 Task: Create a rule when custom fields attachments is set to a date Less than 1  hours from now by anyone.
Action: Mouse pressed left at (507, 326)
Screenshot: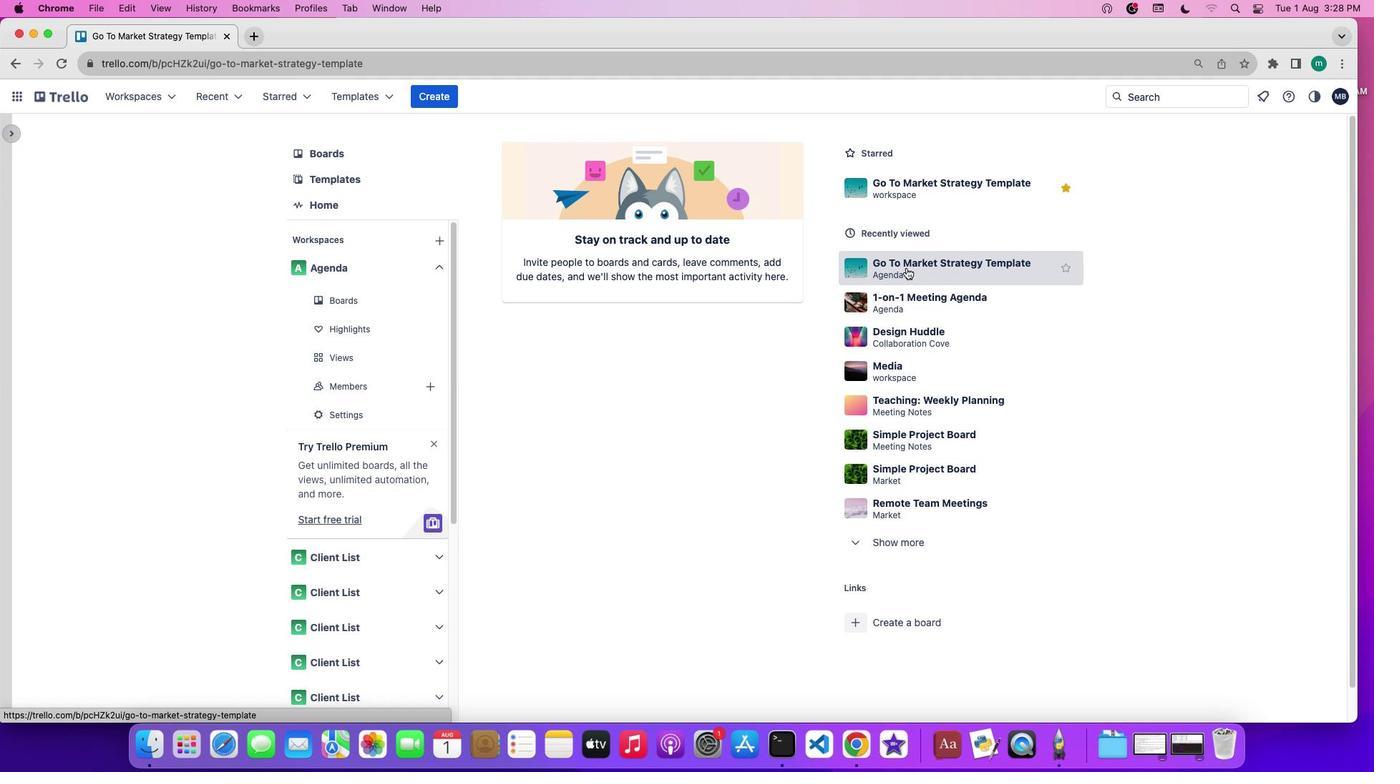 
Action: Mouse moved to (1183, 329)
Screenshot: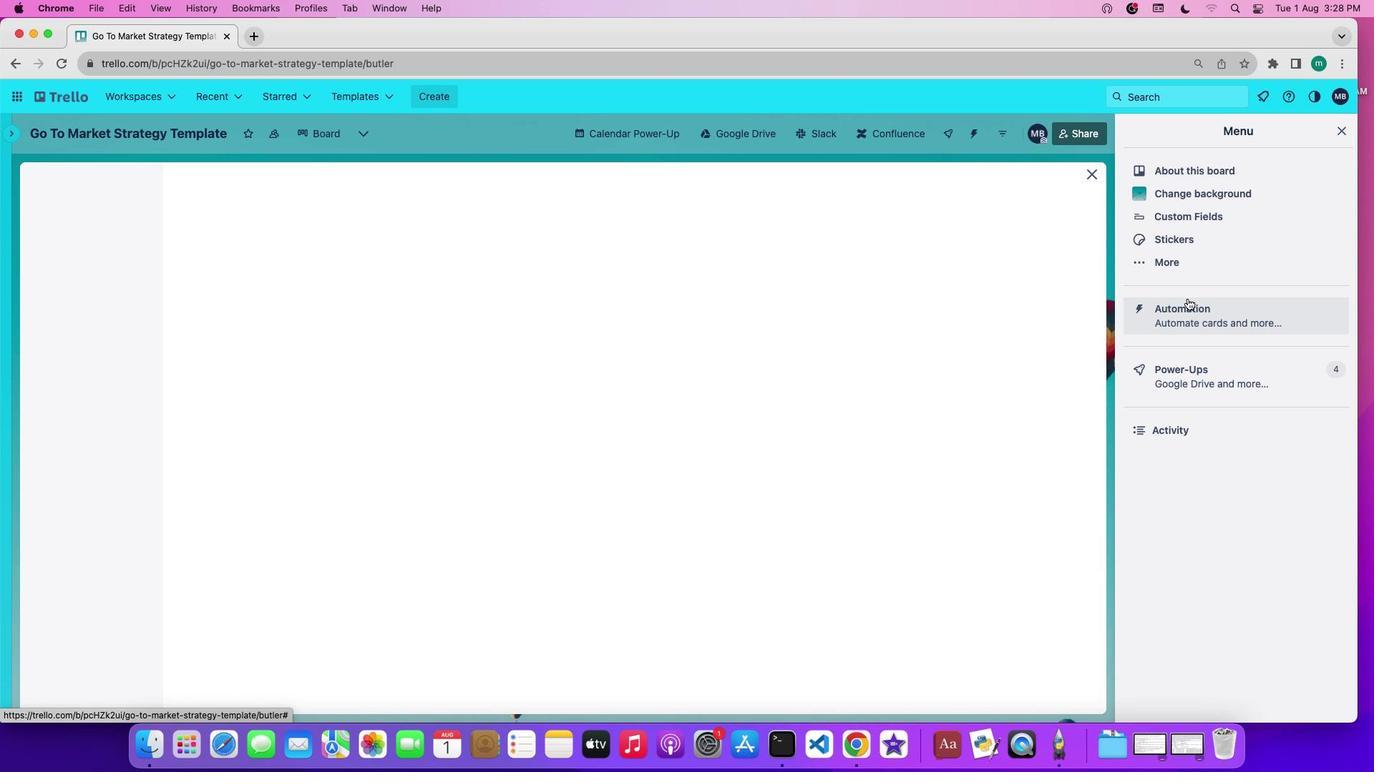 
Action: Mouse pressed left at (1183, 329)
Screenshot: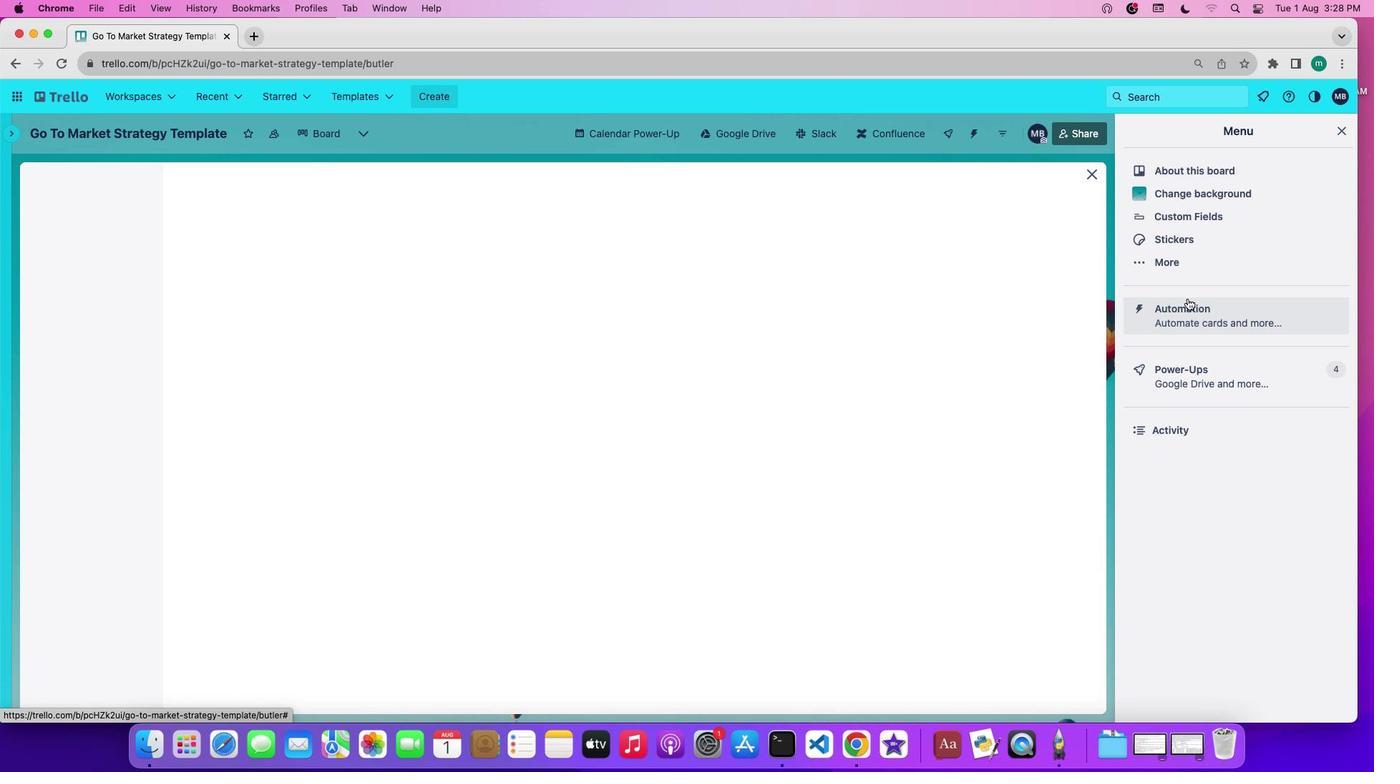 
Action: Mouse moved to (76, 258)
Screenshot: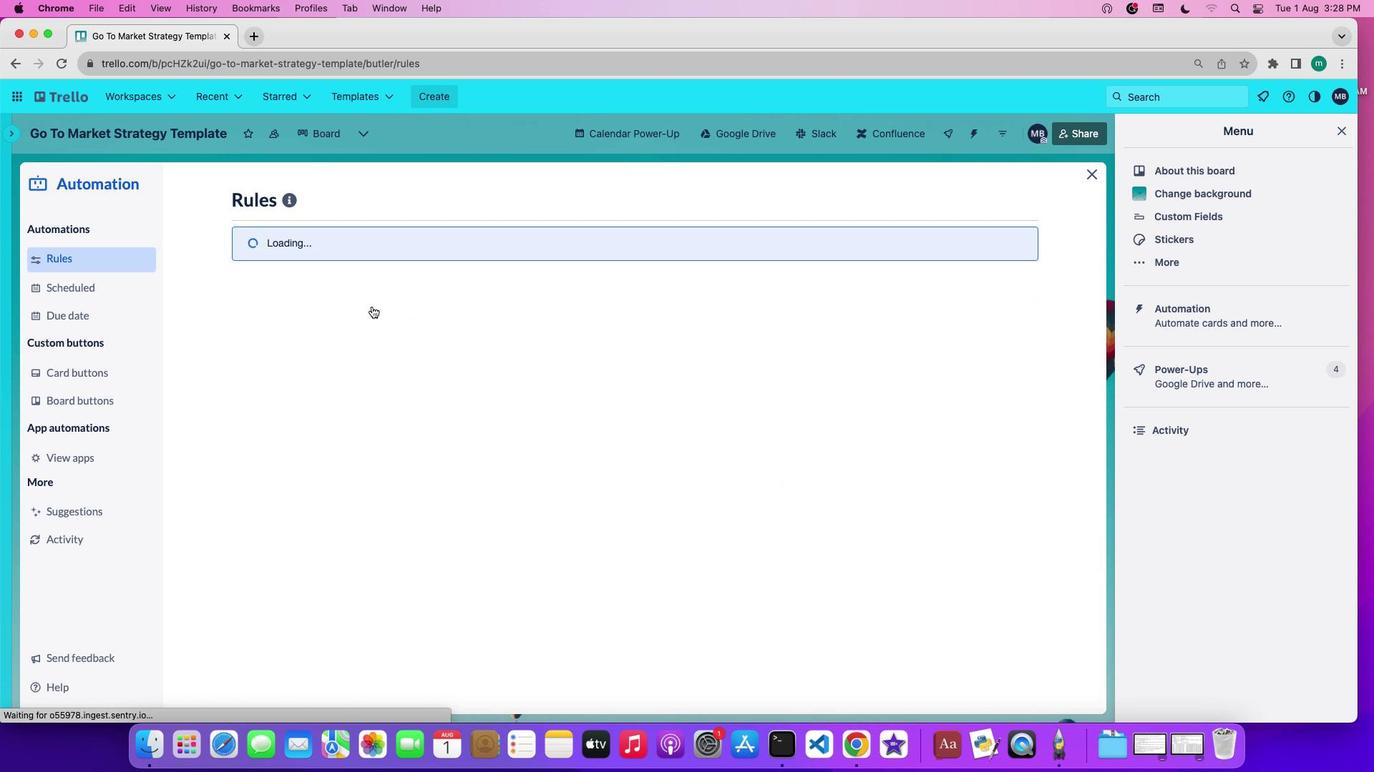 
Action: Mouse pressed left at (76, 258)
Screenshot: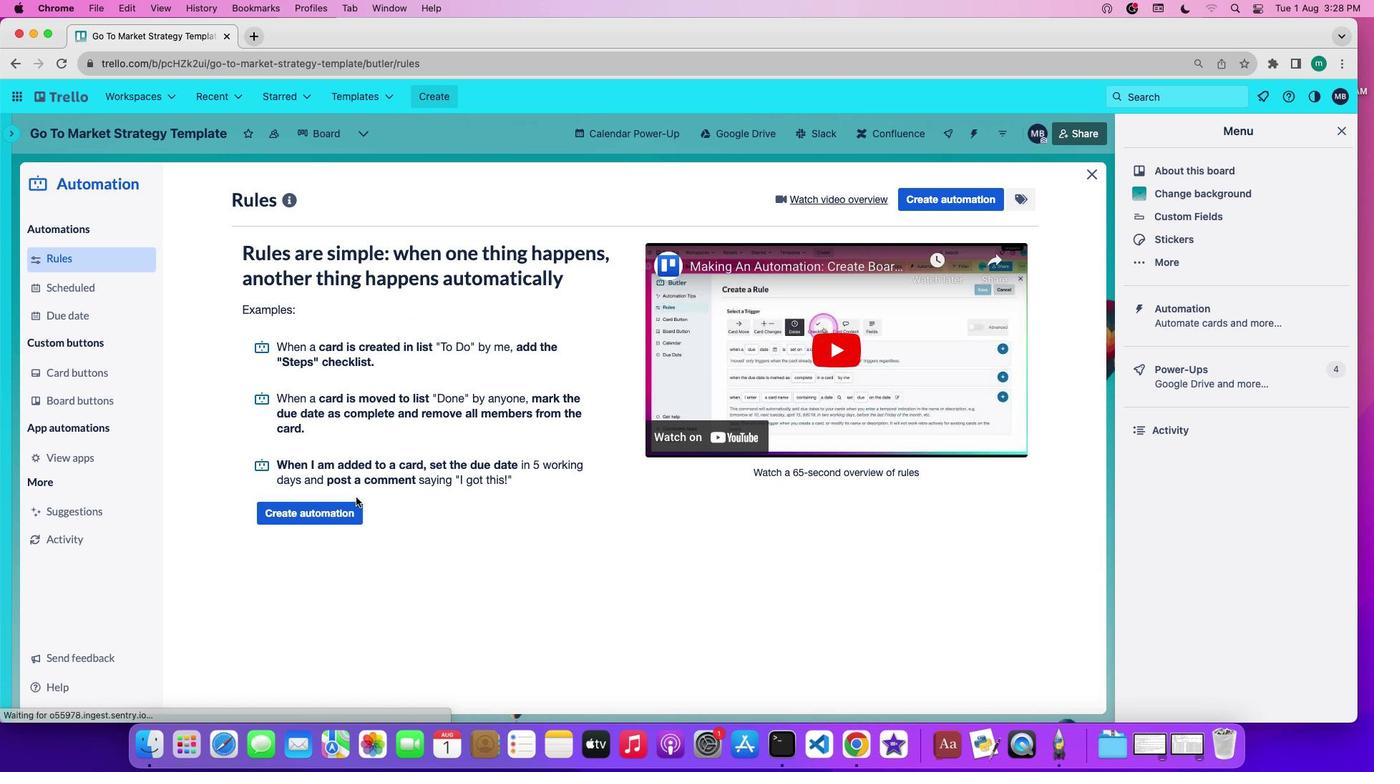 
Action: Mouse moved to (936, 195)
Screenshot: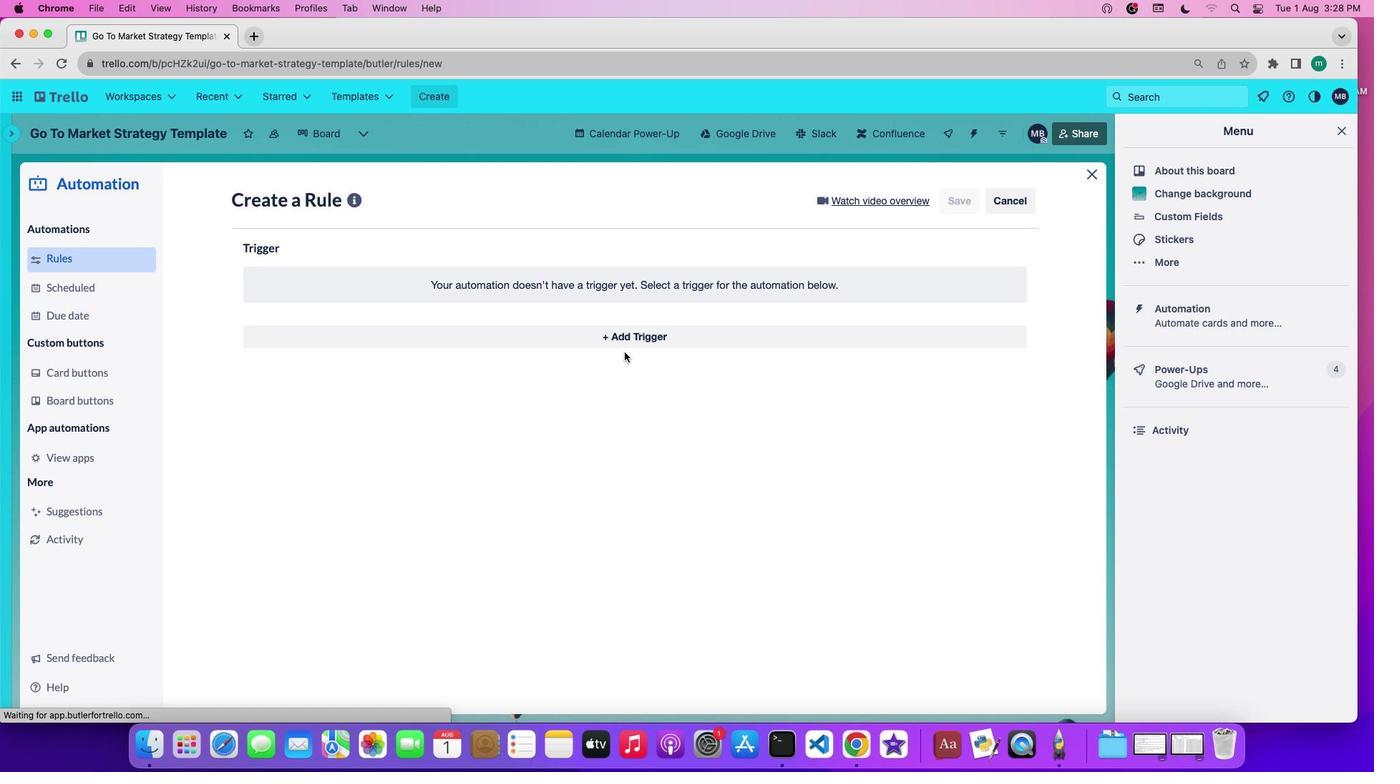 
Action: Mouse pressed left at (936, 195)
Screenshot: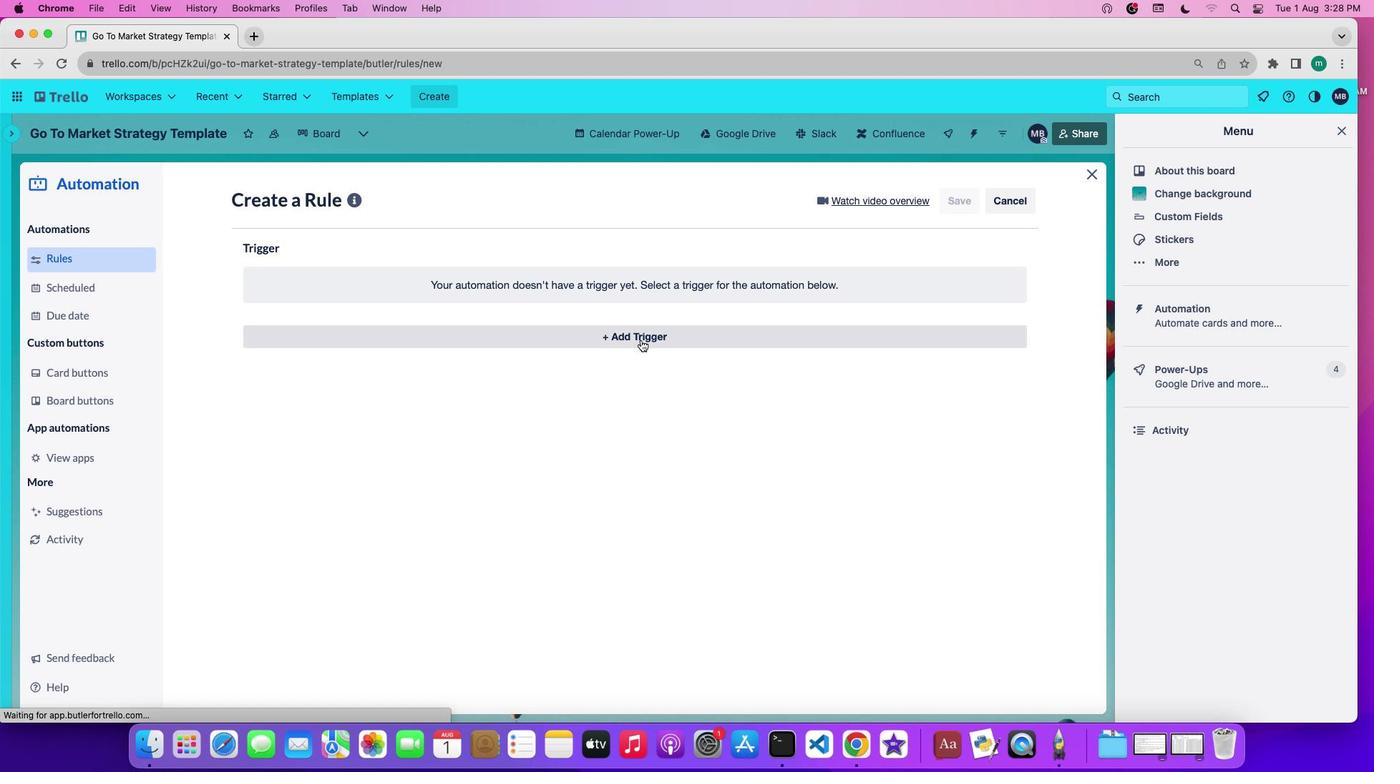 
Action: Mouse moved to (702, 420)
Screenshot: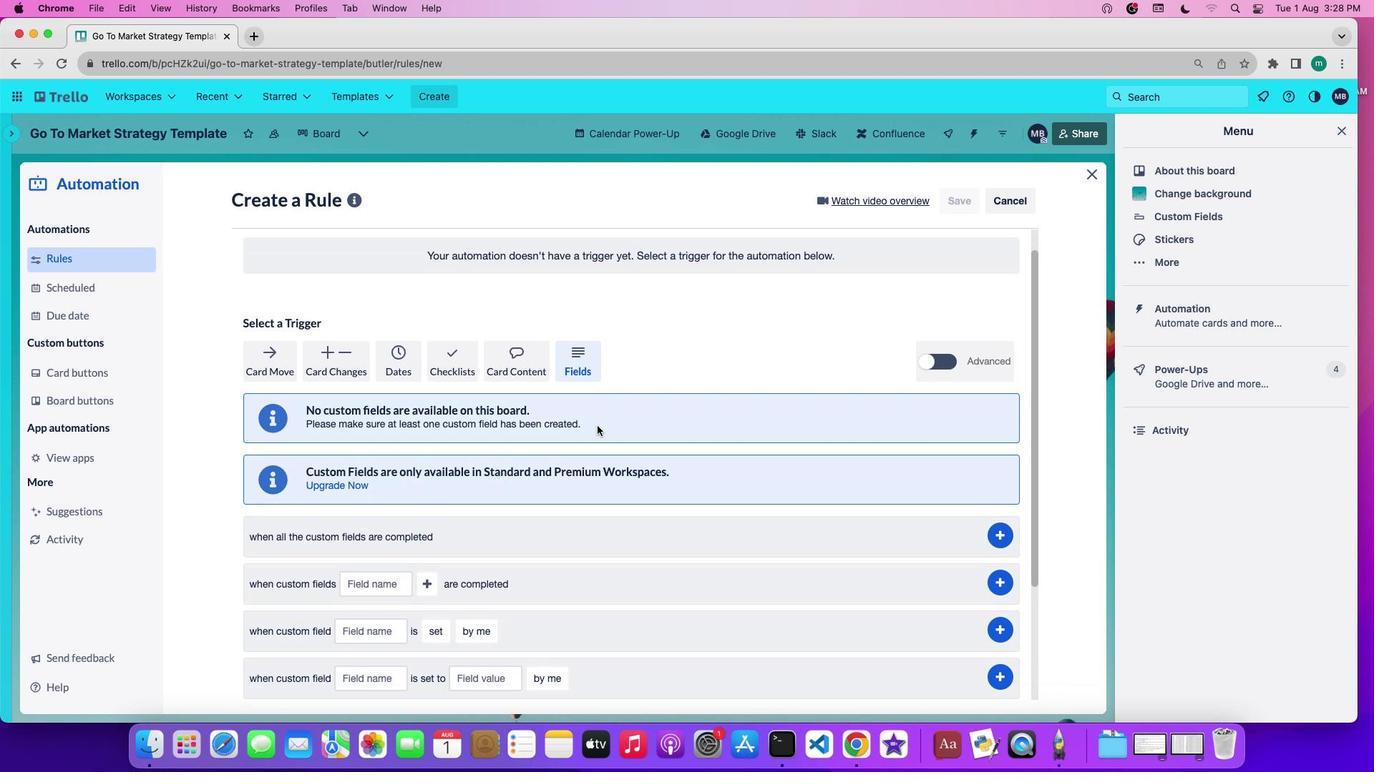
Action: Mouse pressed left at (702, 420)
Screenshot: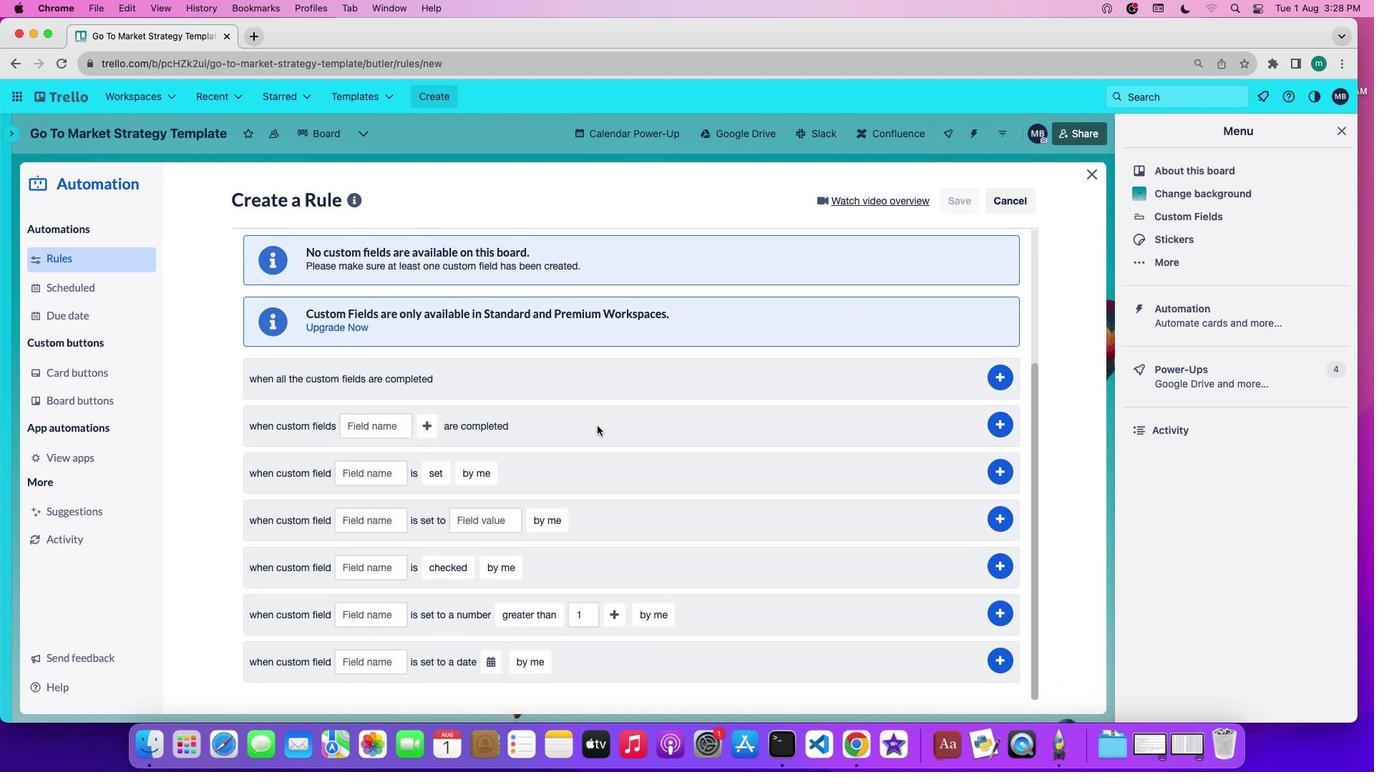 
Action: Mouse moved to (730, 425)
Screenshot: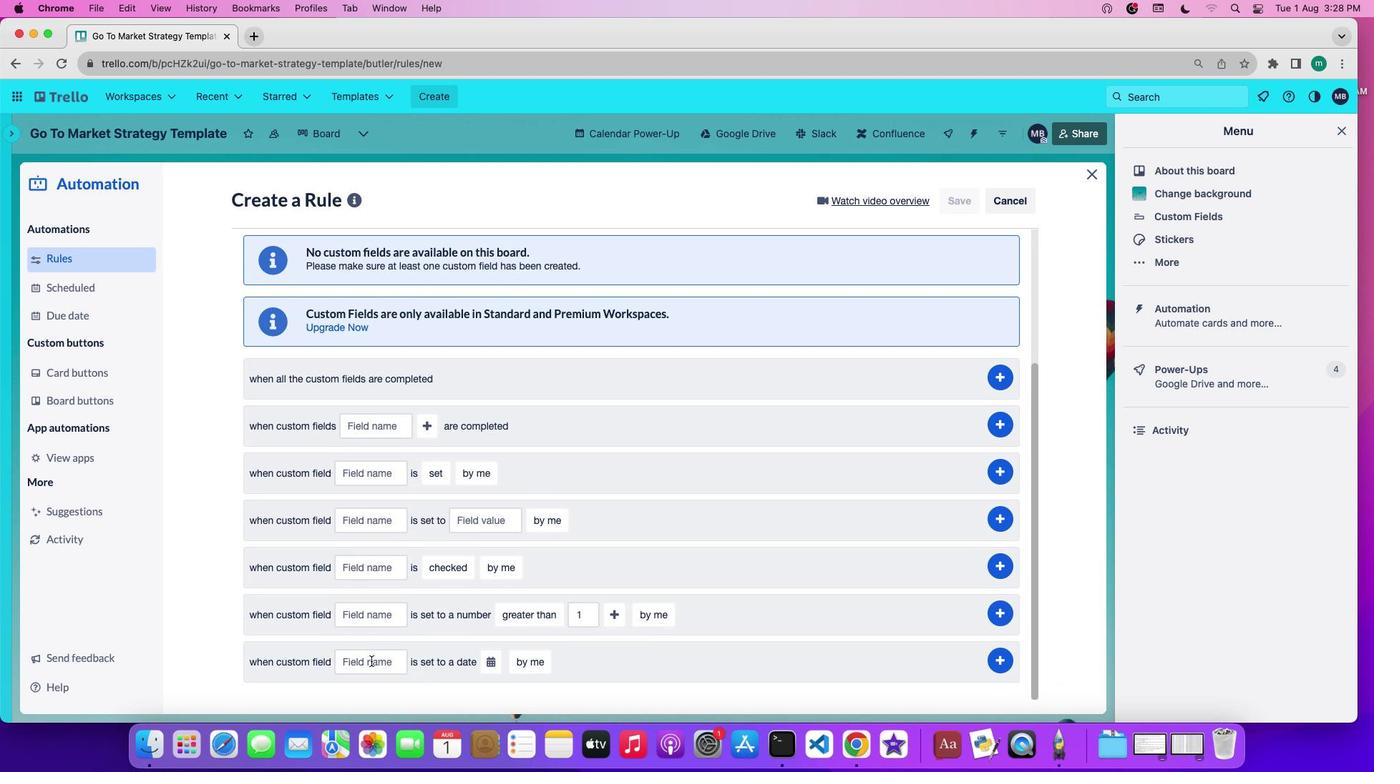 
Action: Mouse scrolled (730, 425) with delta (0, 0)
Screenshot: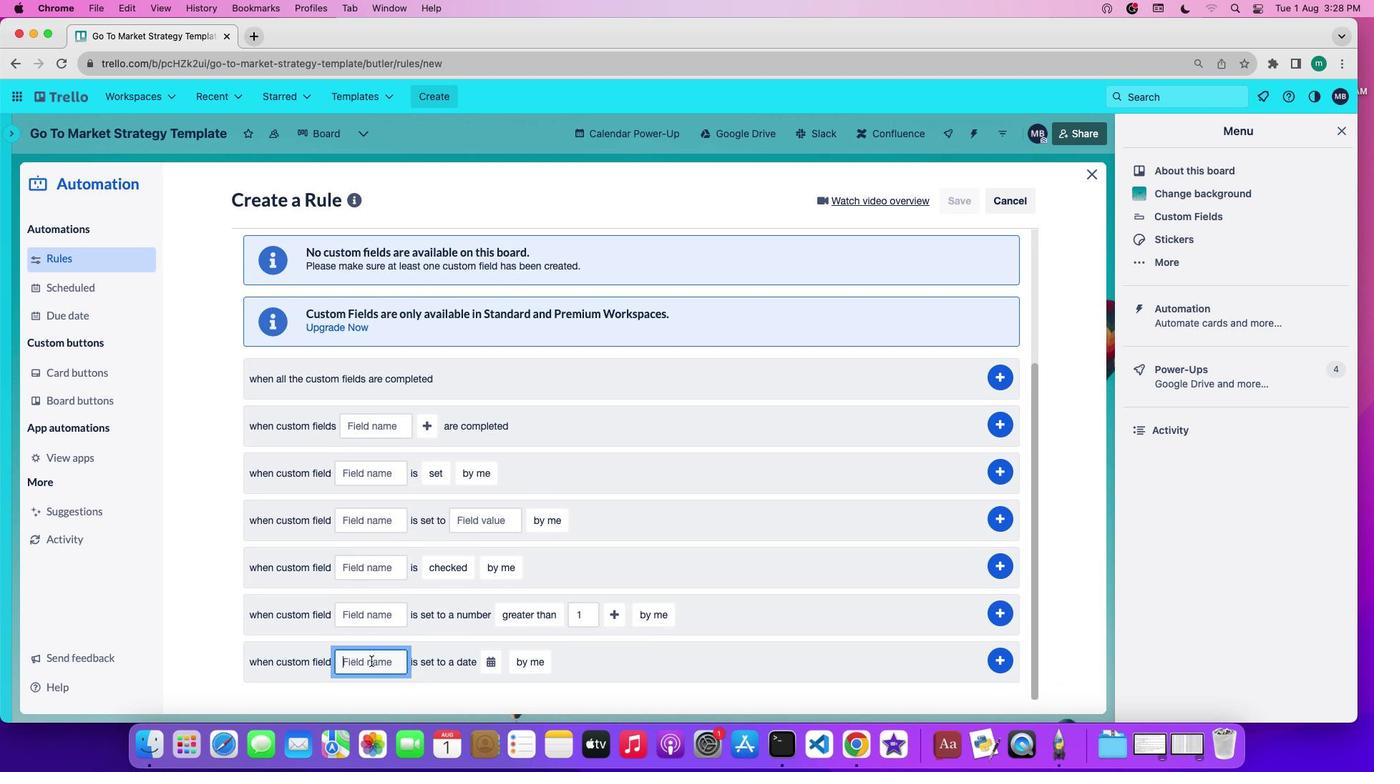
Action: Mouse scrolled (730, 425) with delta (0, 0)
Screenshot: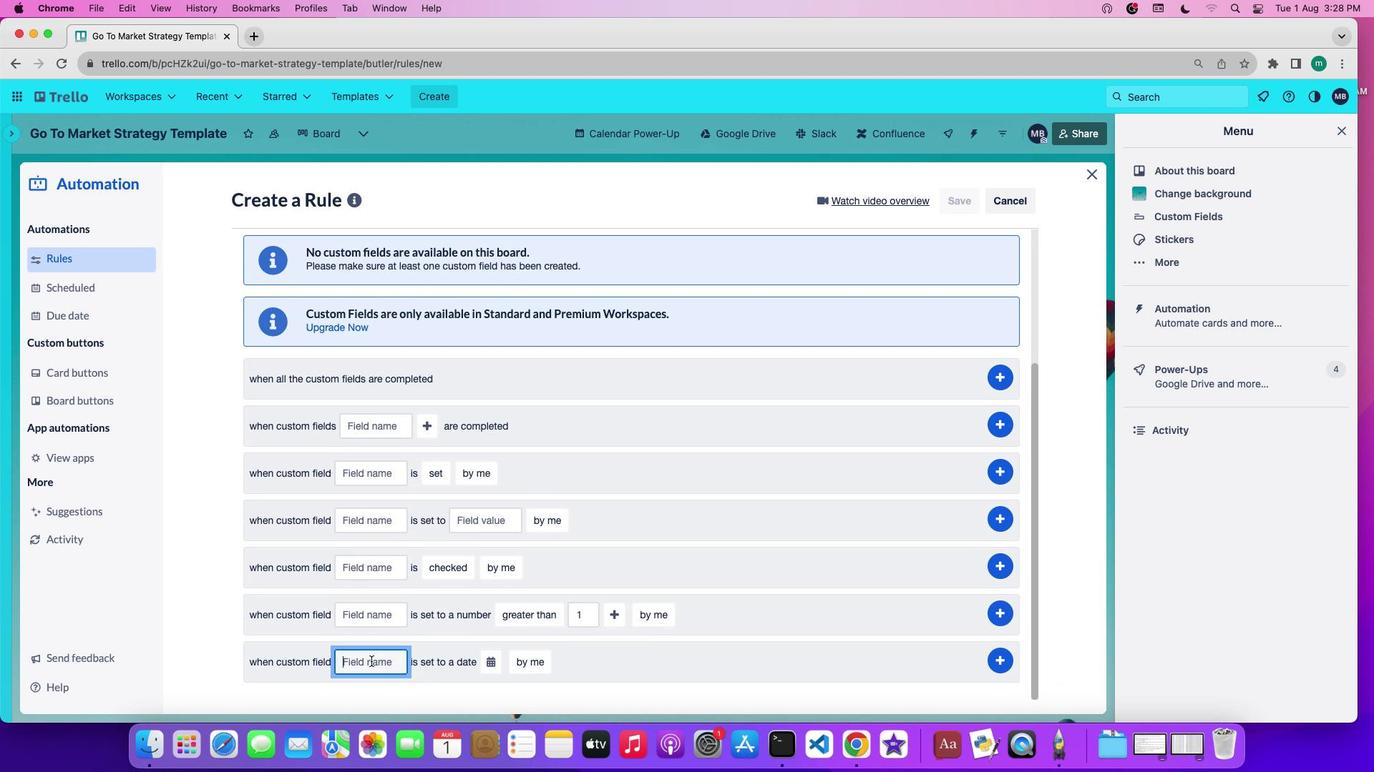 
Action: Mouse scrolled (730, 425) with delta (0, -2)
Screenshot: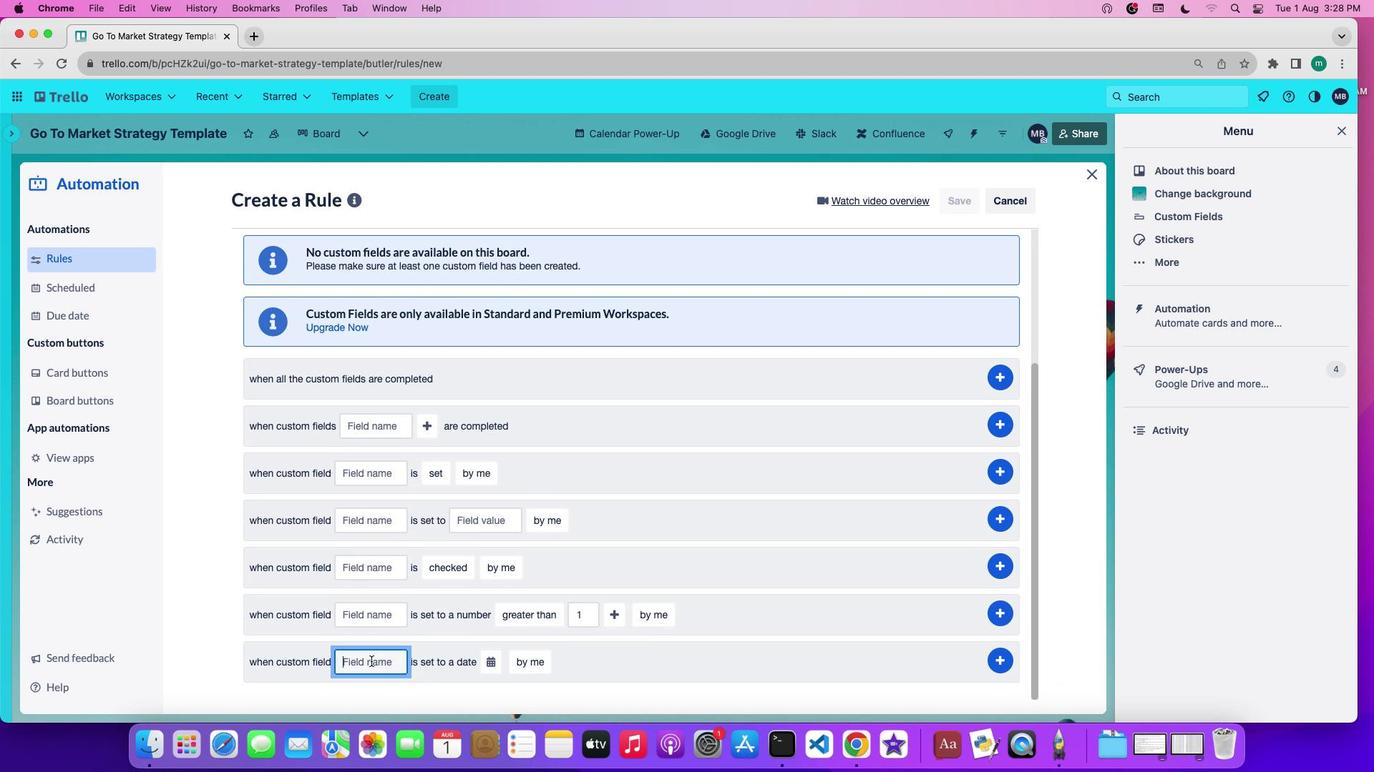 
Action: Mouse scrolled (730, 425) with delta (0, -3)
Screenshot: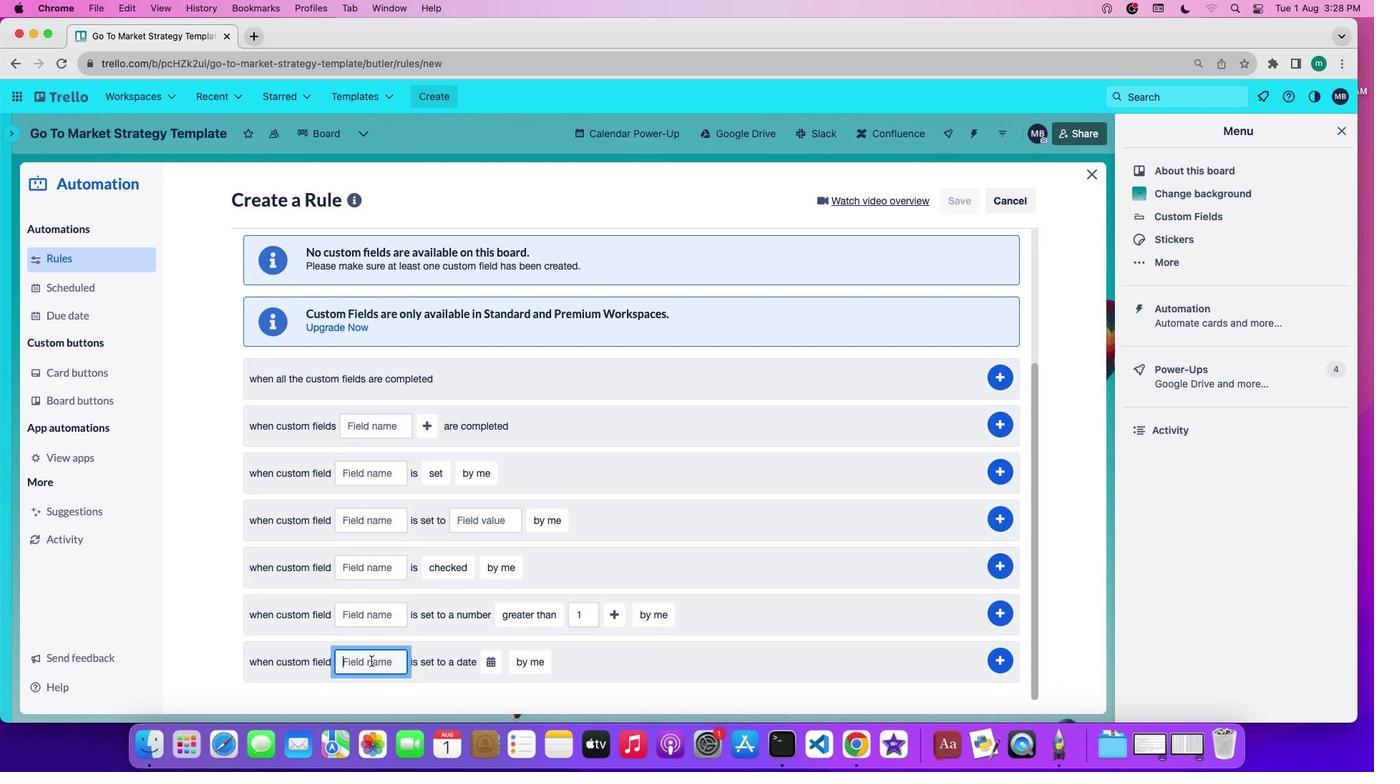 
Action: Mouse moved to (586, 387)
Screenshot: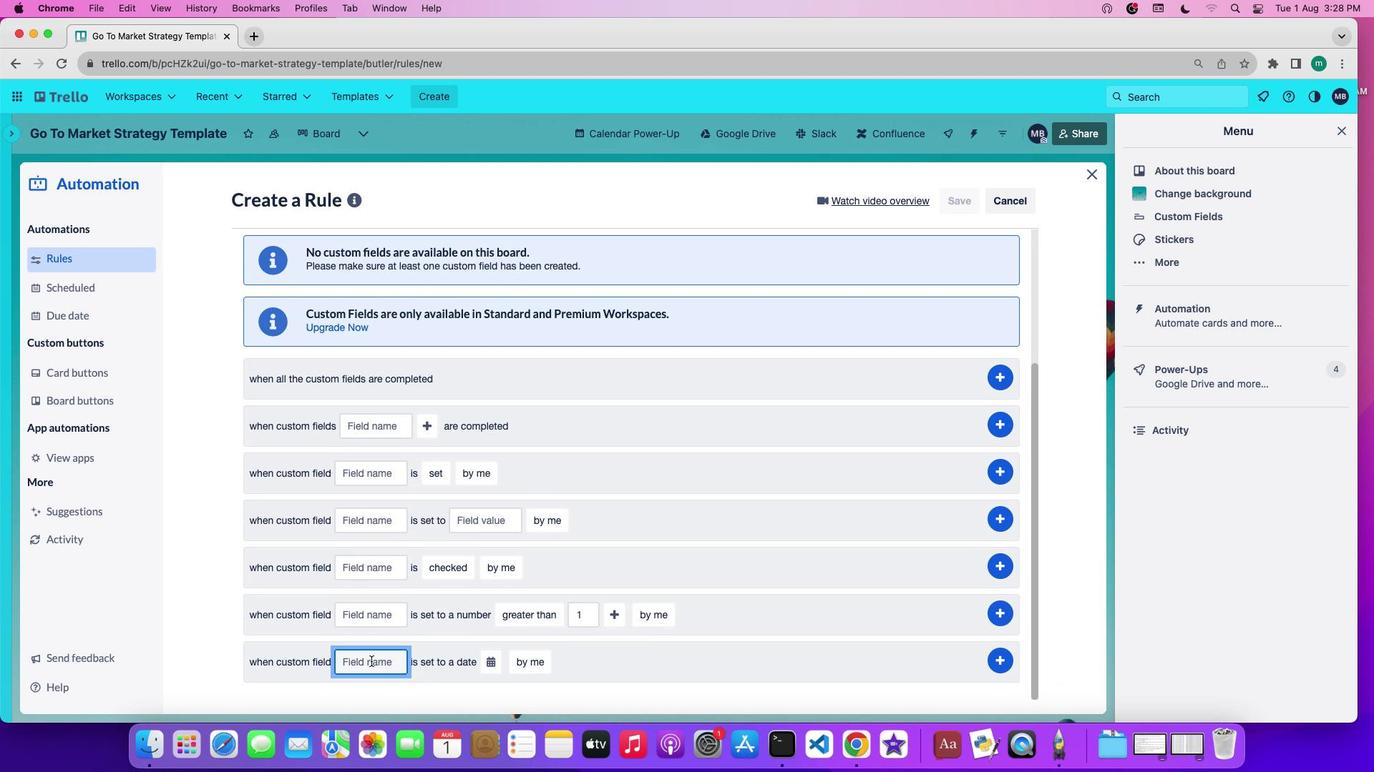 
Action: Mouse pressed left at (586, 387)
Screenshot: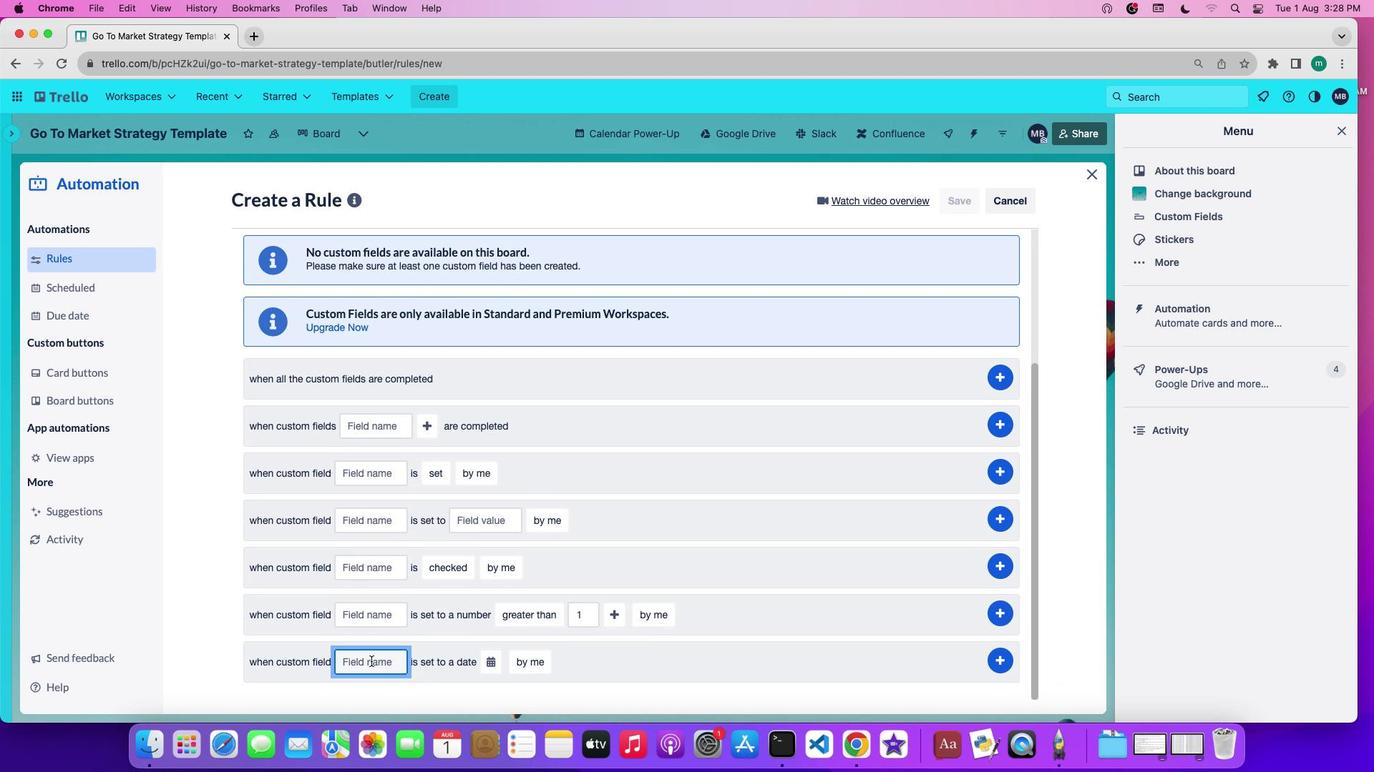 
Action: Mouse moved to (650, 424)
Screenshot: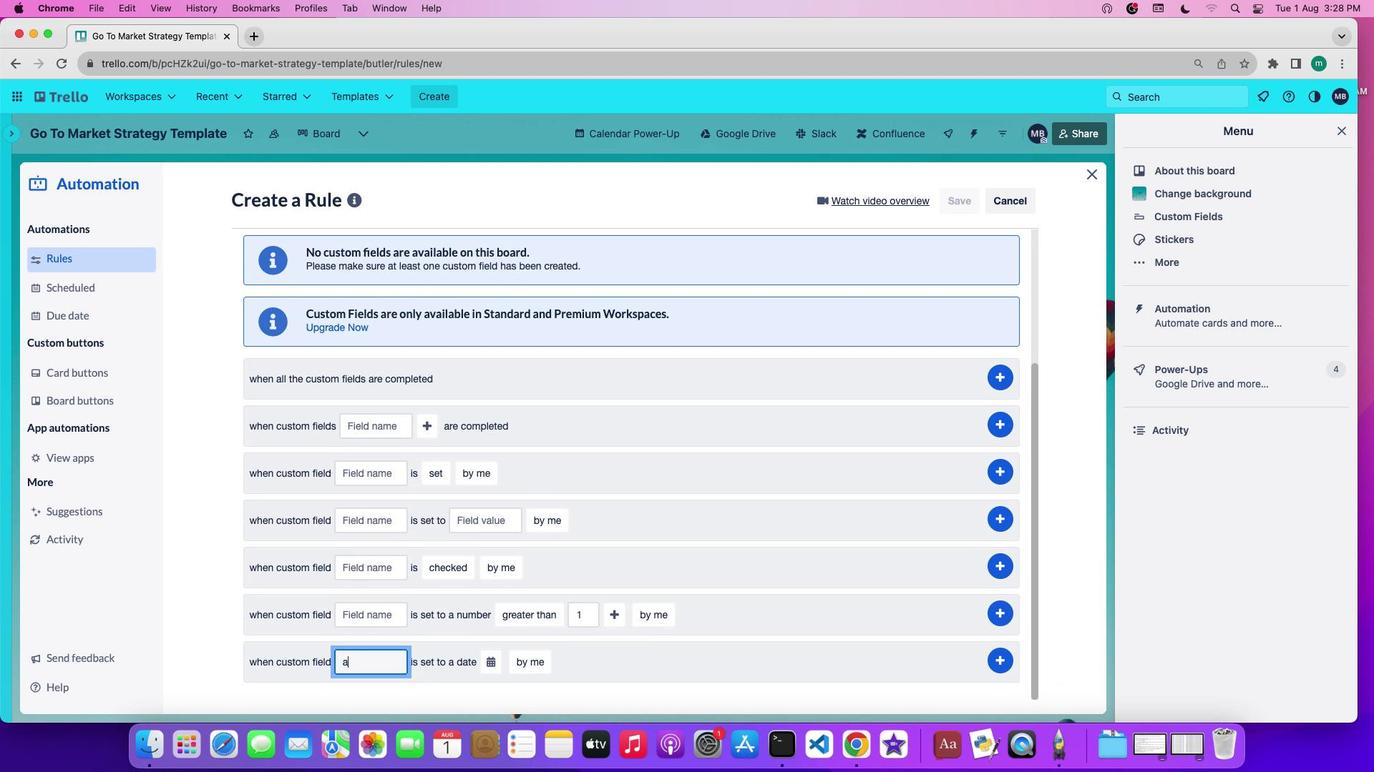 
Action: Mouse scrolled (650, 424) with delta (0, 0)
Screenshot: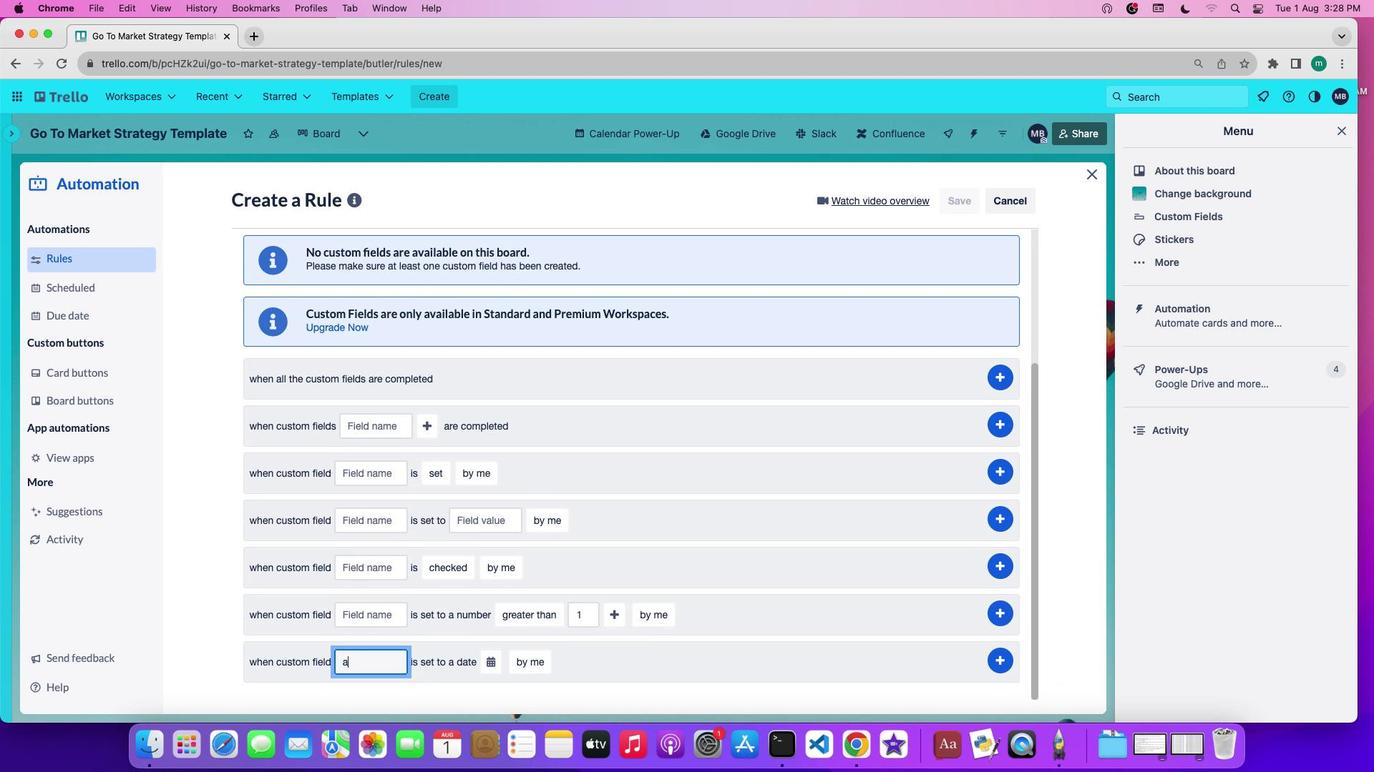 
Action: Mouse moved to (650, 424)
Screenshot: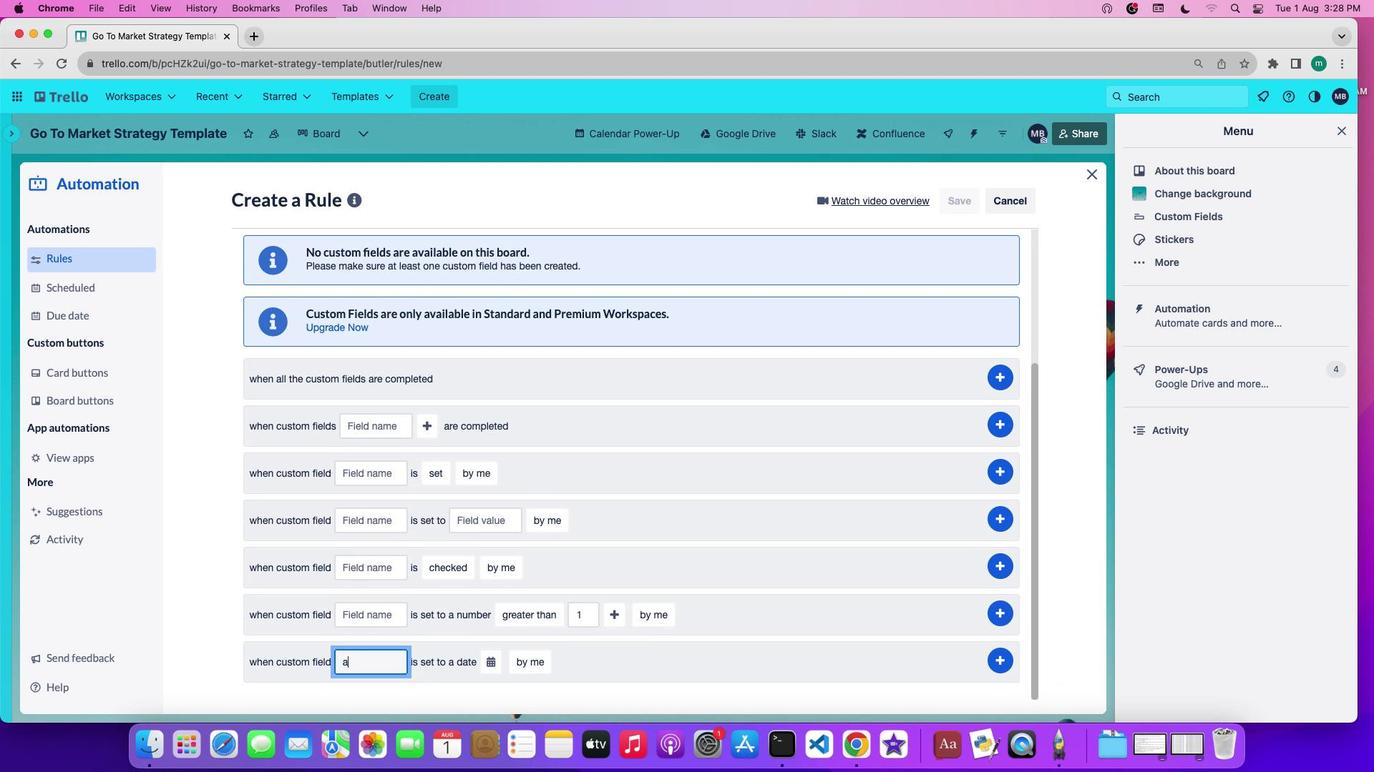 
Action: Mouse scrolled (650, 424) with delta (0, 0)
Screenshot: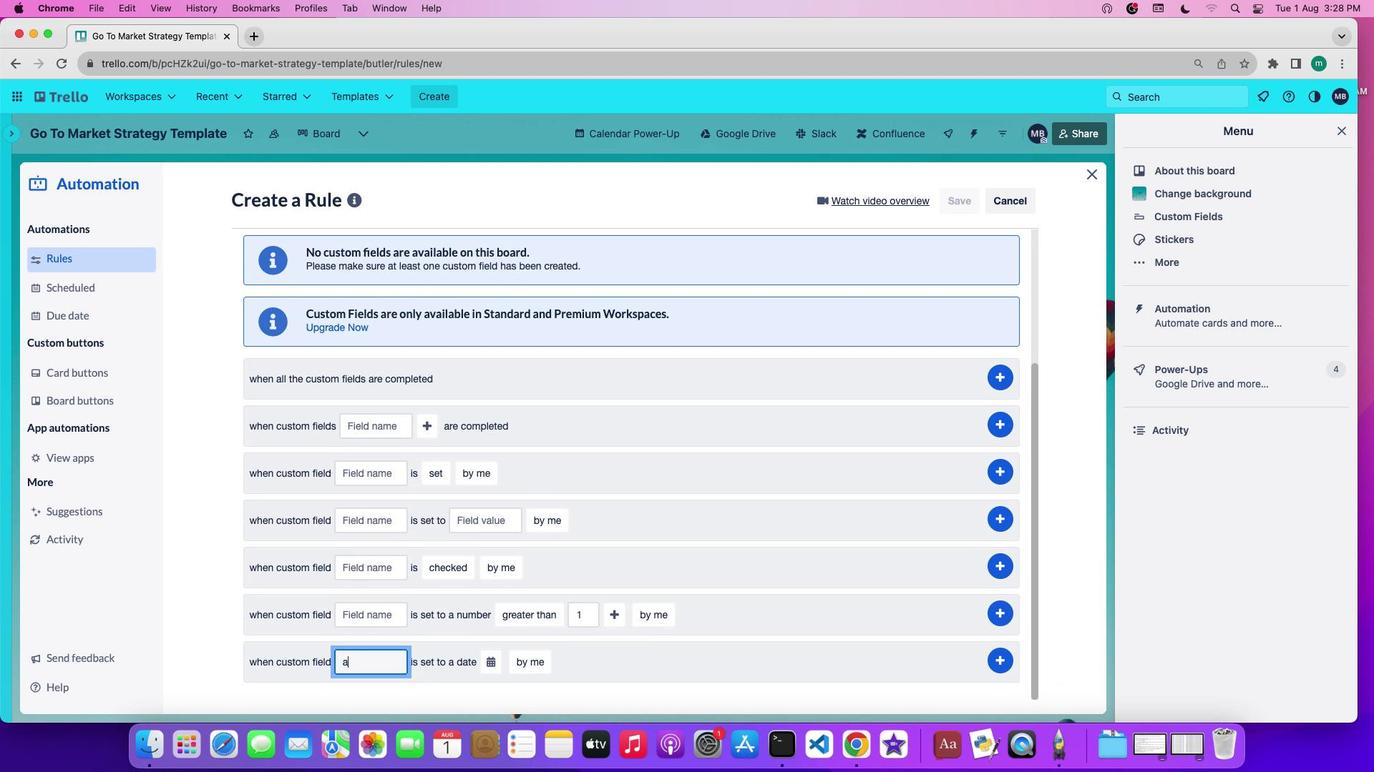 
Action: Mouse moved to (651, 424)
Screenshot: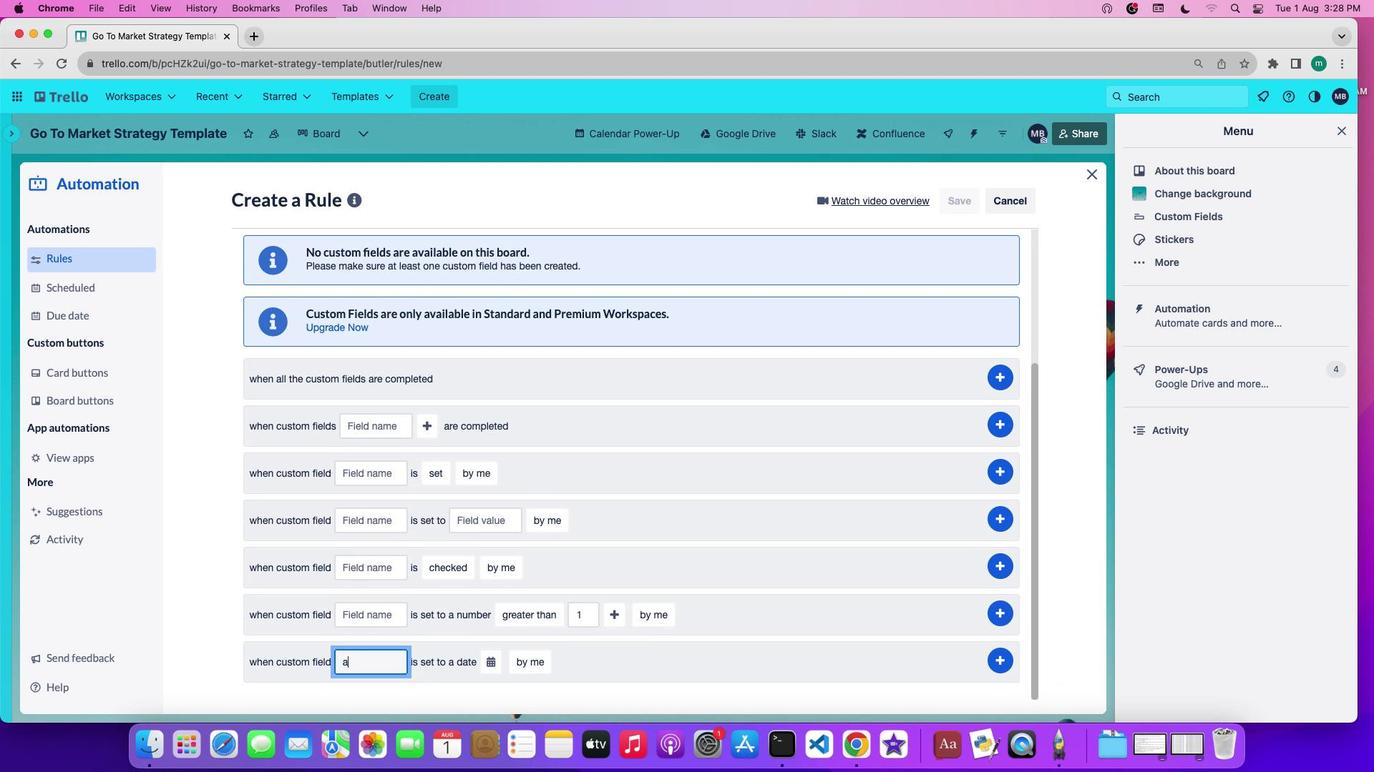 
Action: Mouse scrolled (651, 424) with delta (0, -2)
Screenshot: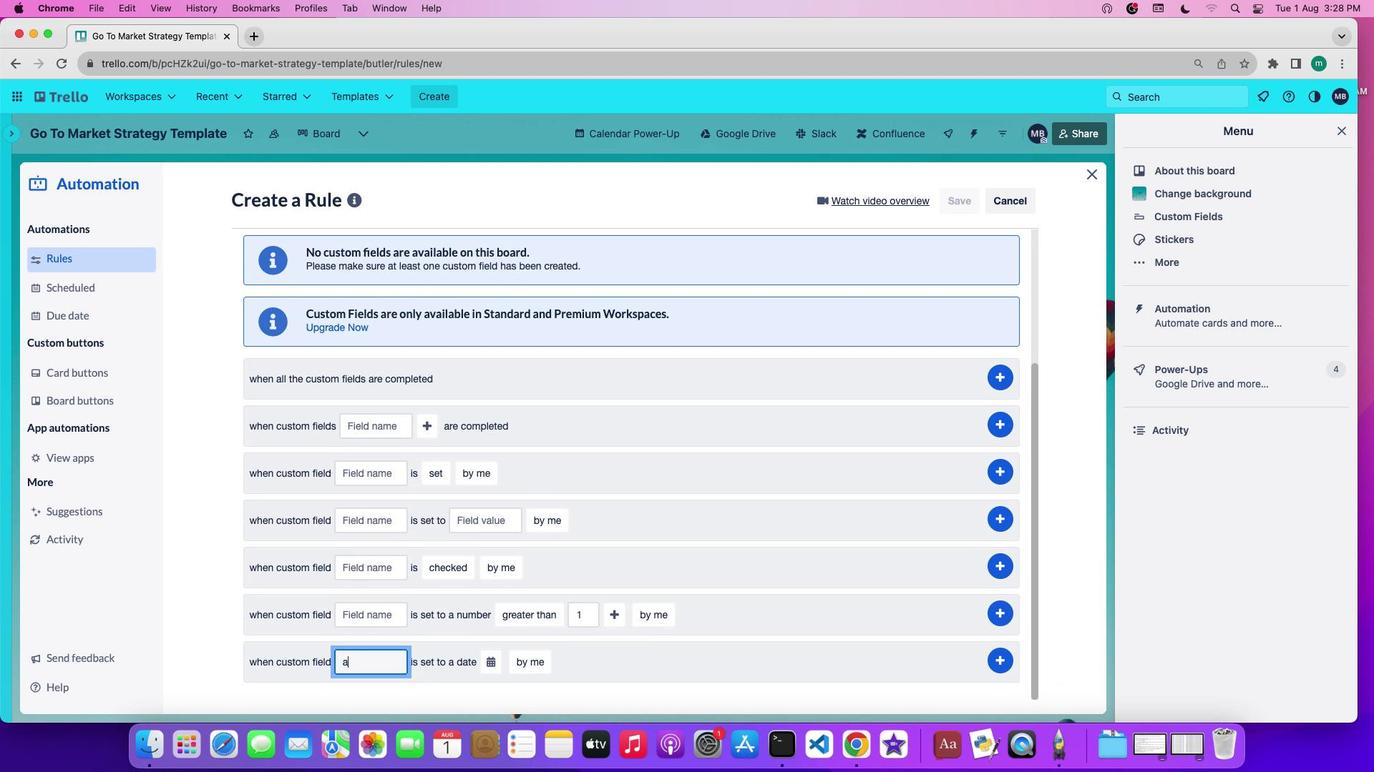 
Action: Mouse moved to (652, 424)
Screenshot: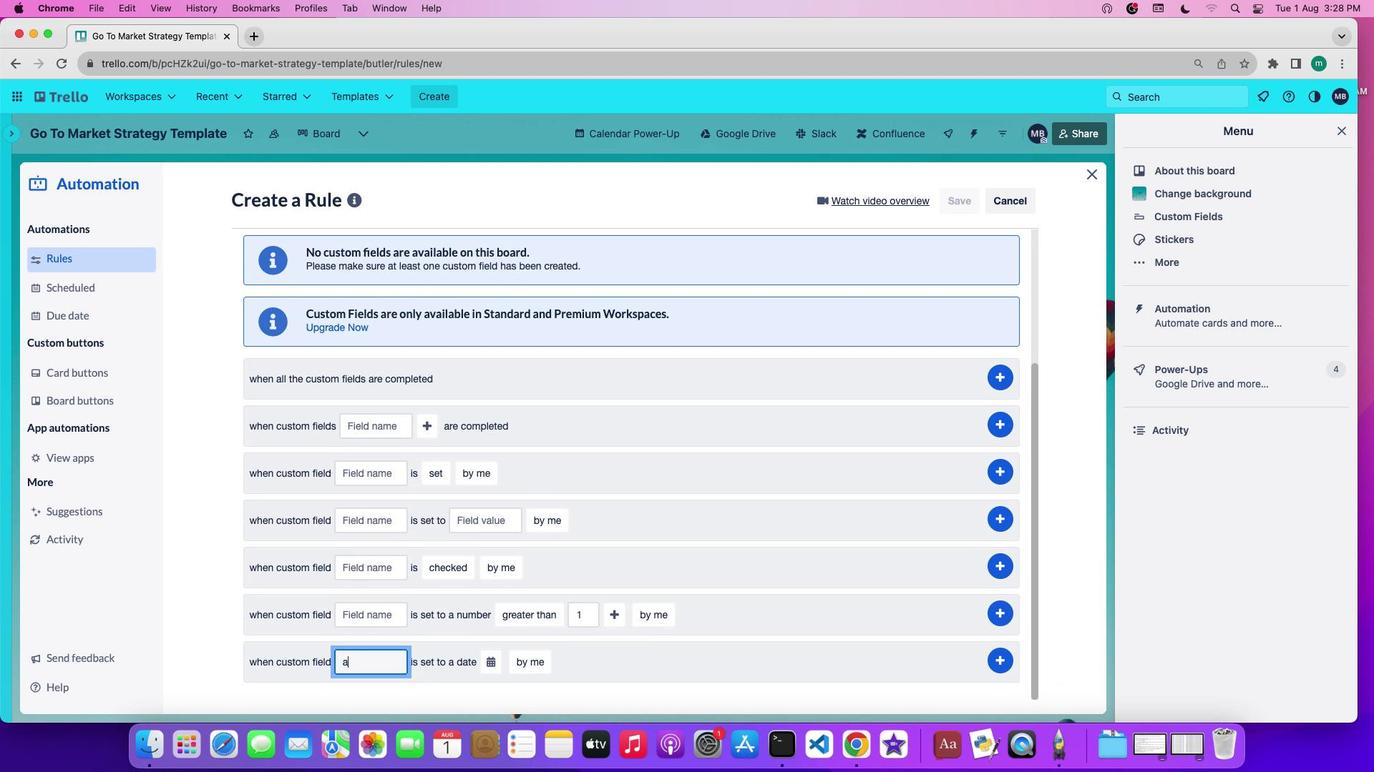 
Action: Mouse scrolled (652, 424) with delta (0, -3)
Screenshot: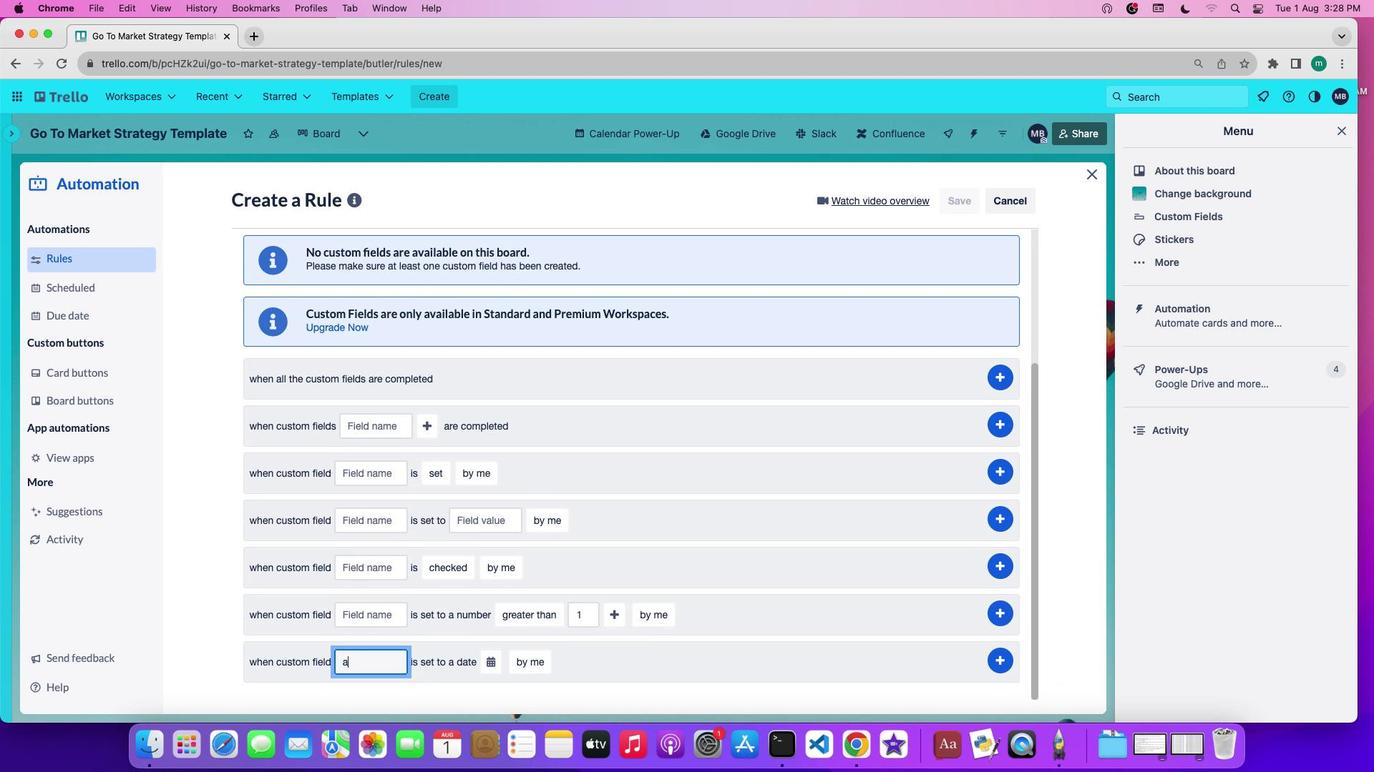 
Action: Mouse moved to (655, 422)
Screenshot: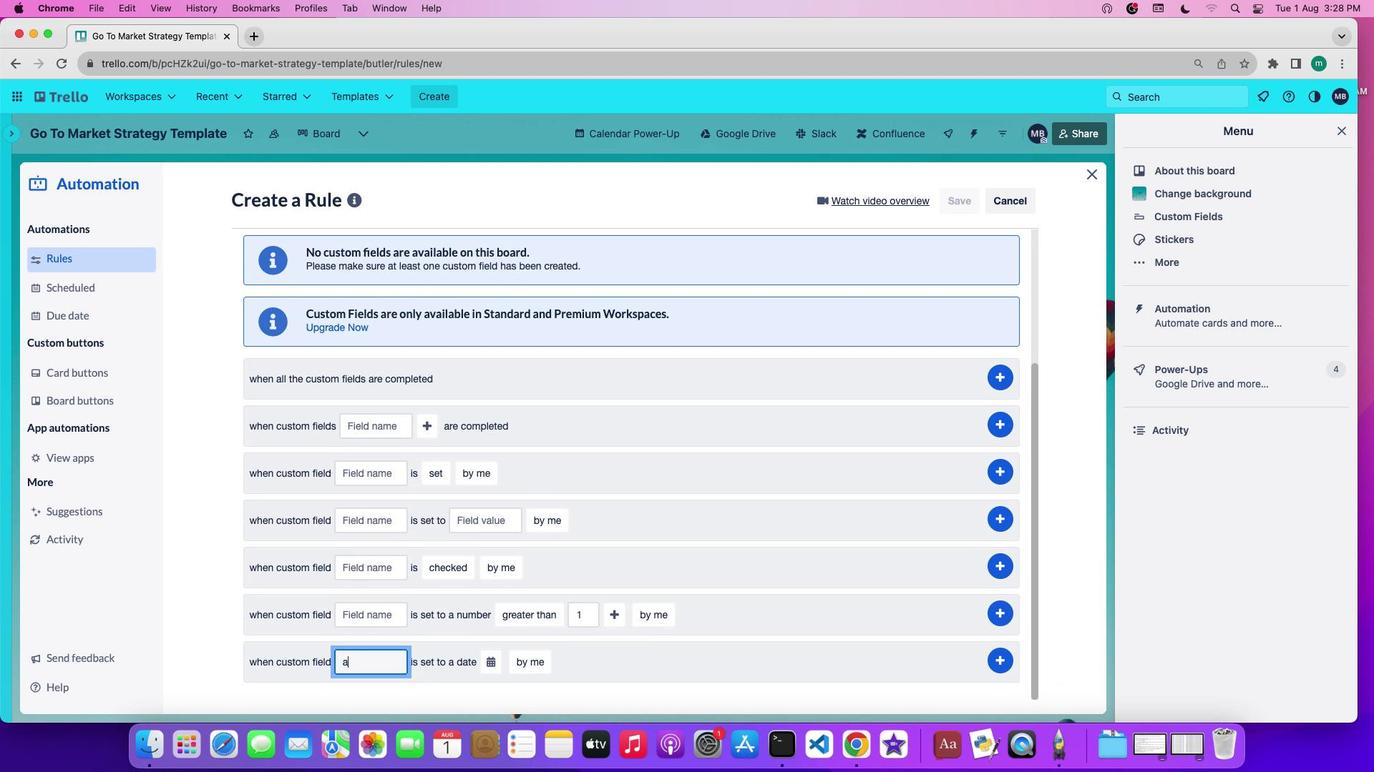 
Action: Mouse scrolled (655, 422) with delta (0, -3)
Screenshot: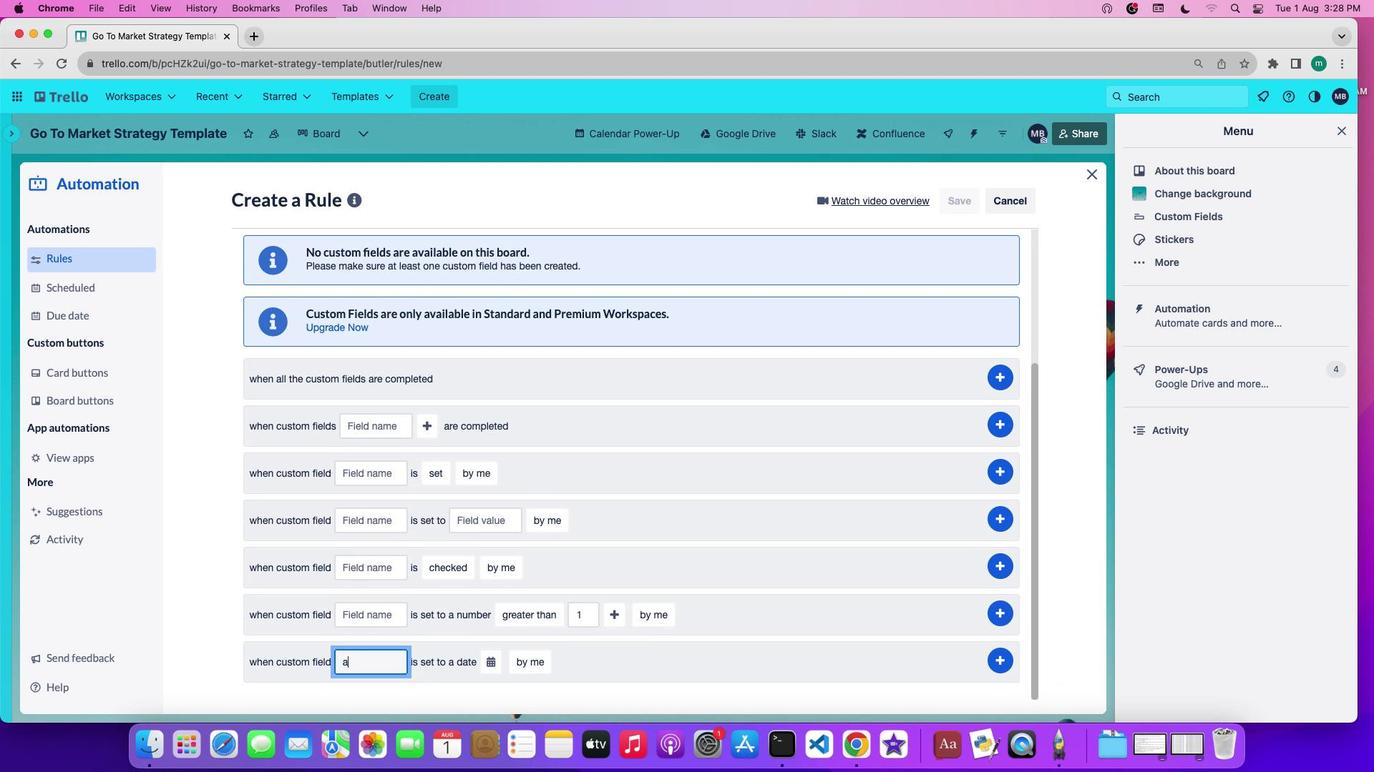 
Action: Mouse moved to (669, 418)
Screenshot: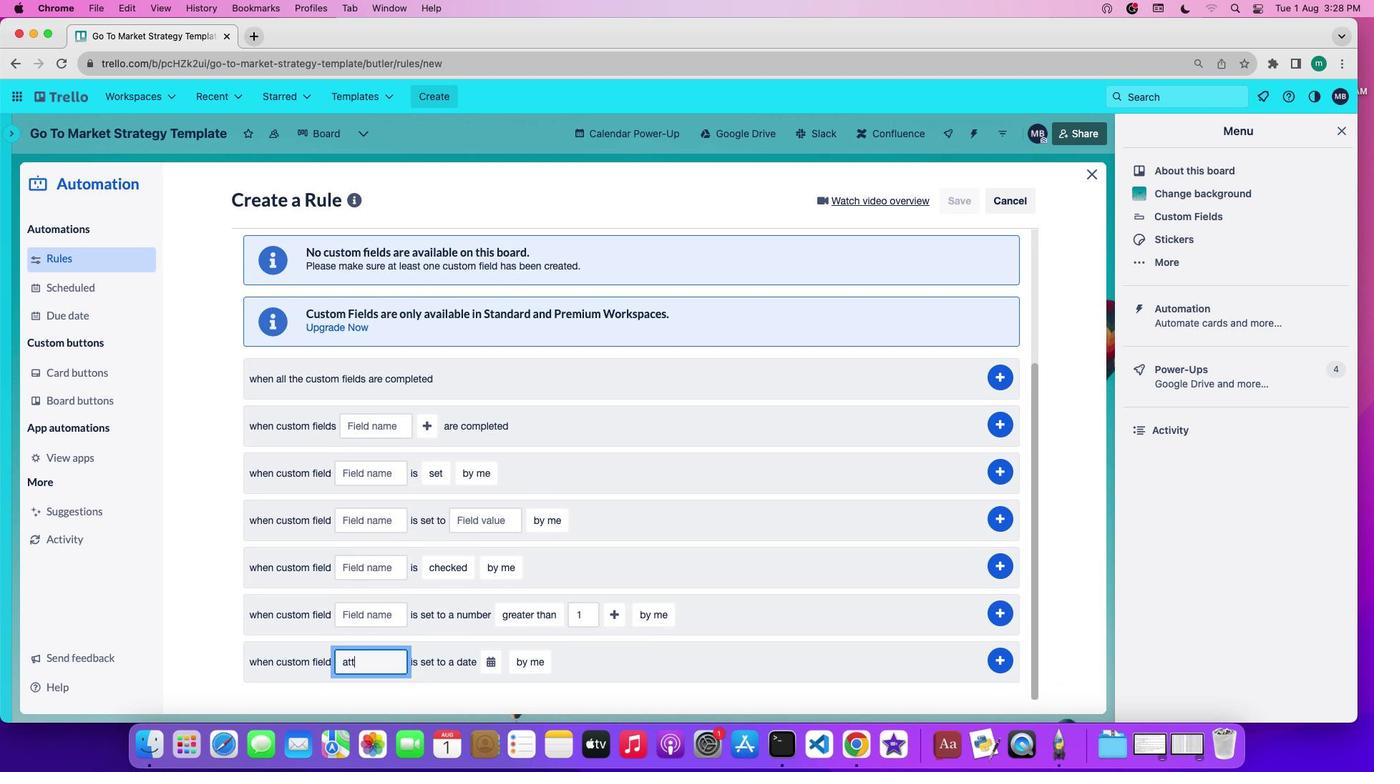 
Action: Mouse scrolled (669, 418) with delta (0, 0)
Screenshot: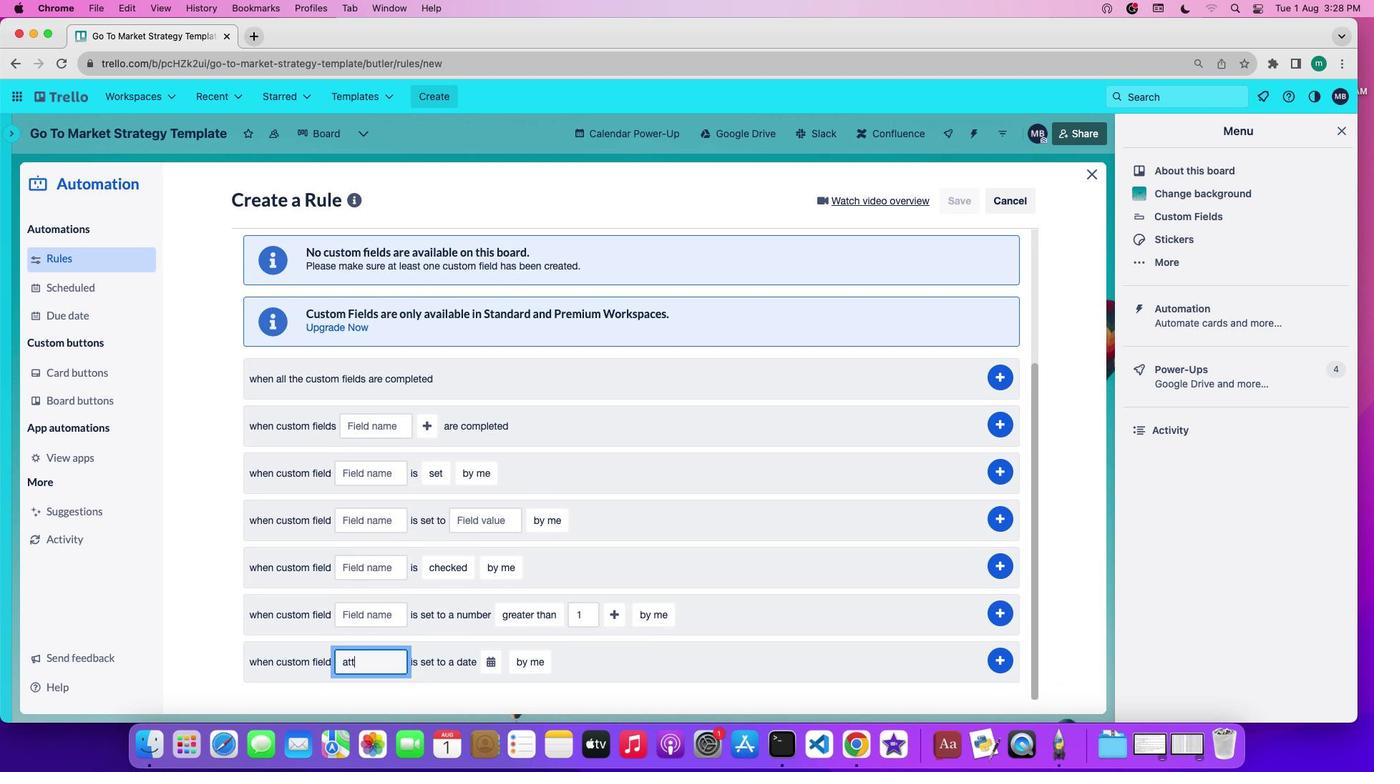 
Action: Mouse scrolled (669, 418) with delta (0, 0)
Screenshot: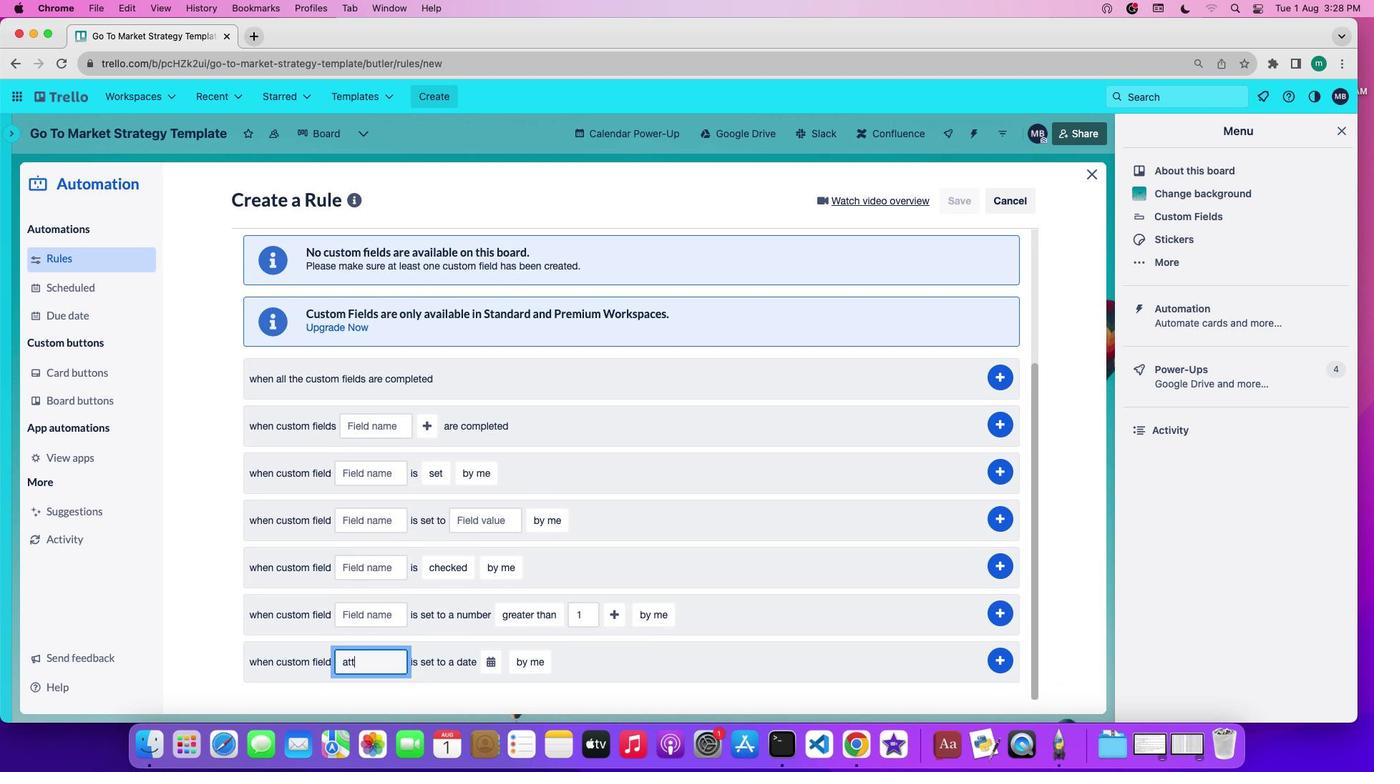 
Action: Mouse scrolled (669, 418) with delta (0, -2)
Screenshot: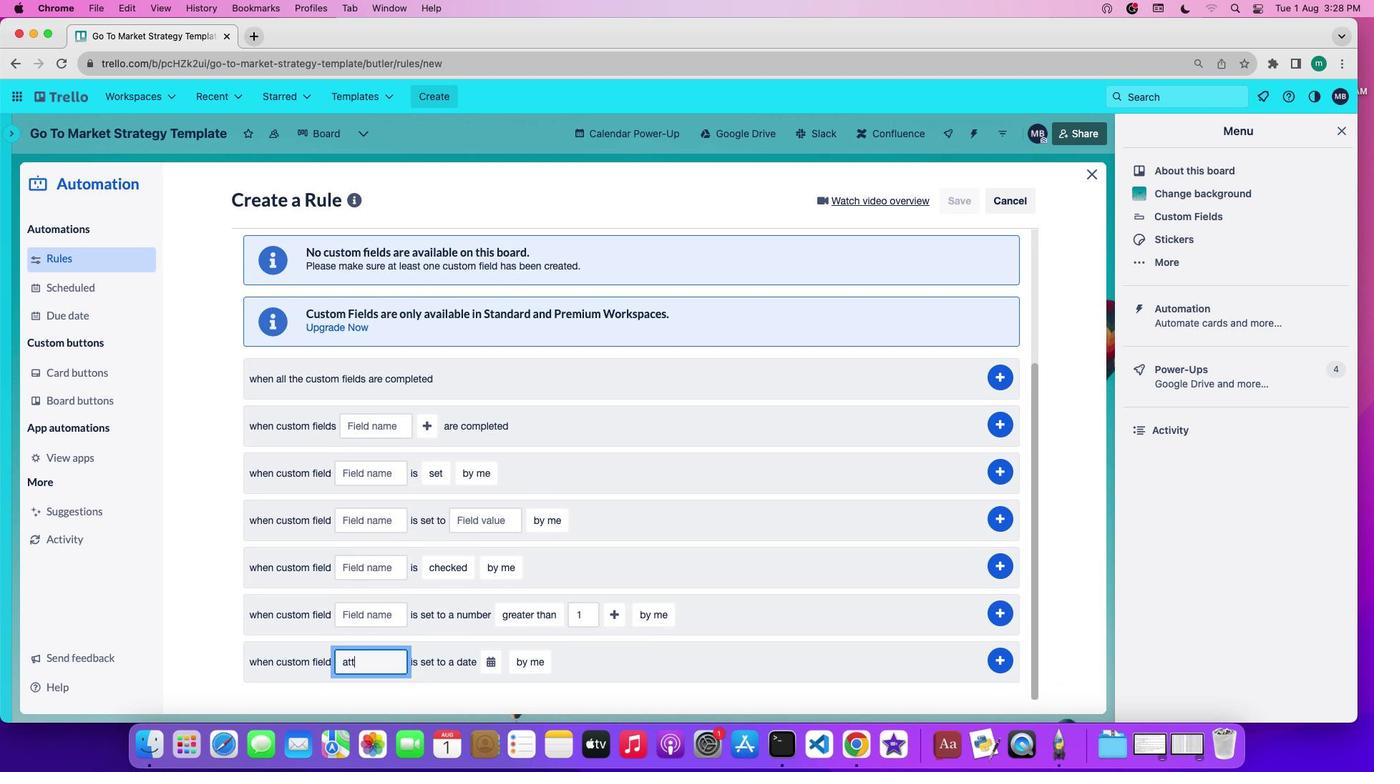 
Action: Mouse scrolled (669, 418) with delta (0, -2)
Screenshot: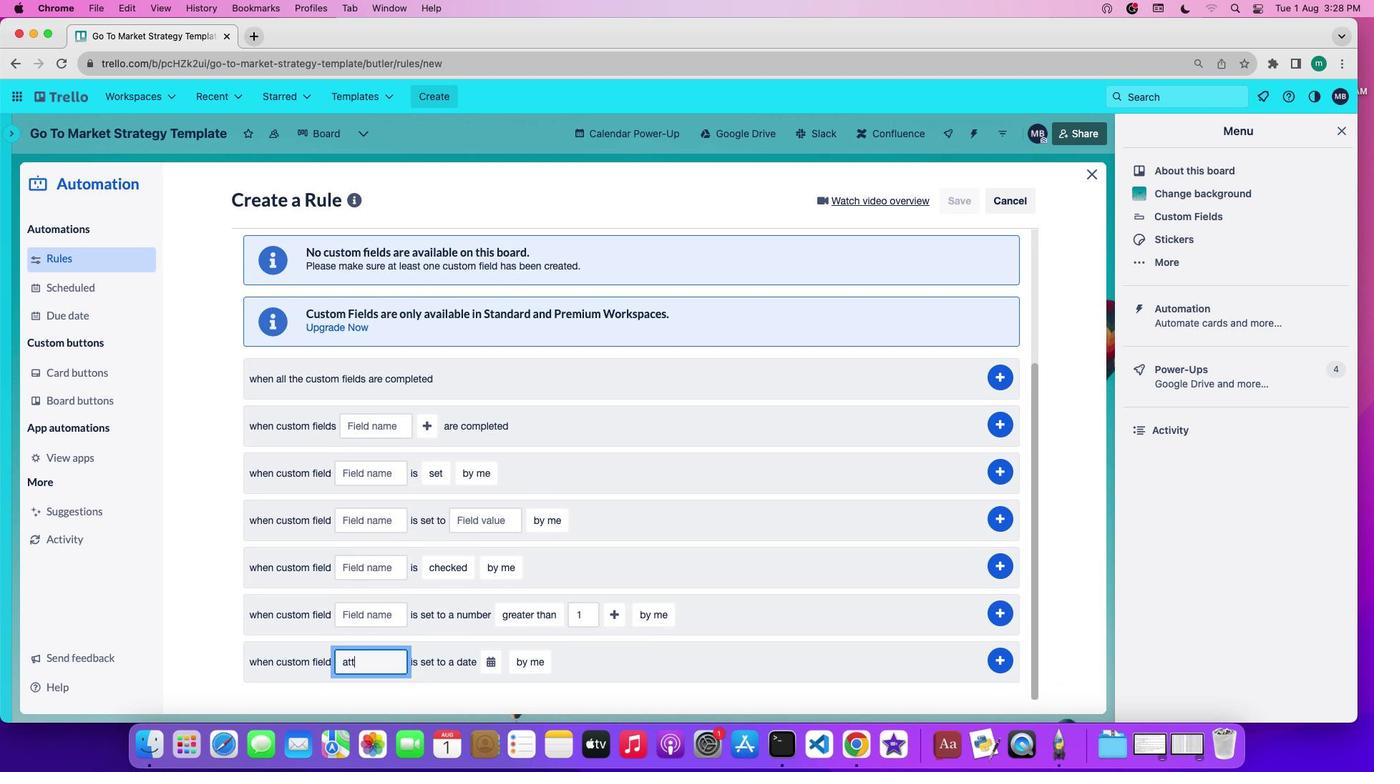 
Action: Mouse moved to (367, 659)
Screenshot: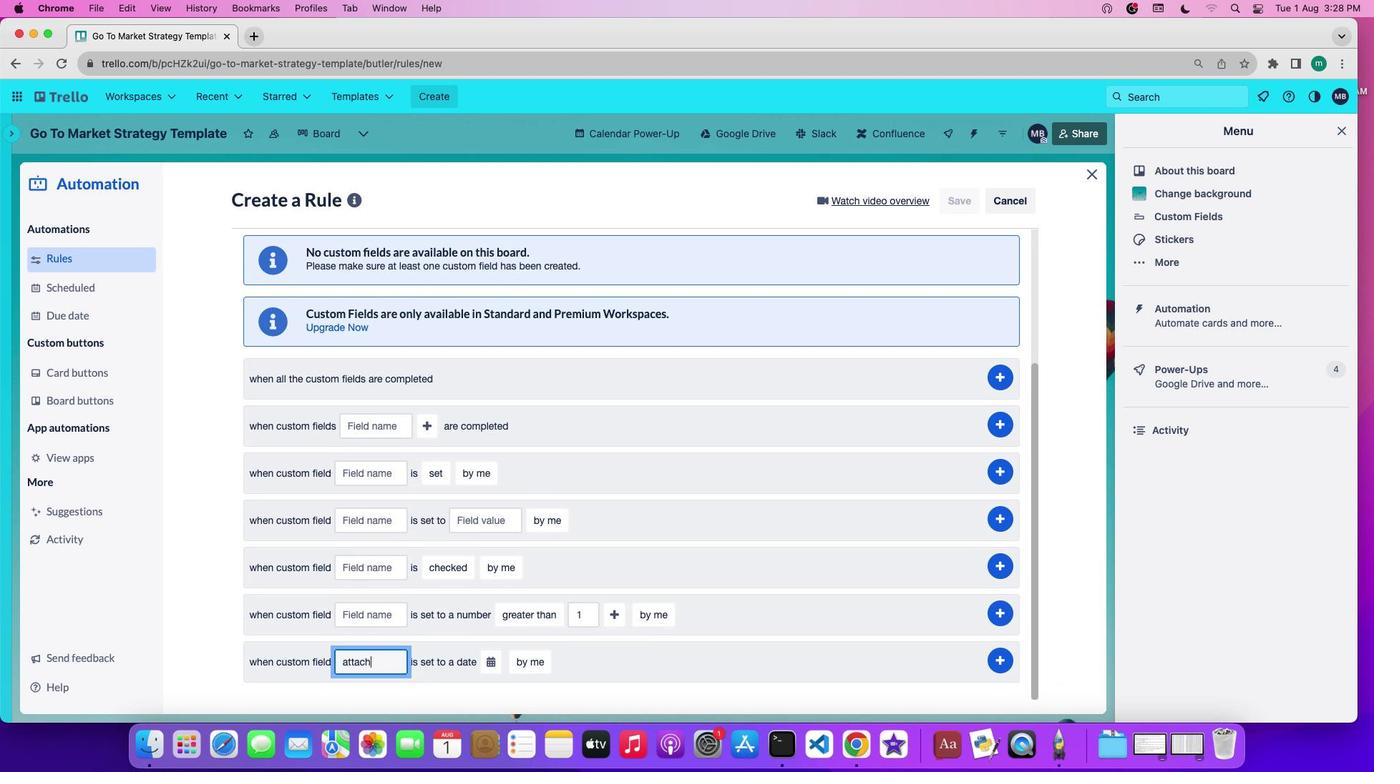 
Action: Mouse pressed left at (367, 659)
Screenshot: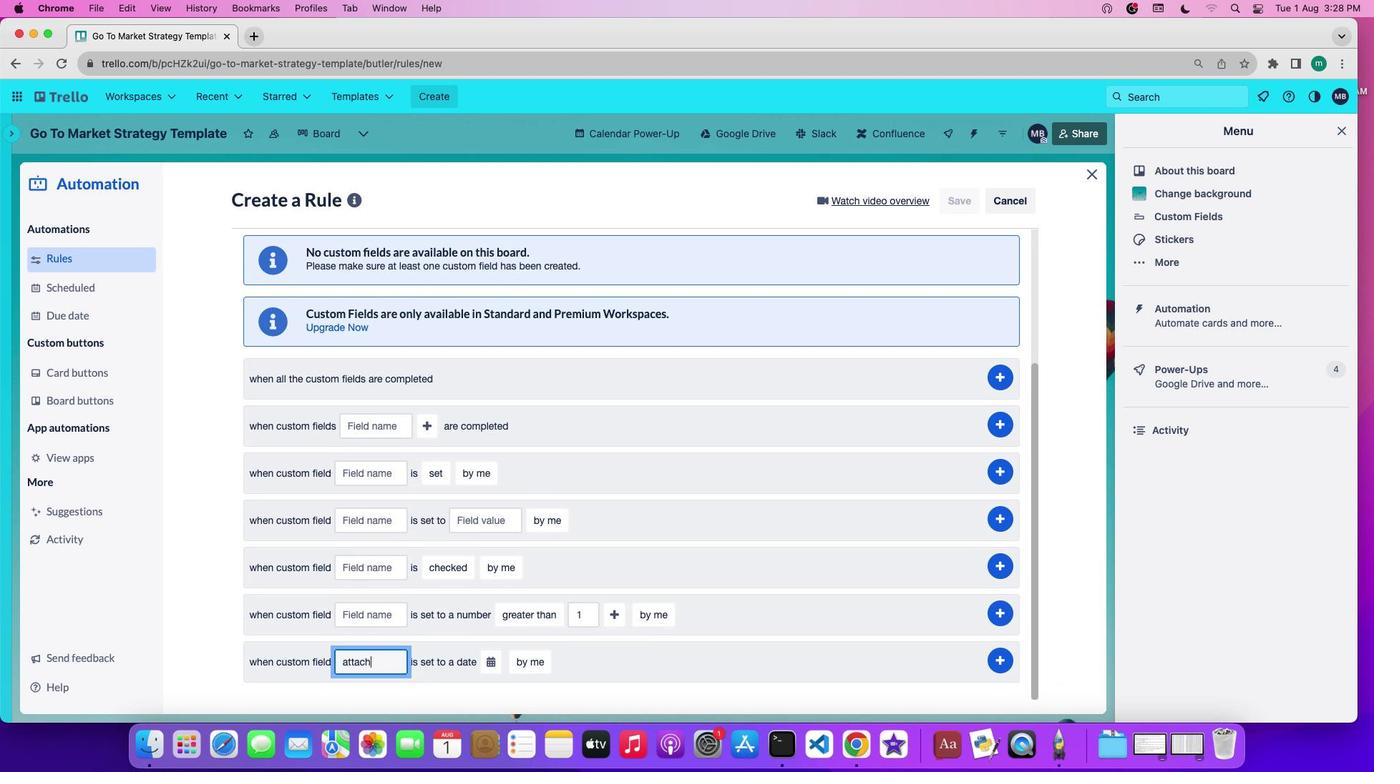 
Action: Mouse moved to (367, 659)
Screenshot: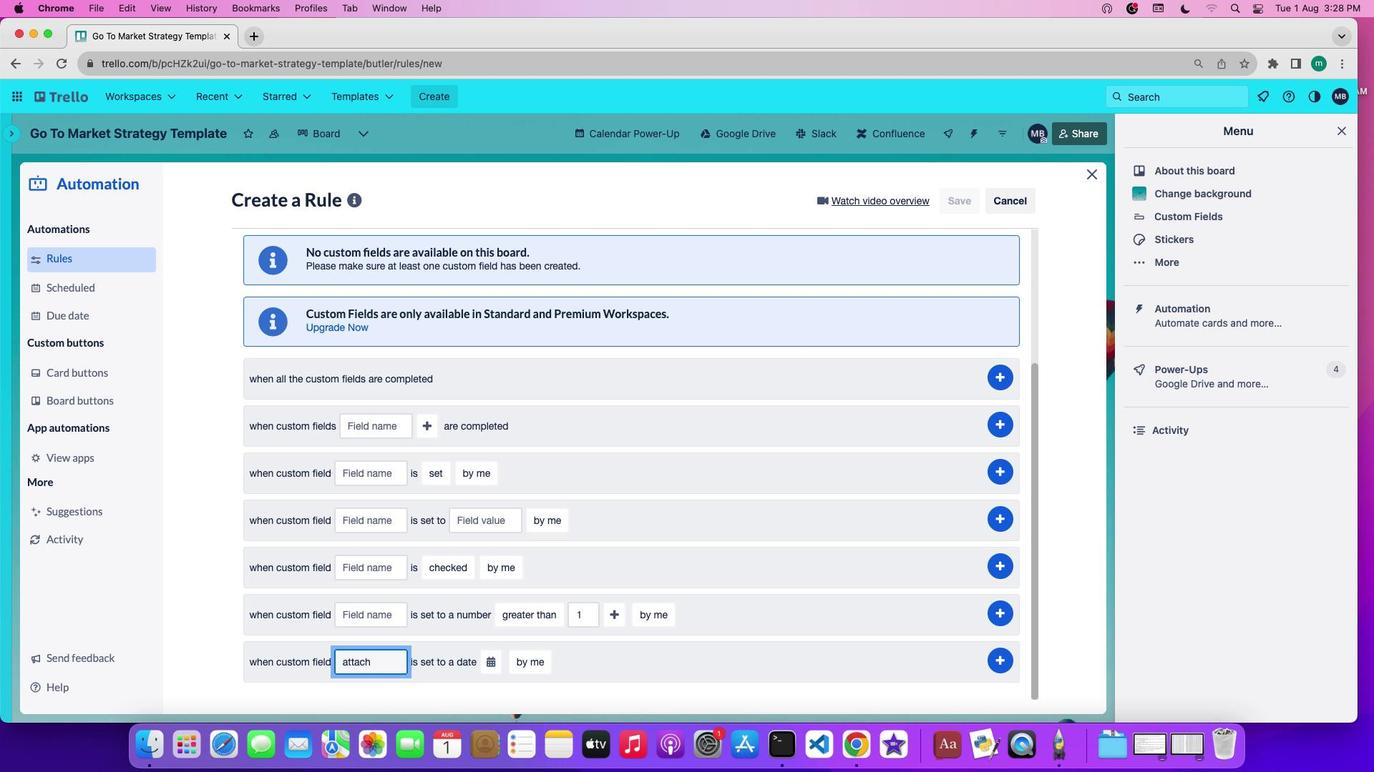 
Action: Key pressed 'a''t''t''a''c''h''m''e''n''t''s'
Screenshot: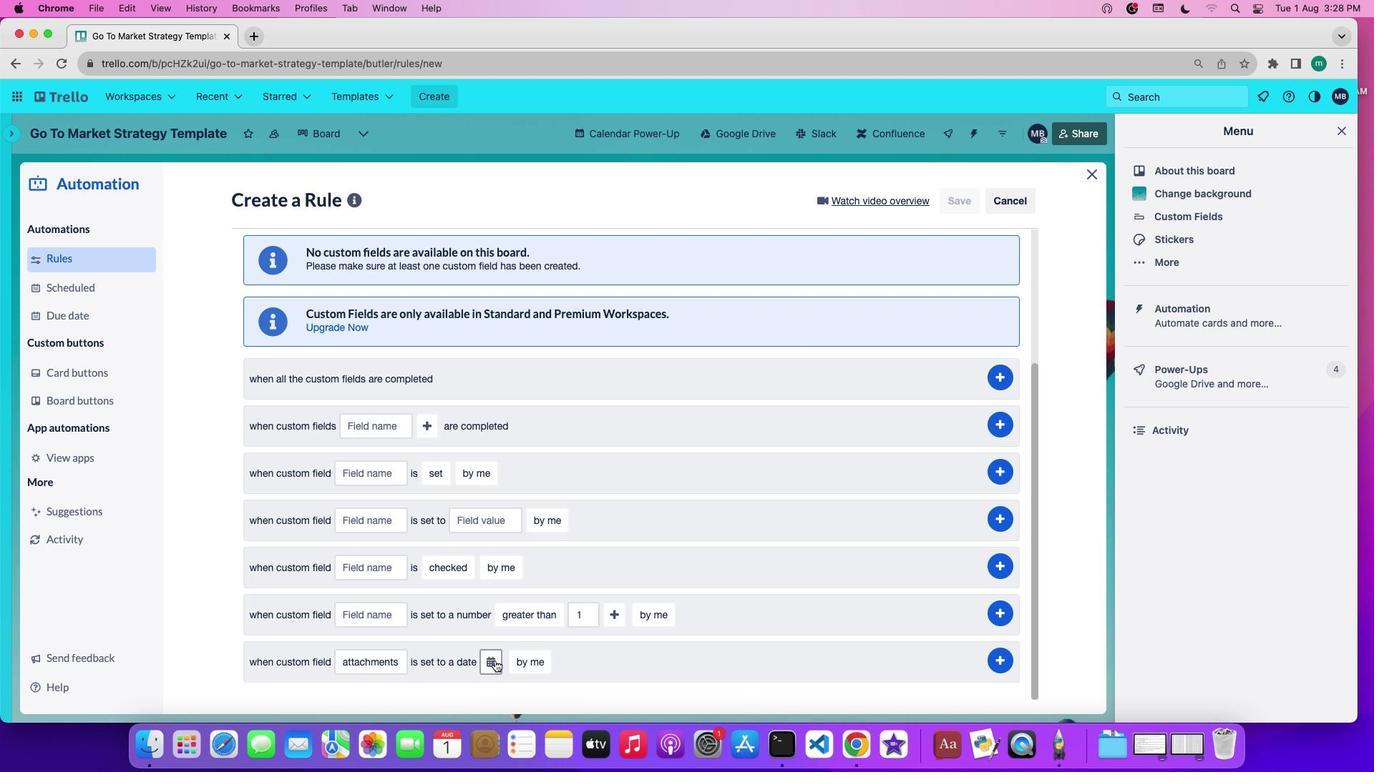 
Action: Mouse moved to (495, 669)
Screenshot: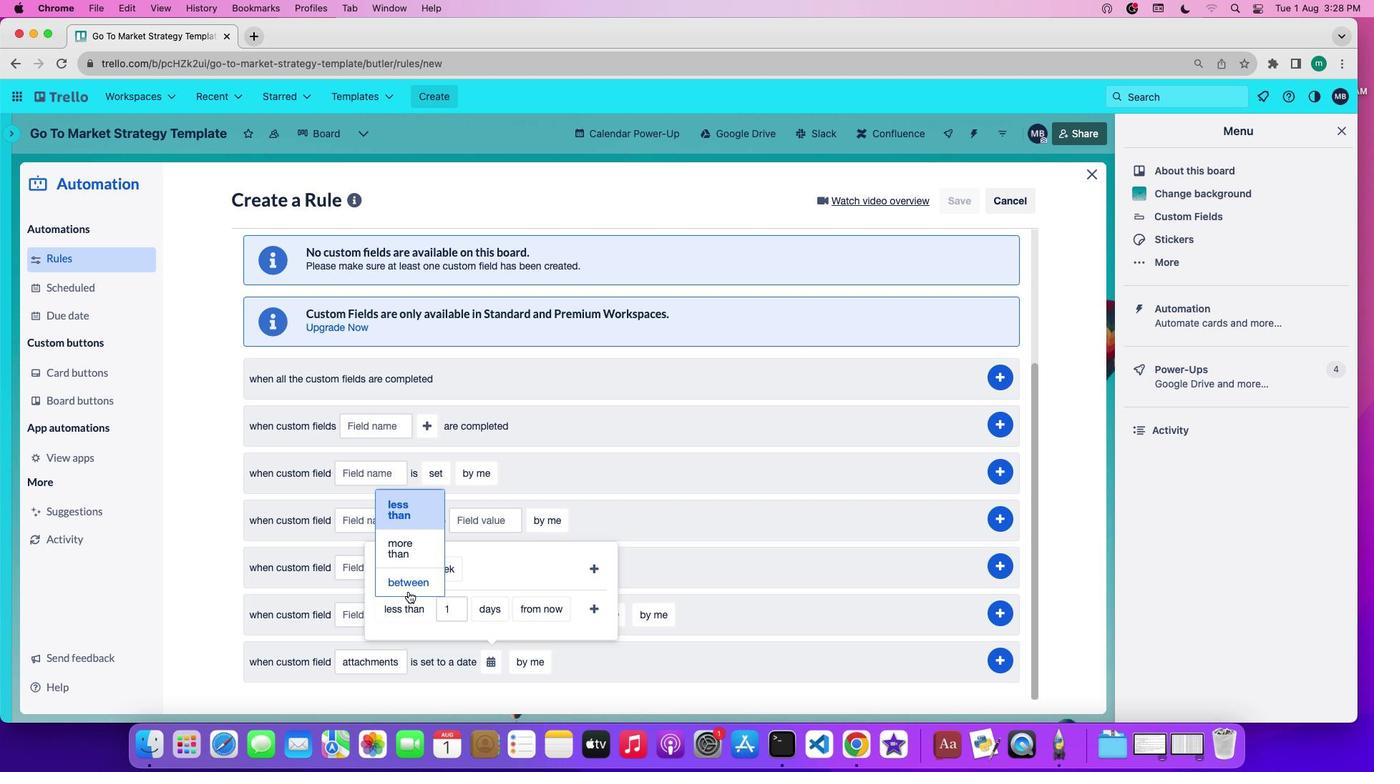 
Action: Mouse pressed left at (495, 669)
Screenshot: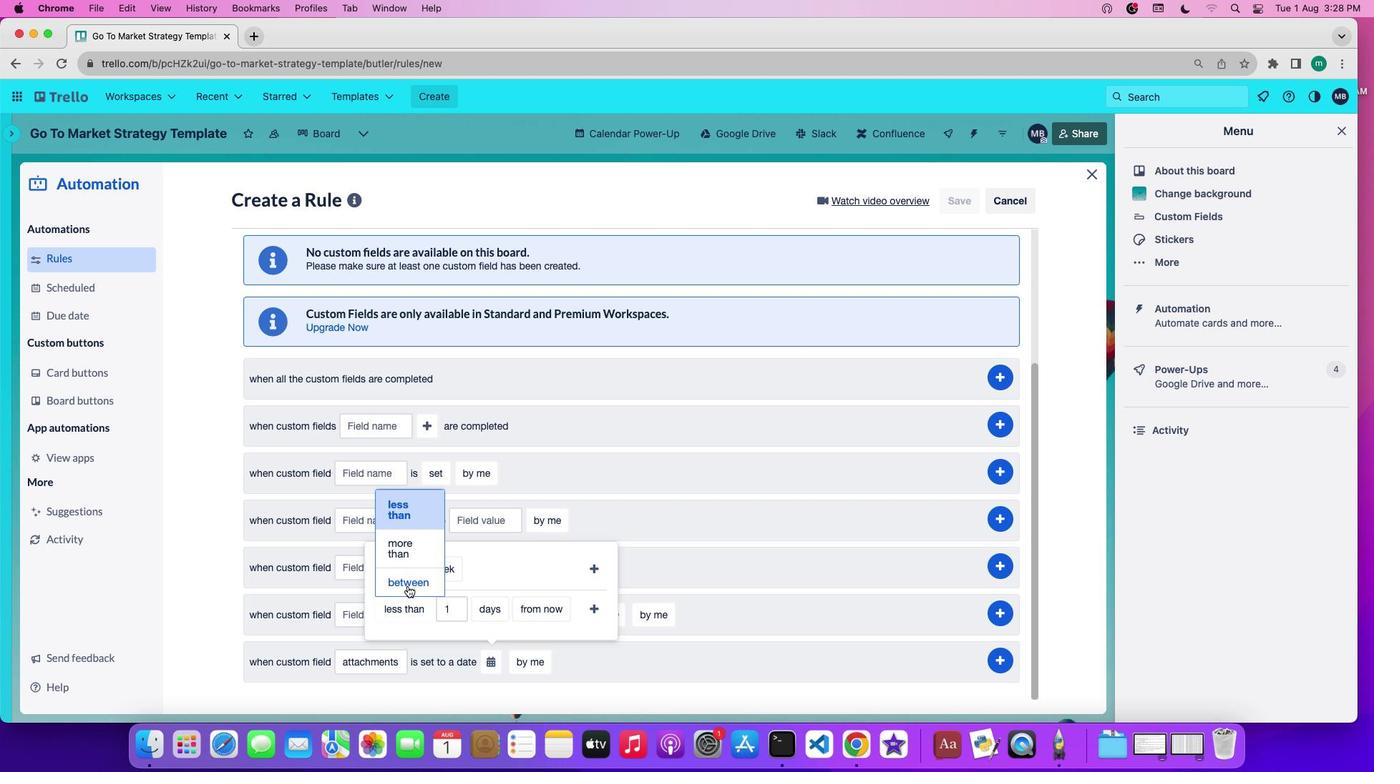 
Action: Mouse moved to (556, 665)
Screenshot: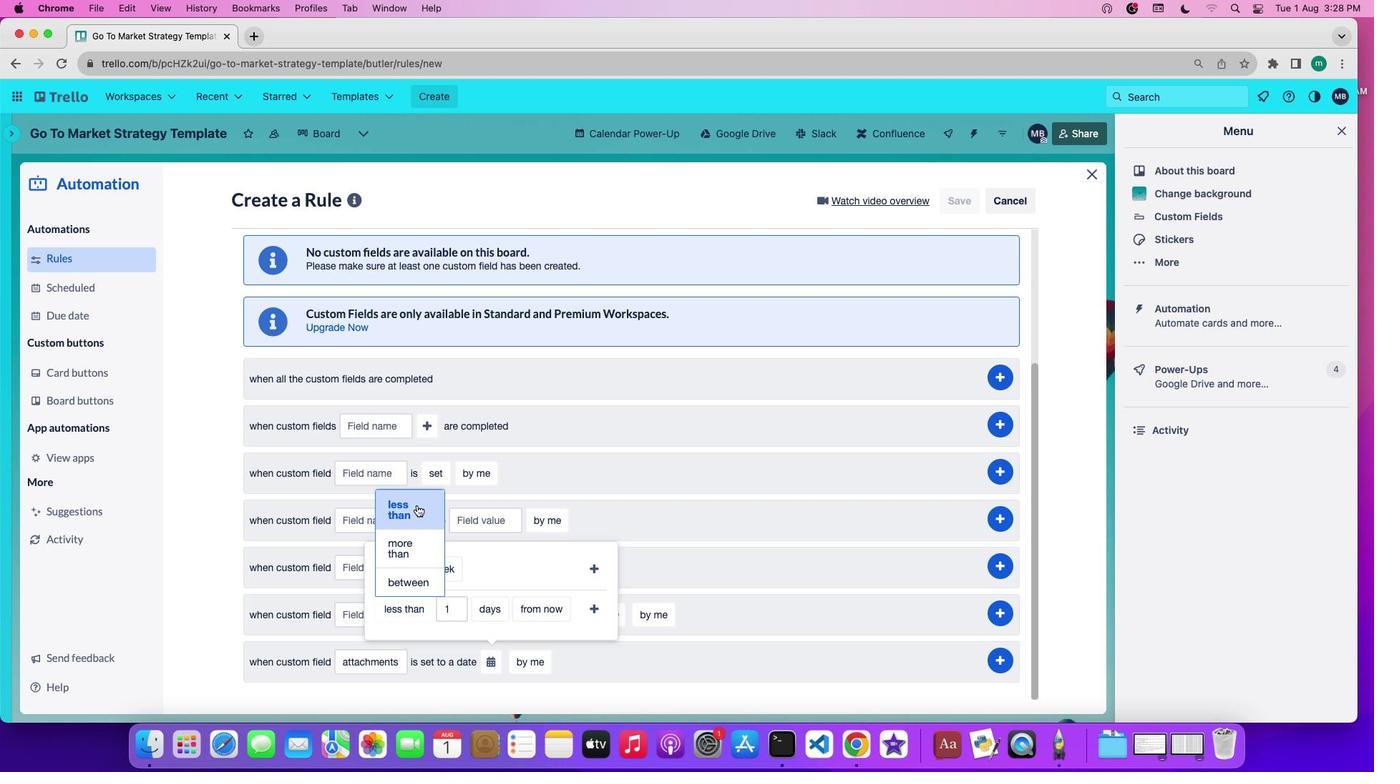 
Action: Mouse scrolled (556, 665) with delta (0, 0)
Screenshot: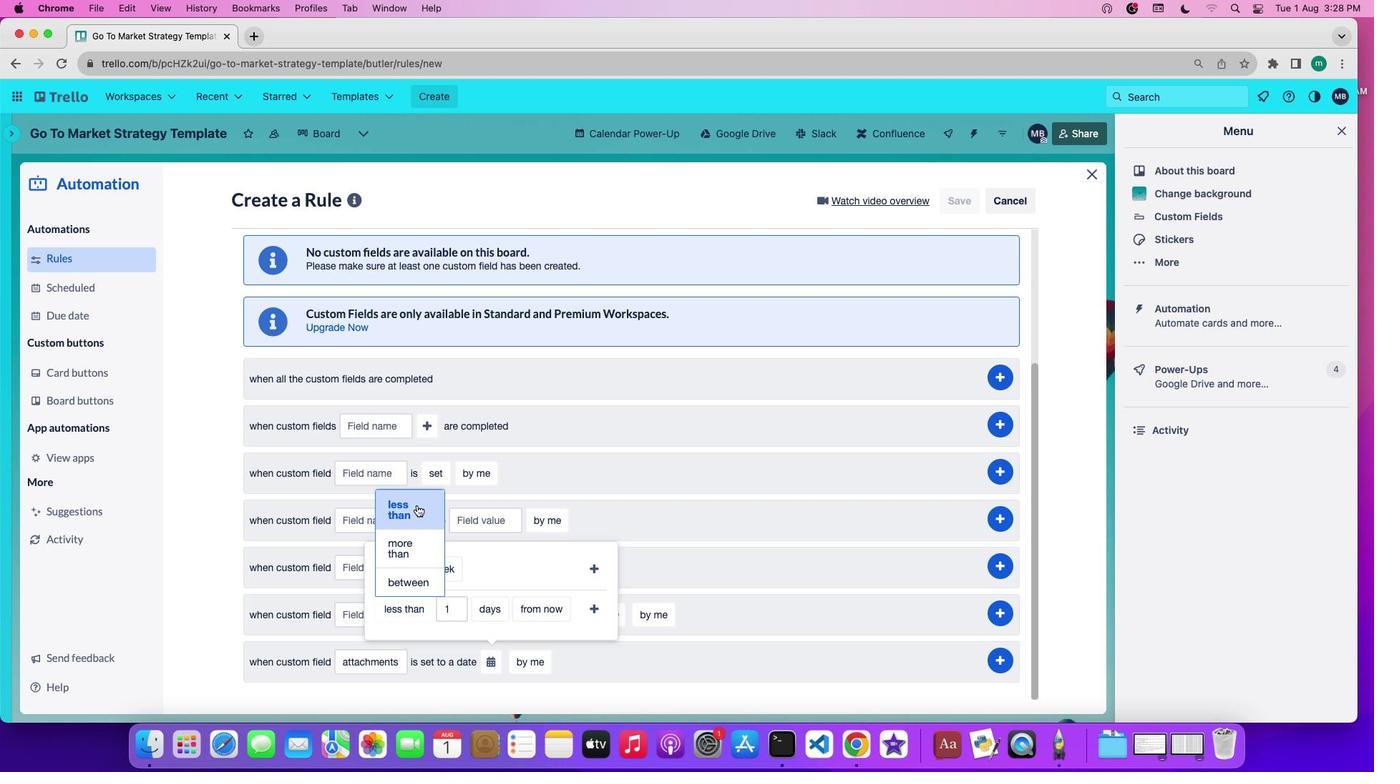 
Action: Mouse scrolled (556, 665) with delta (0, 0)
Screenshot: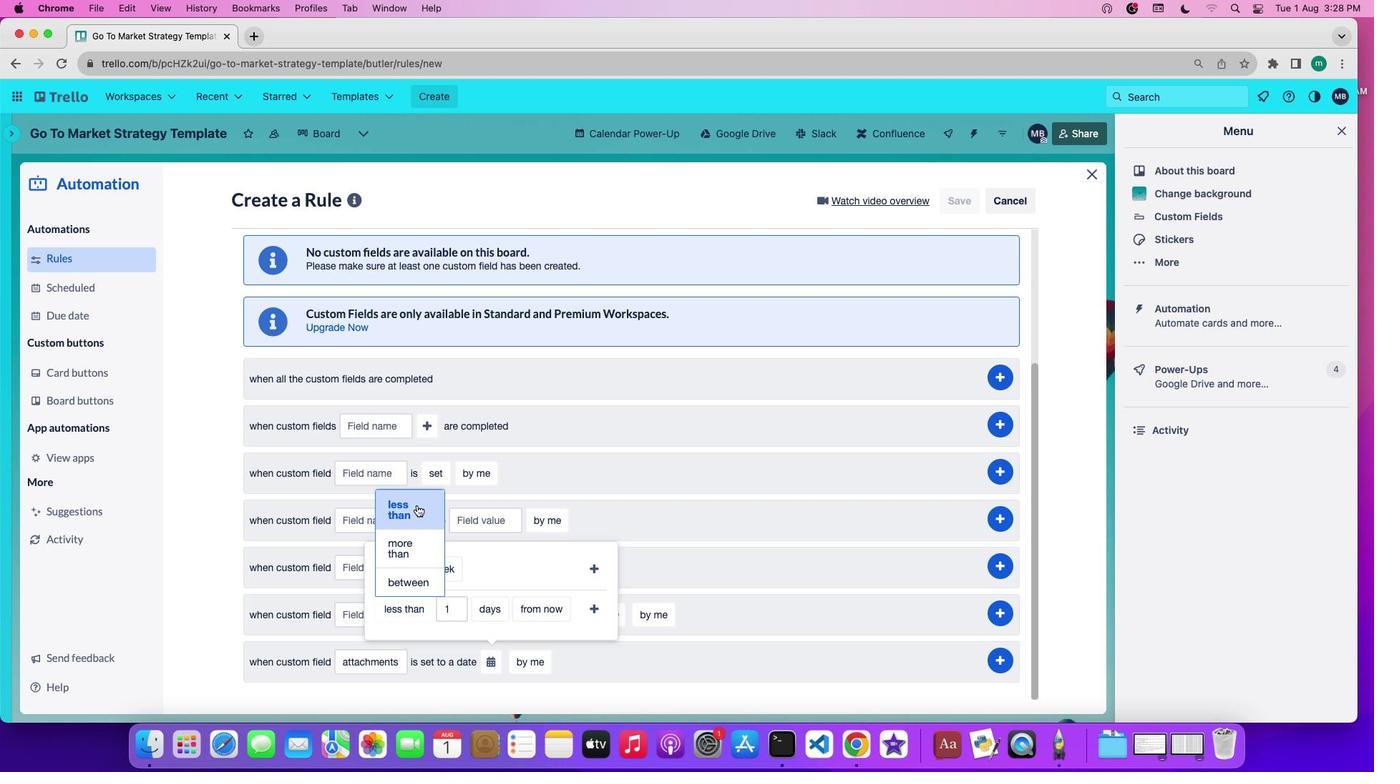 
Action: Mouse scrolled (556, 665) with delta (0, -1)
Screenshot: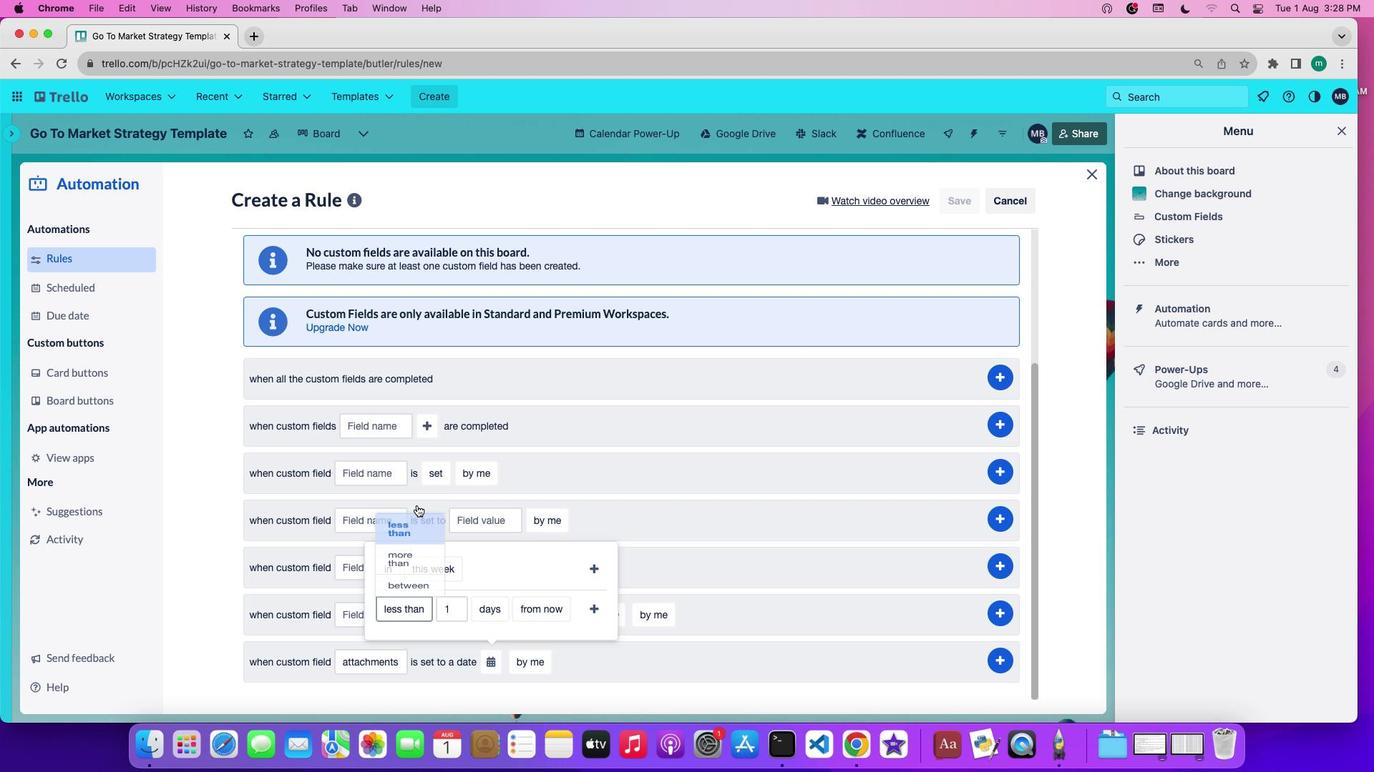 
Action: Mouse scrolled (556, 665) with delta (0, -2)
Screenshot: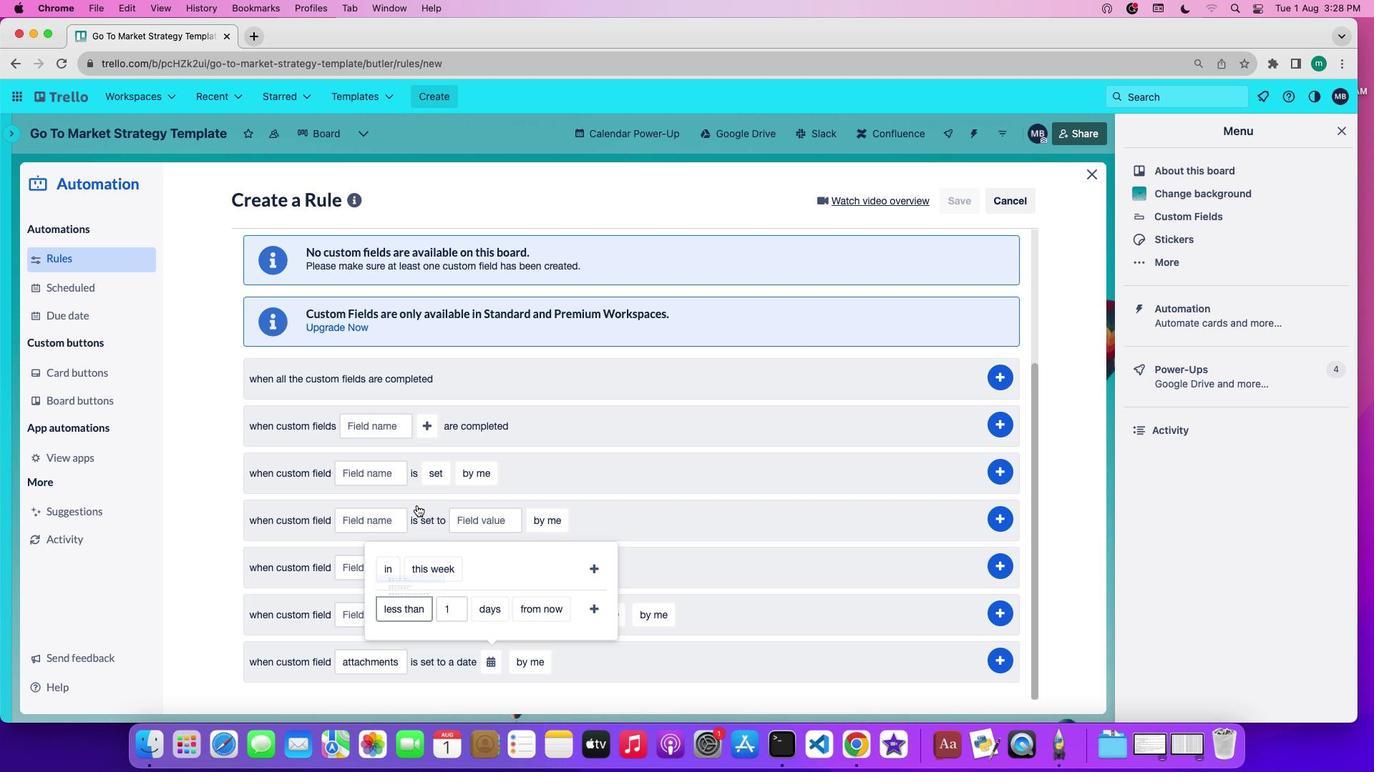 
Action: Mouse moved to (526, 668)
Screenshot: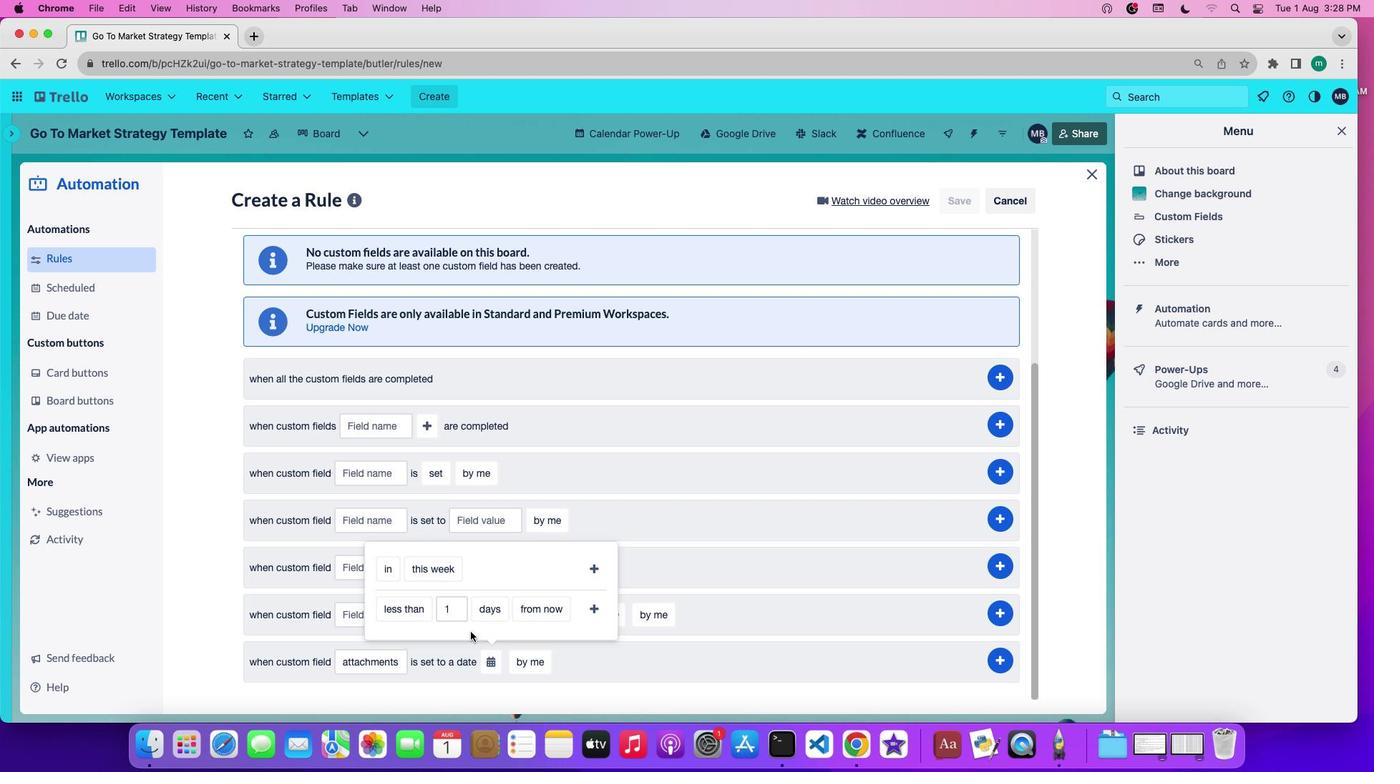 
Action: Mouse pressed left at (526, 668)
Screenshot: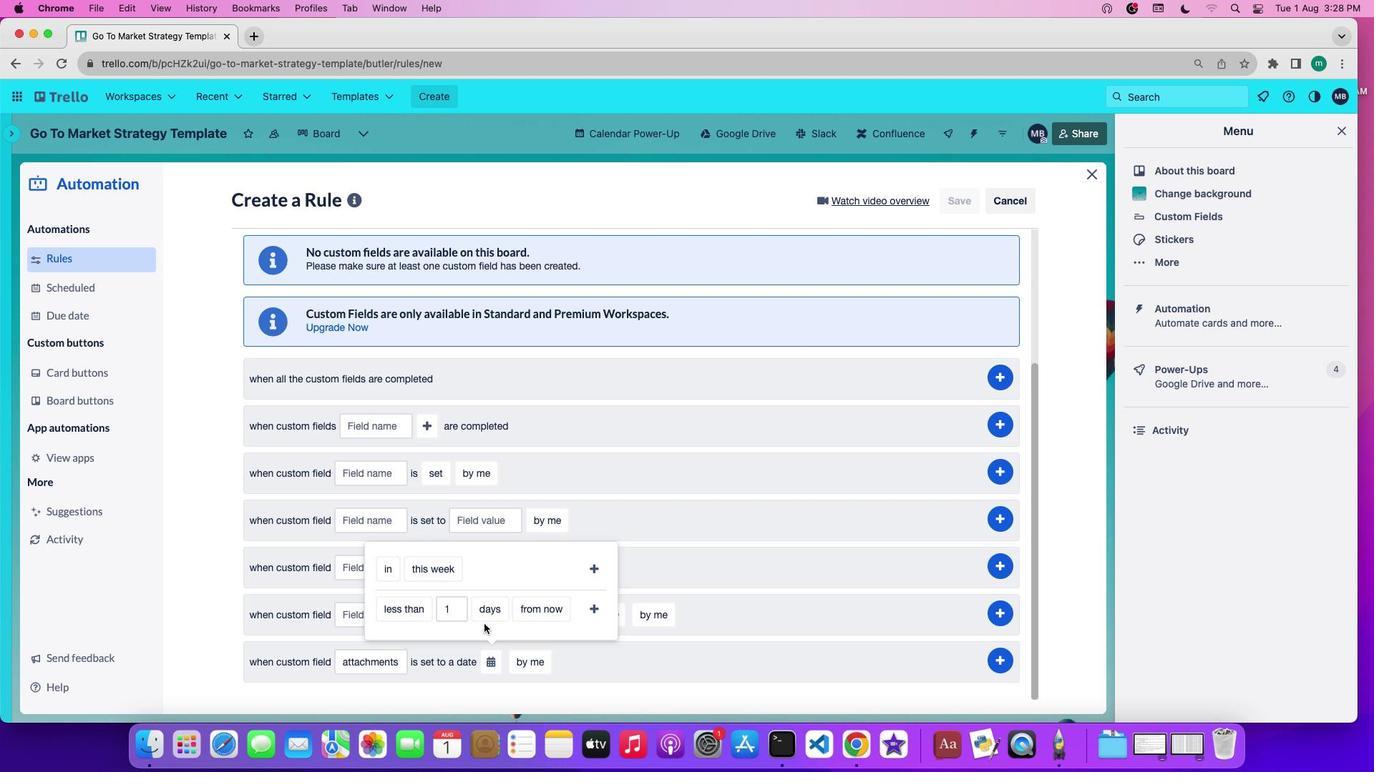 
Action: Mouse moved to (530, 570)
Screenshot: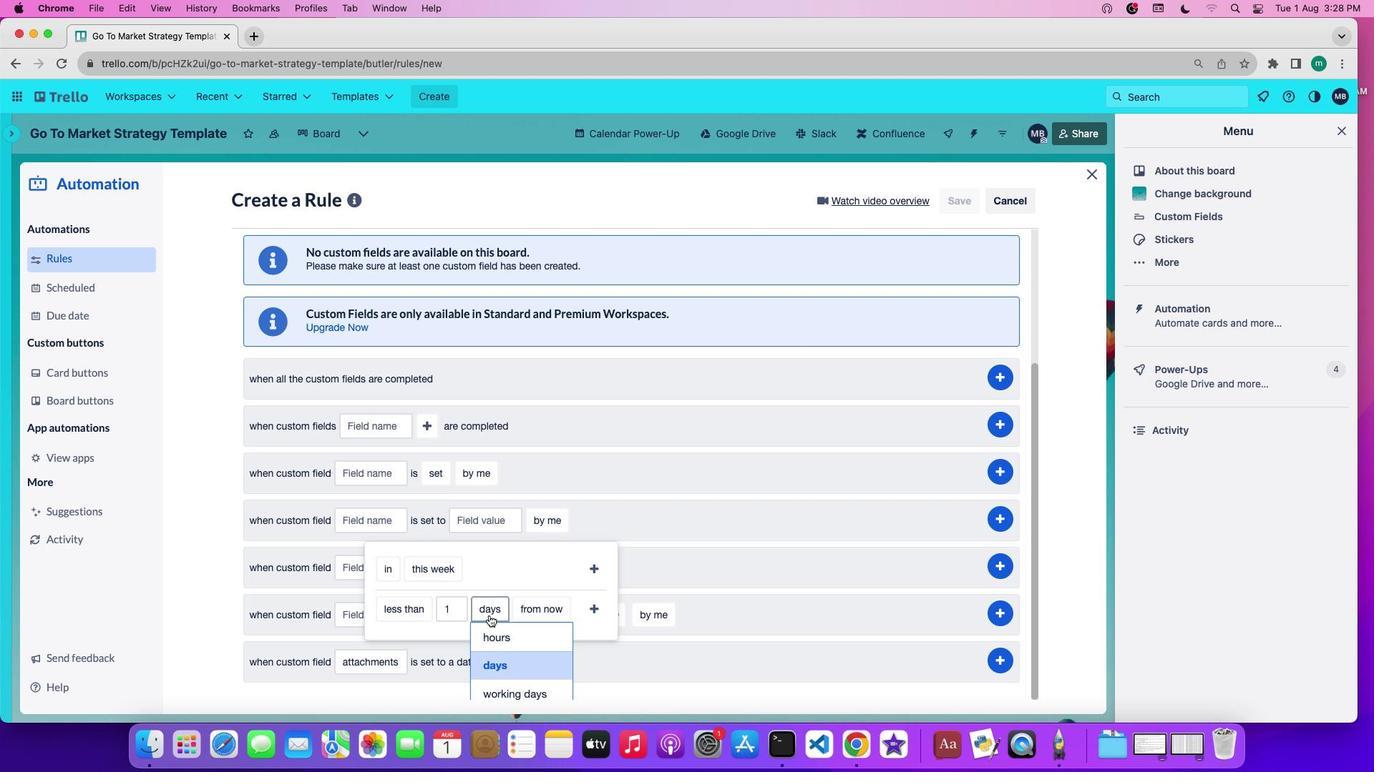 
Action: Mouse pressed left at (530, 570)
Screenshot: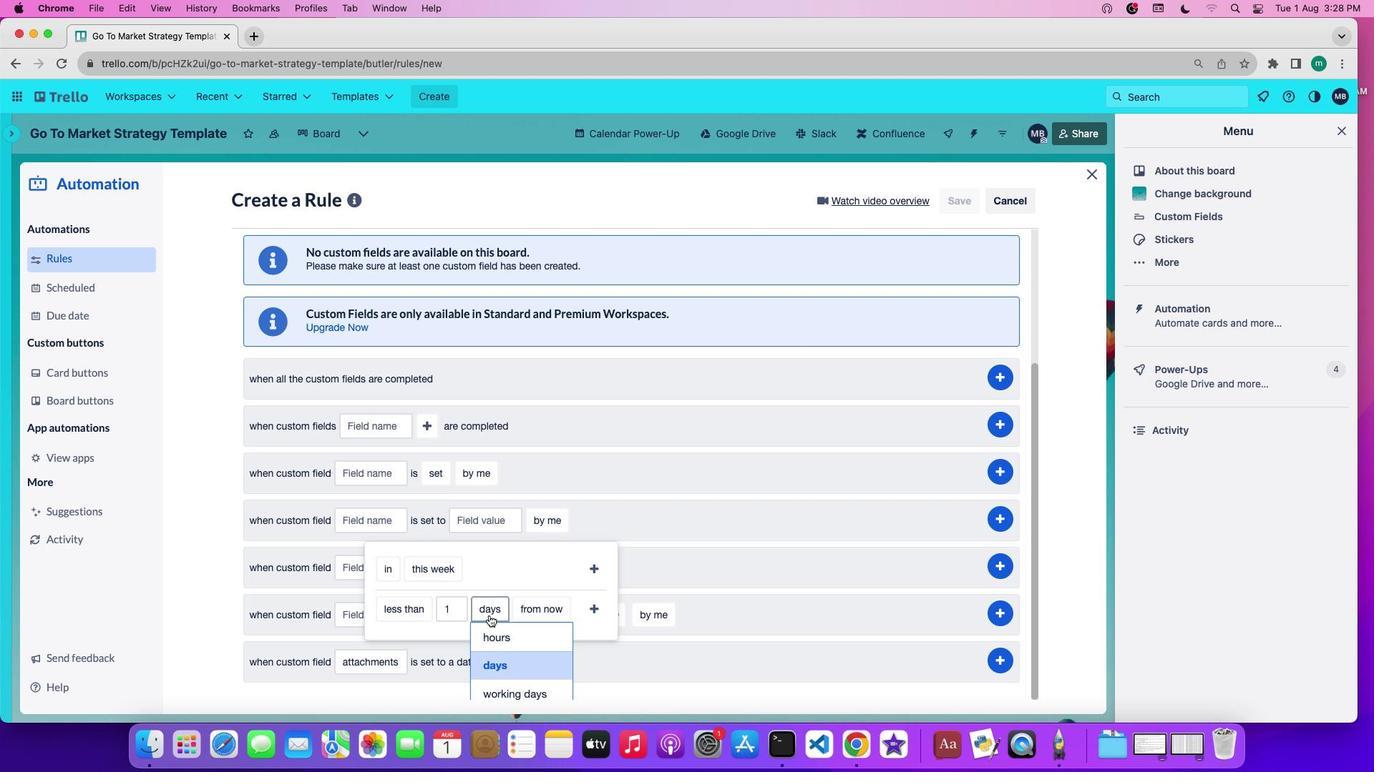 
Action: Mouse moved to (597, 643)
Screenshot: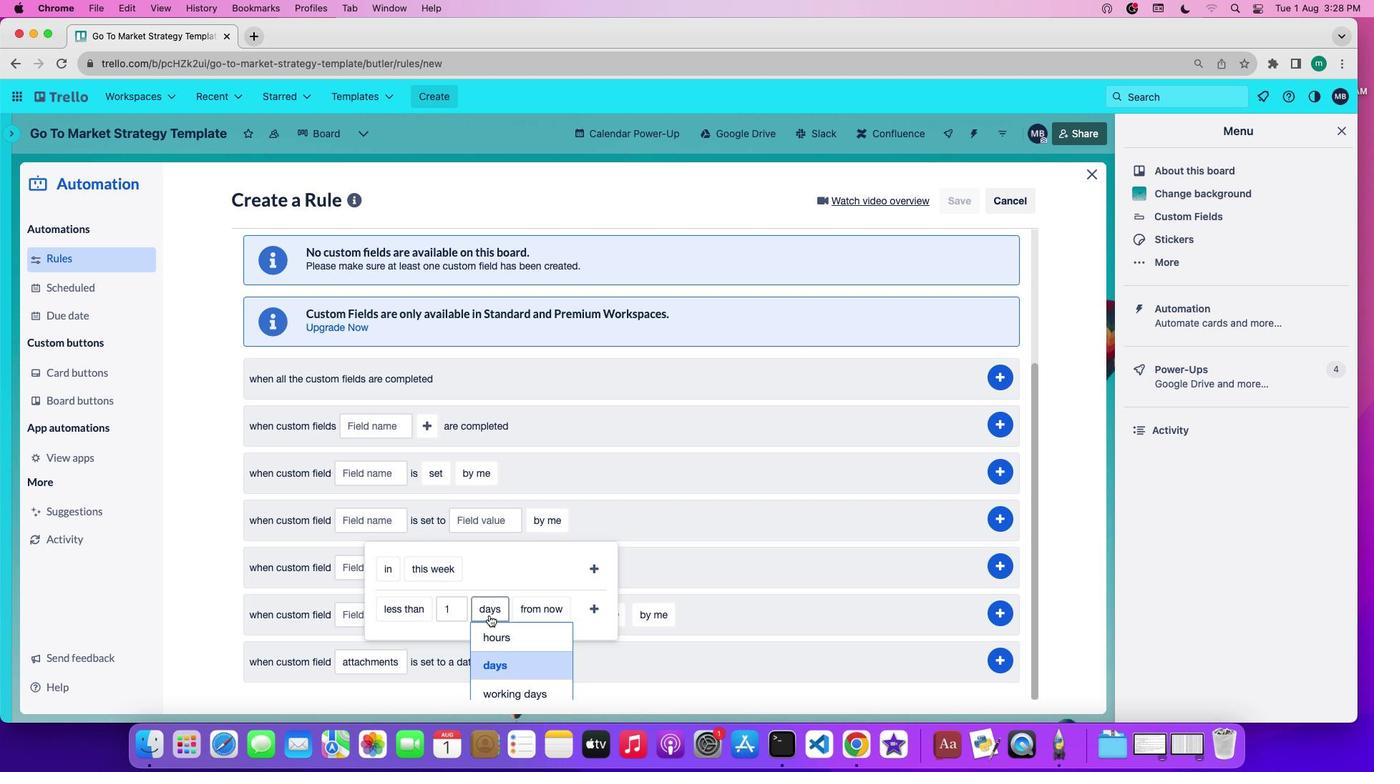 
Action: Mouse scrolled (597, 643) with delta (0, 0)
Screenshot: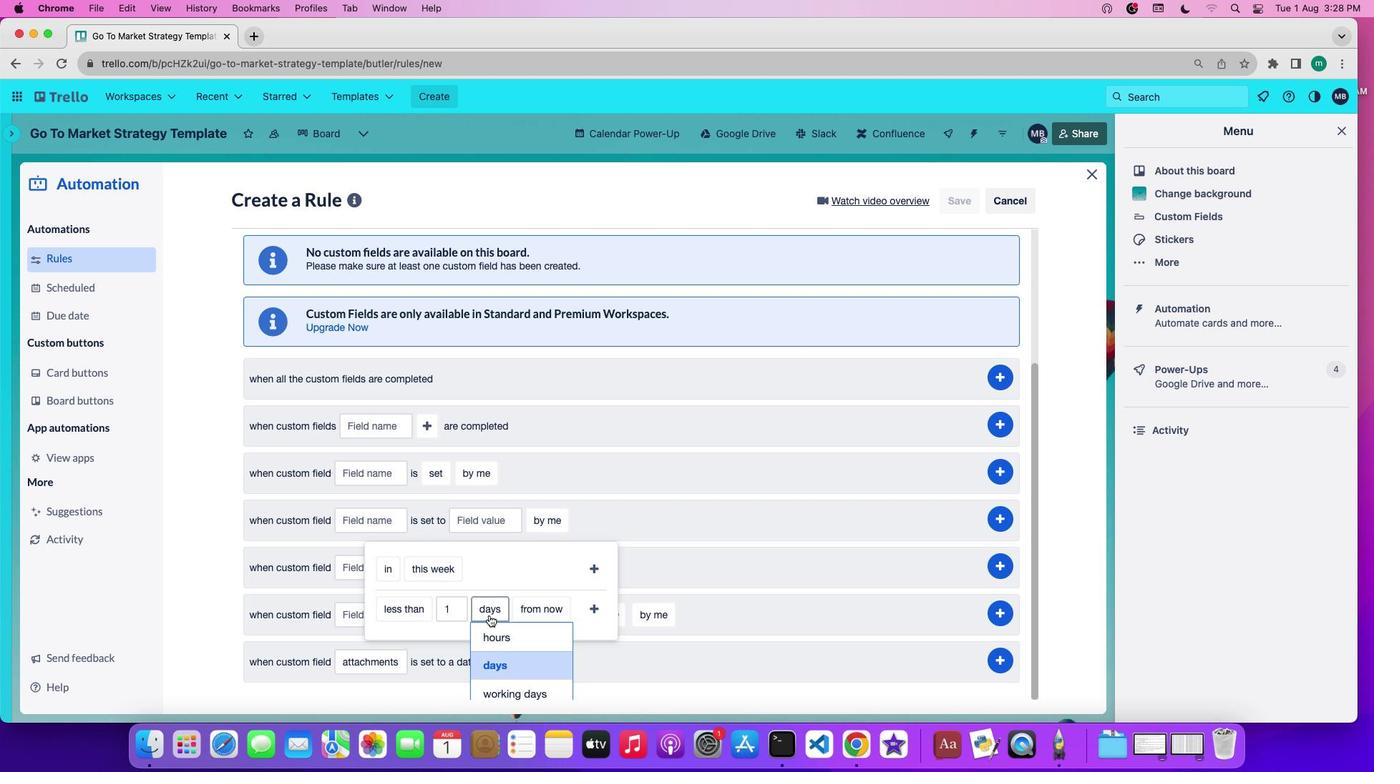 
Action: Mouse scrolled (597, 643) with delta (0, 0)
Screenshot: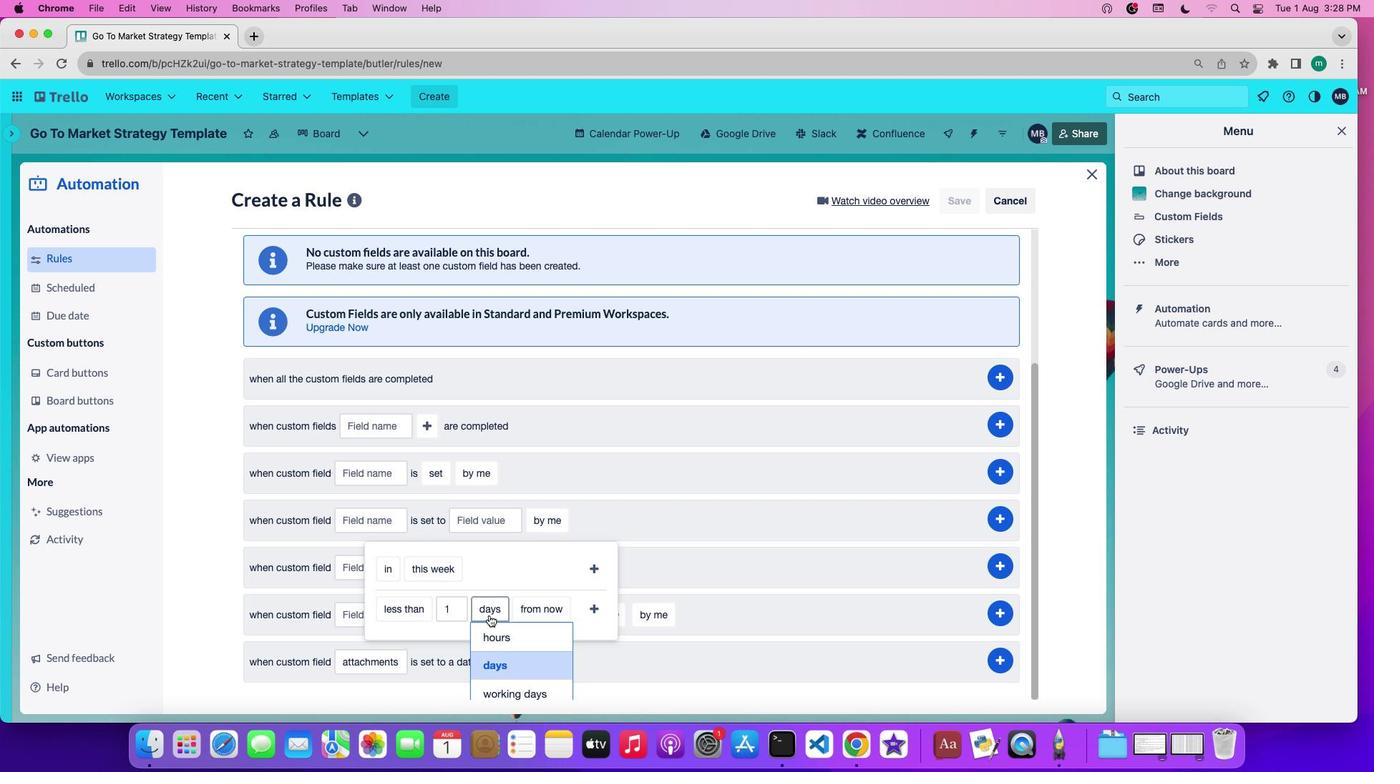 
Action: Mouse scrolled (597, 643) with delta (0, 0)
Screenshot: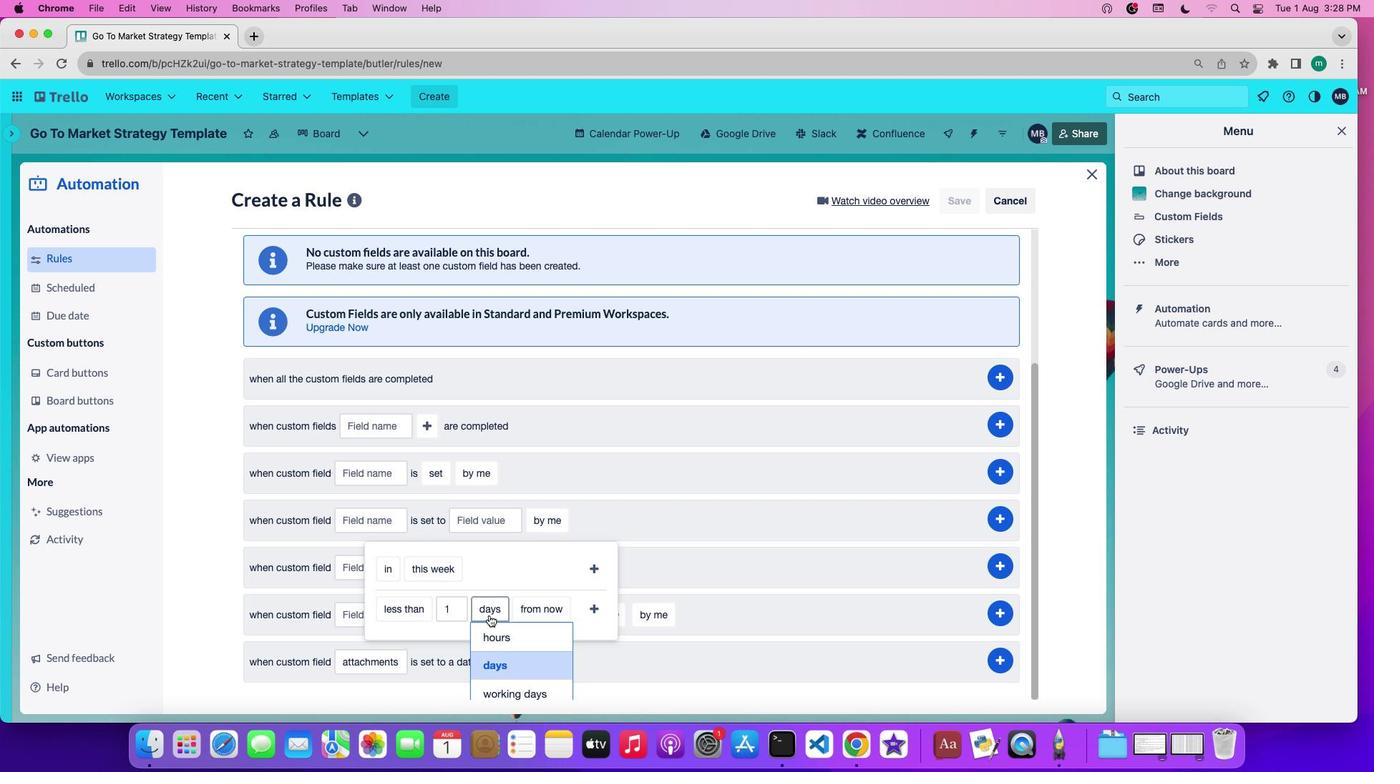 
Action: Mouse moved to (612, 669)
Screenshot: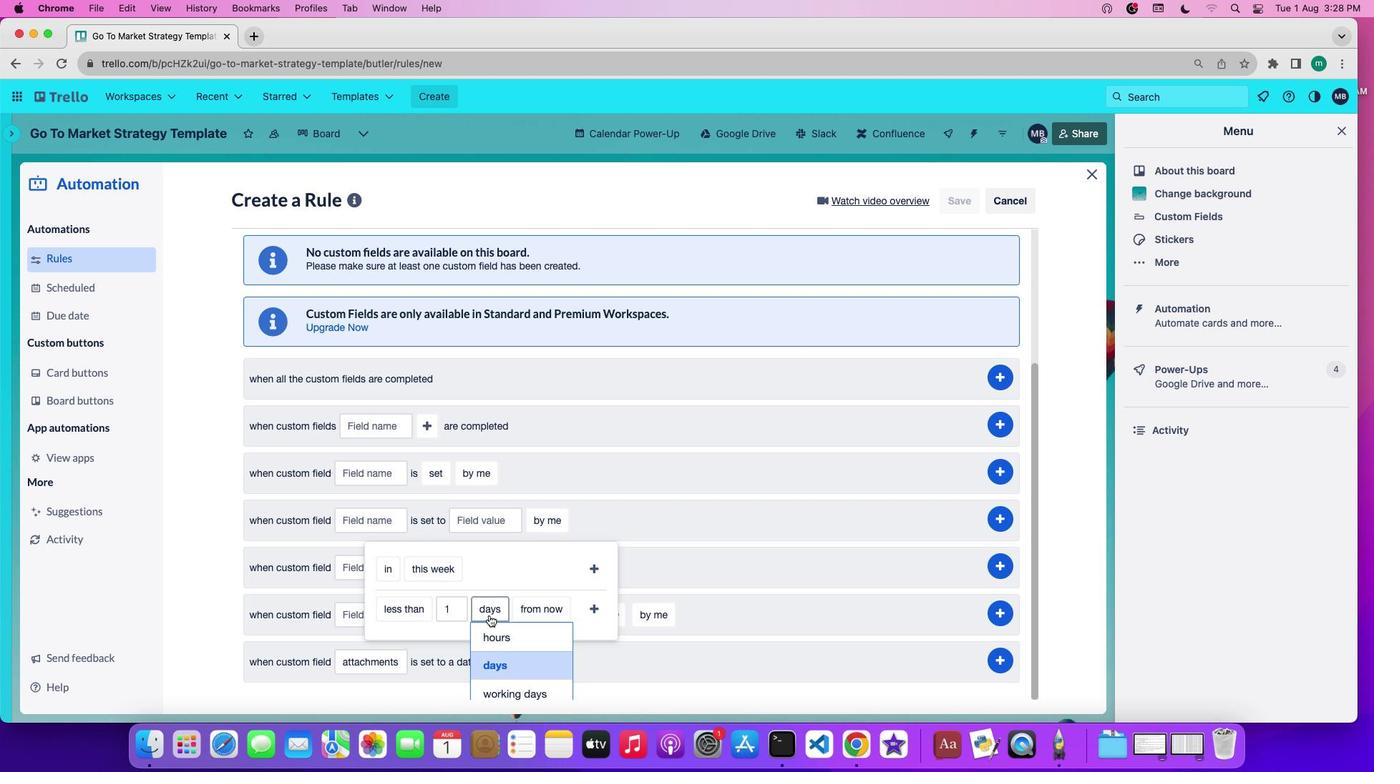 
Action: Mouse pressed left at (612, 669)
Screenshot: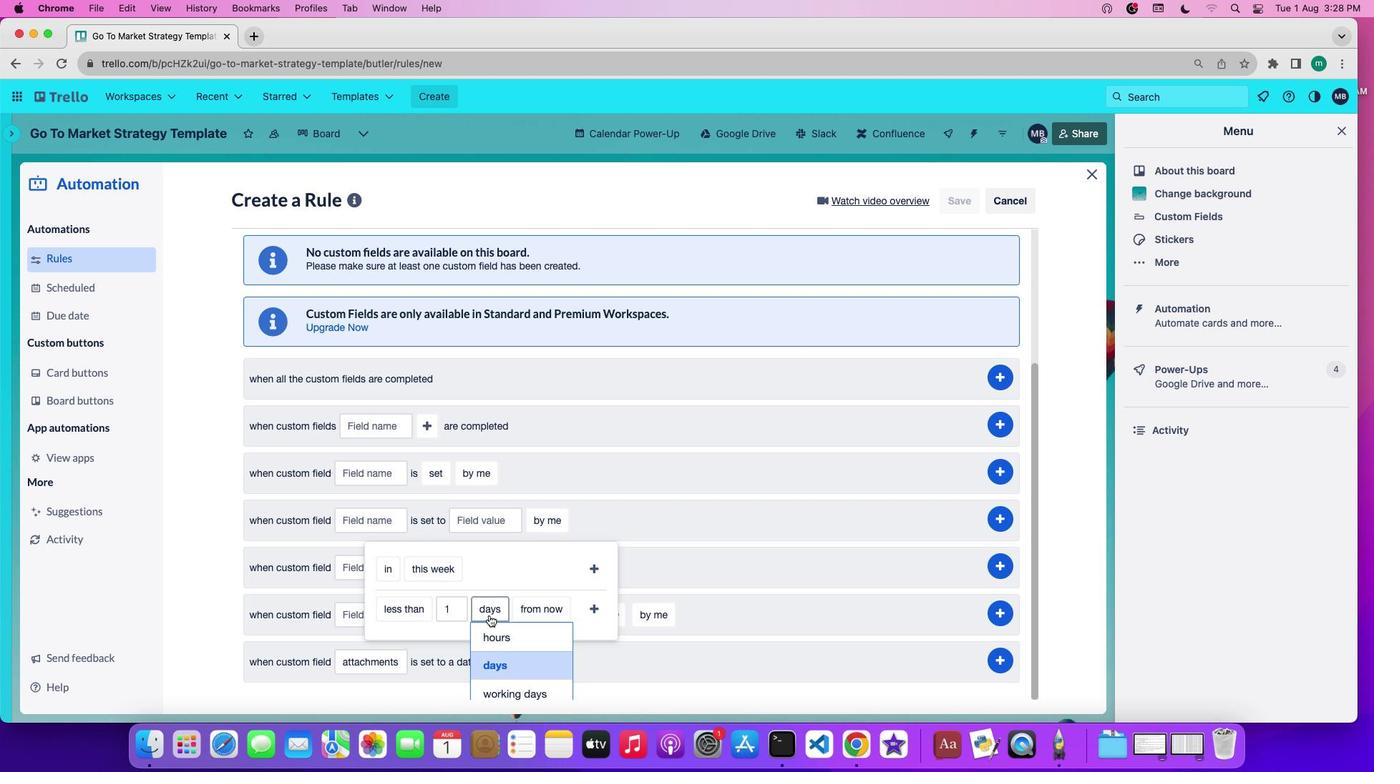 
Action: Mouse moved to (639, 578)
Screenshot: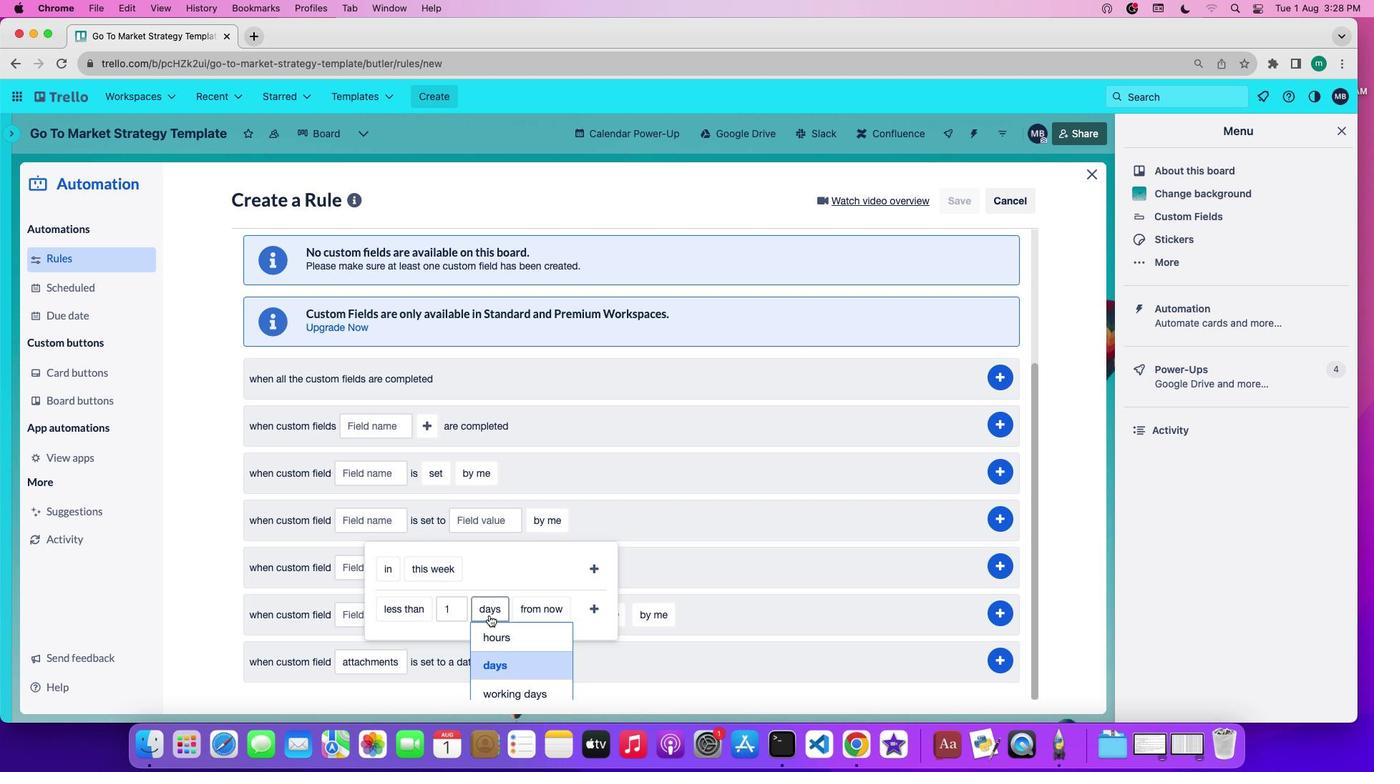 
Action: Mouse pressed left at (639, 578)
Screenshot: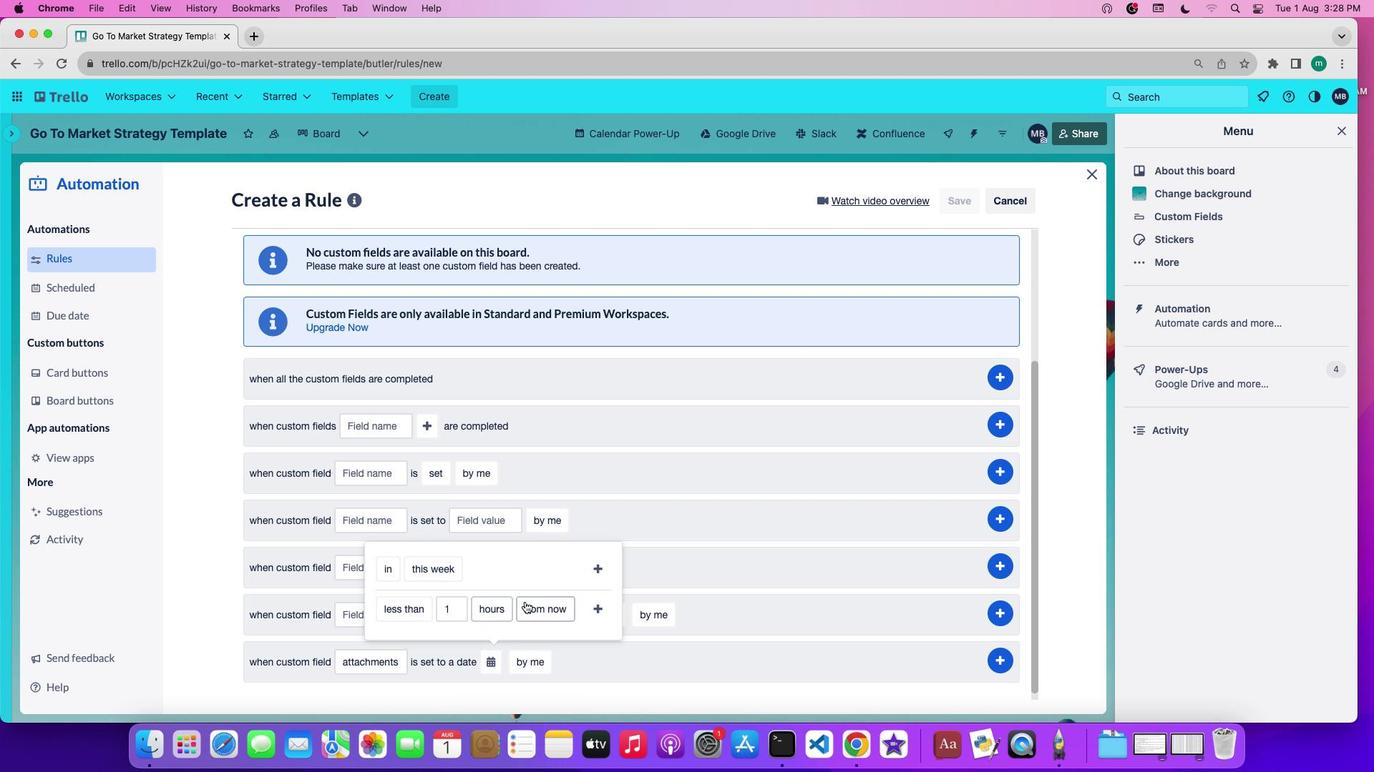 
Action: Mouse moved to (679, 677)
Screenshot: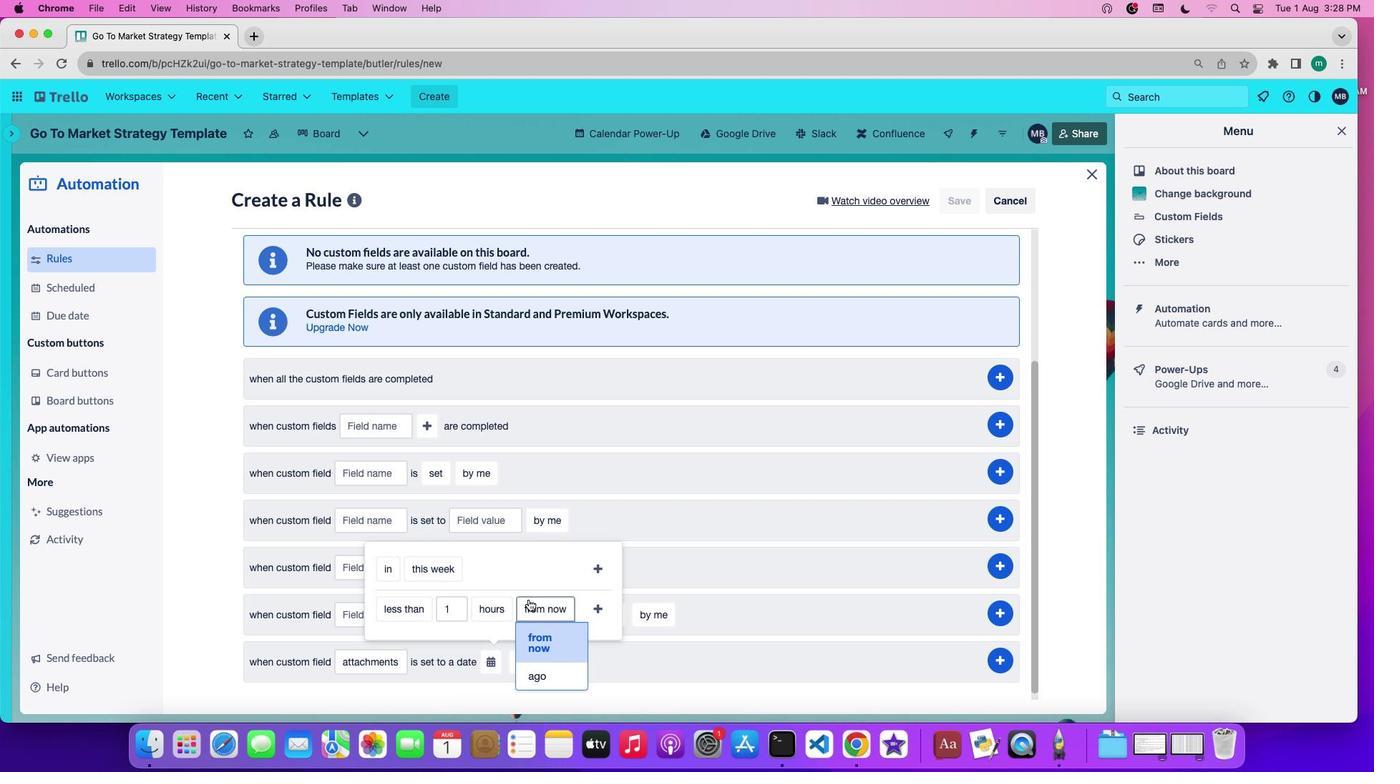
Action: Mouse pressed left at (679, 677)
Screenshot: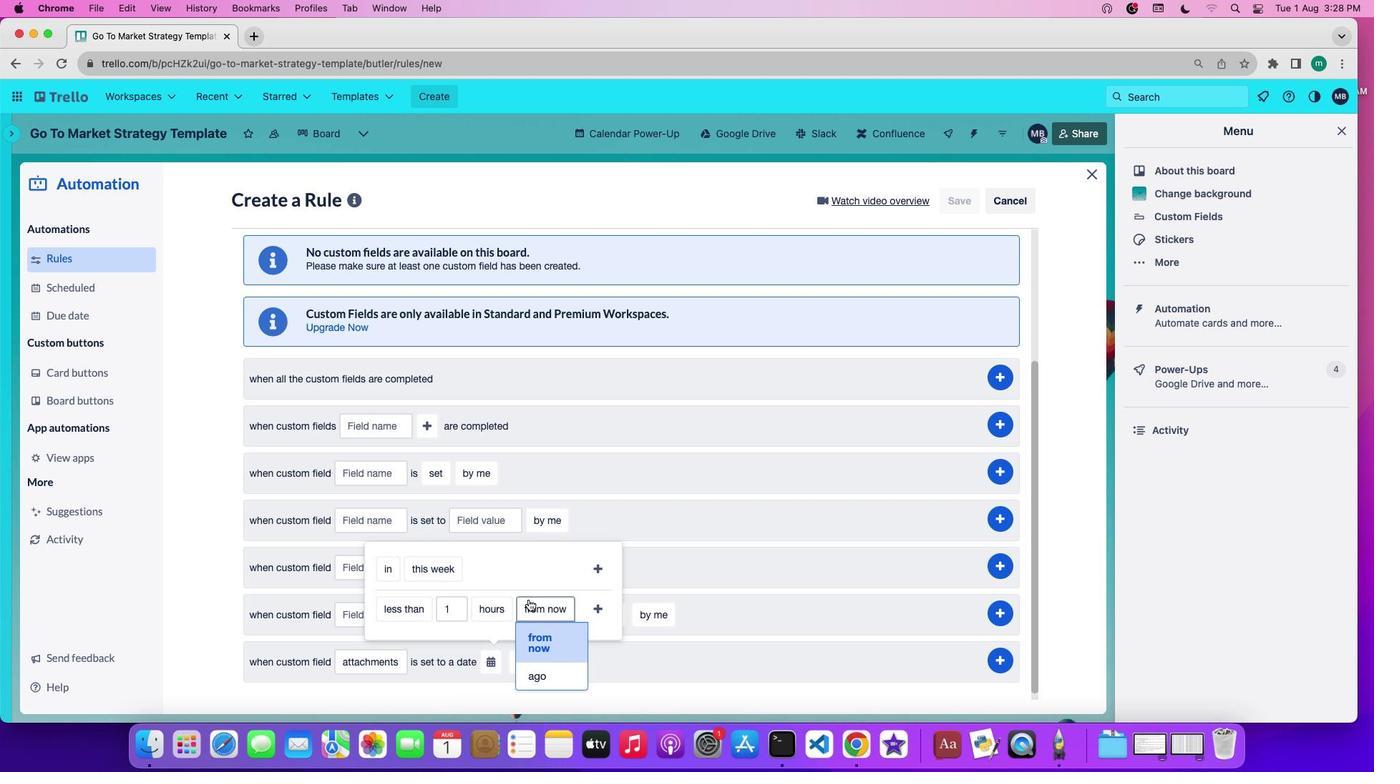 
Action: Mouse moved to (673, 609)
Screenshot: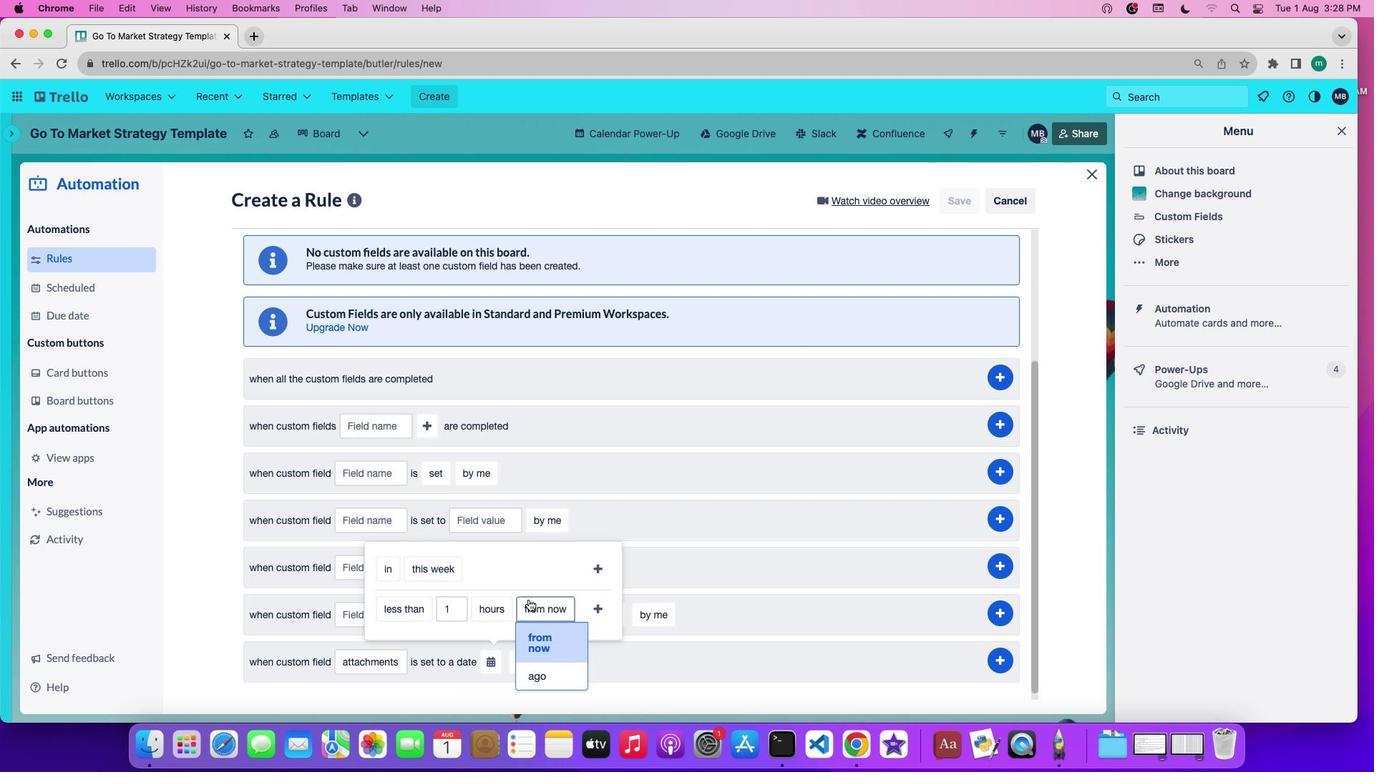 
Action: Mouse pressed left at (673, 609)
Screenshot: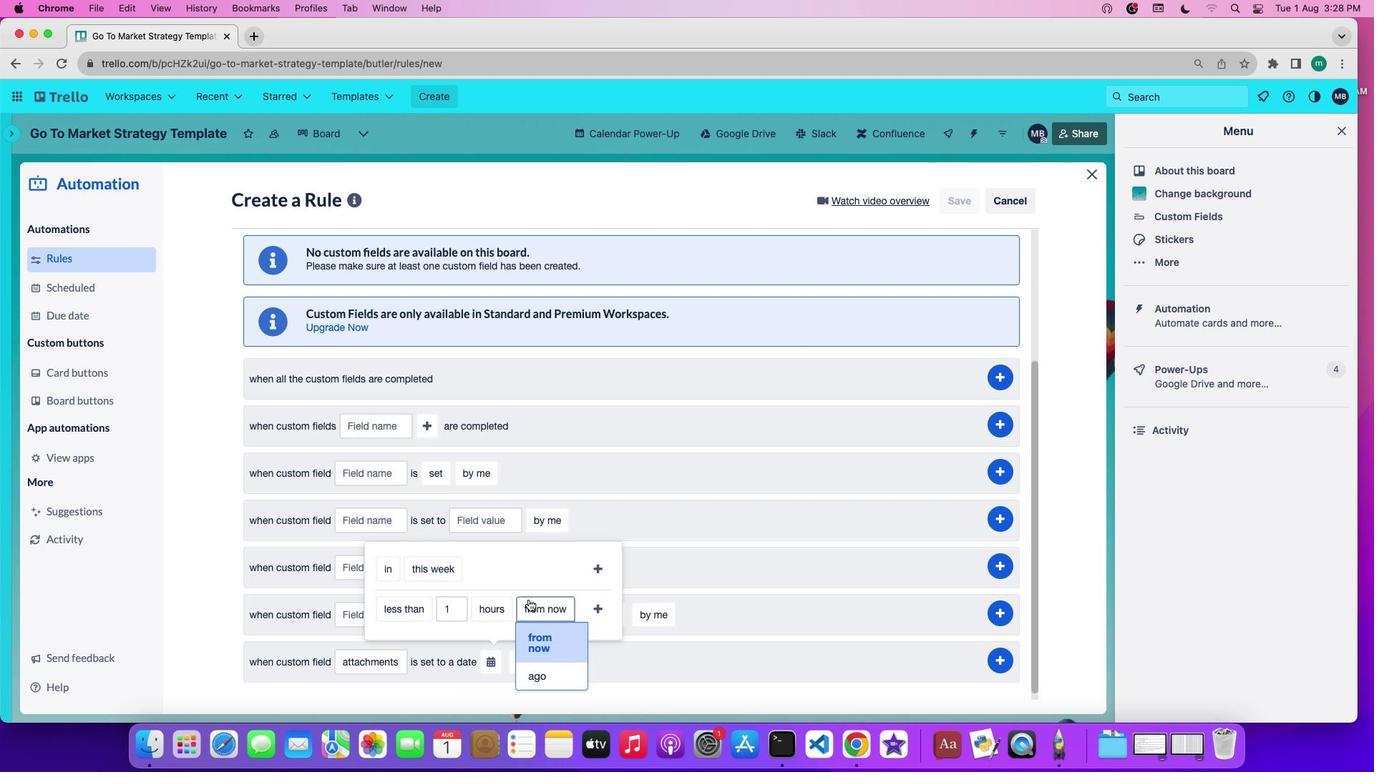
Action: Mouse moved to (718, 669)
Screenshot: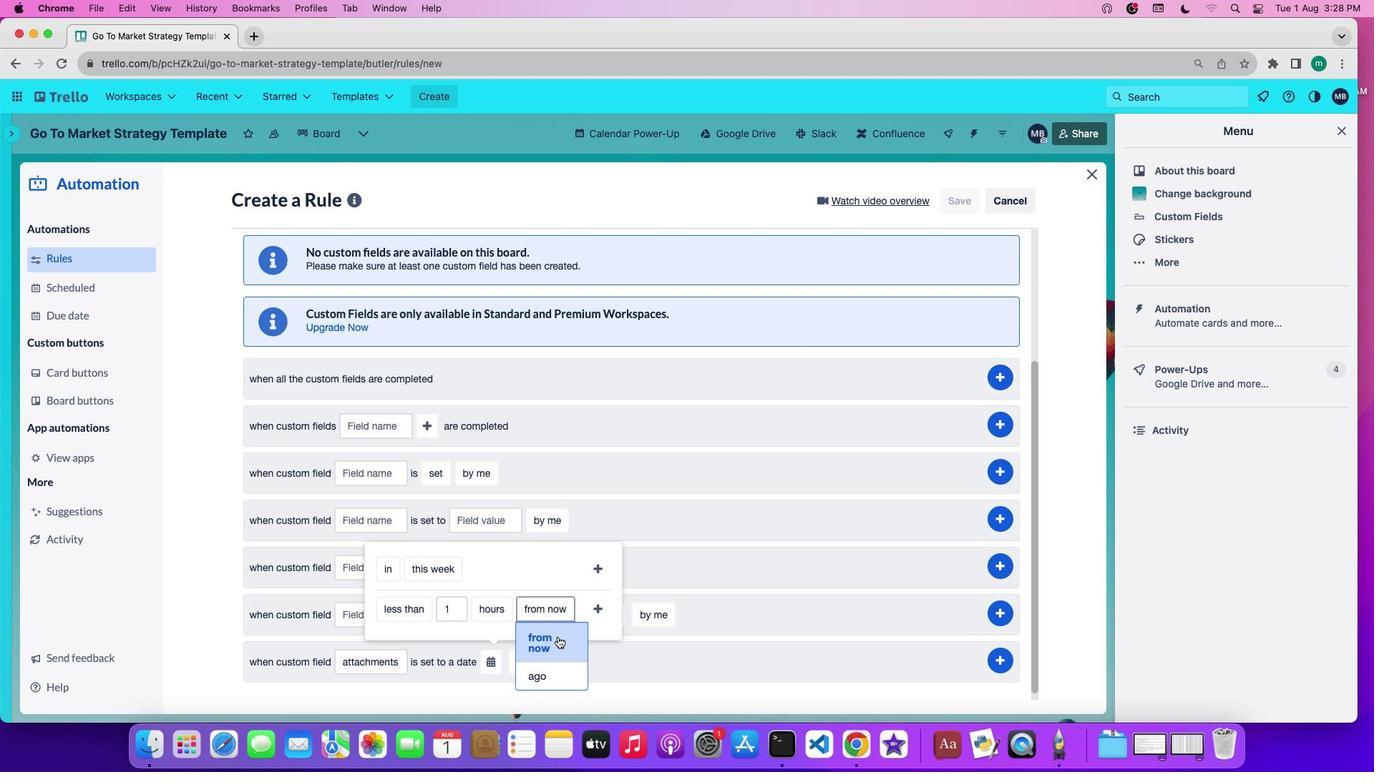 
Action: Mouse pressed left at (718, 669)
Screenshot: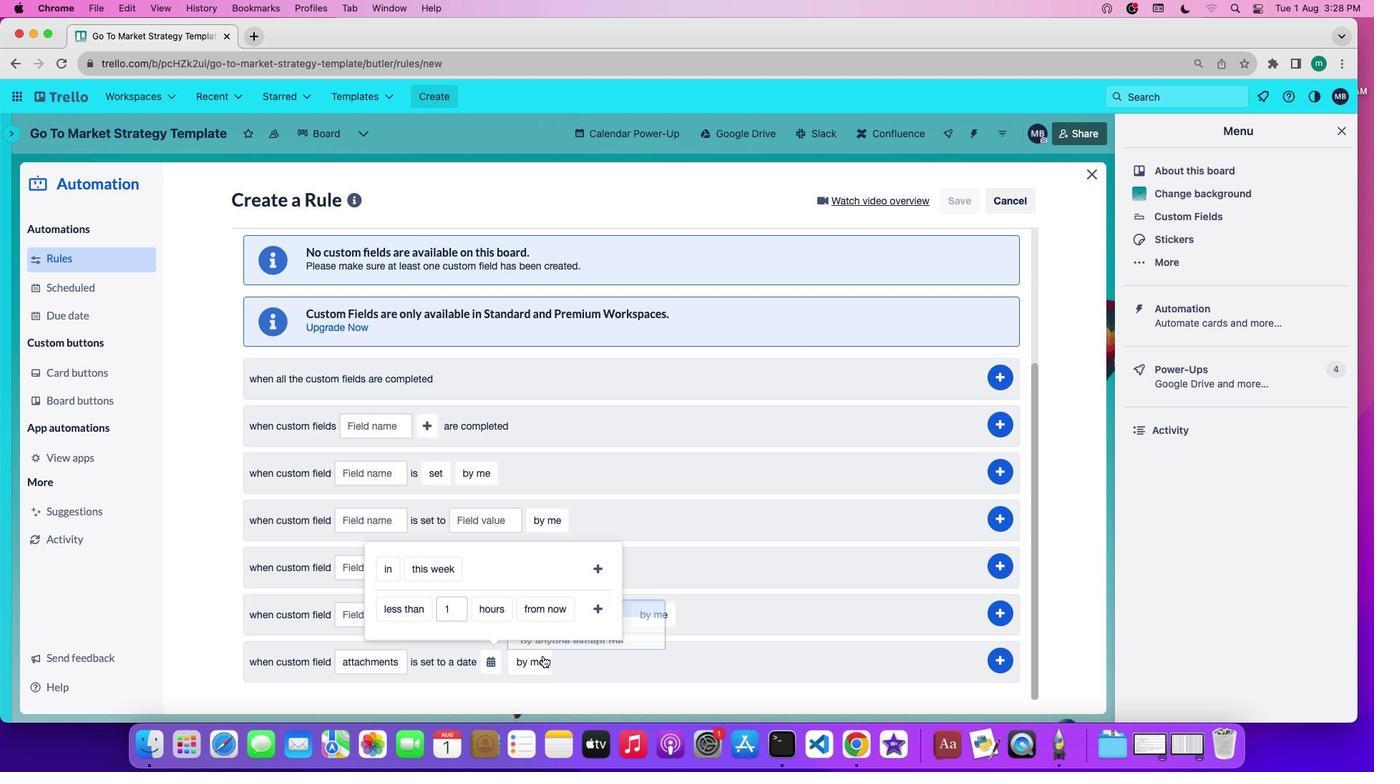 
Action: Mouse moved to (674, 654)
Screenshot: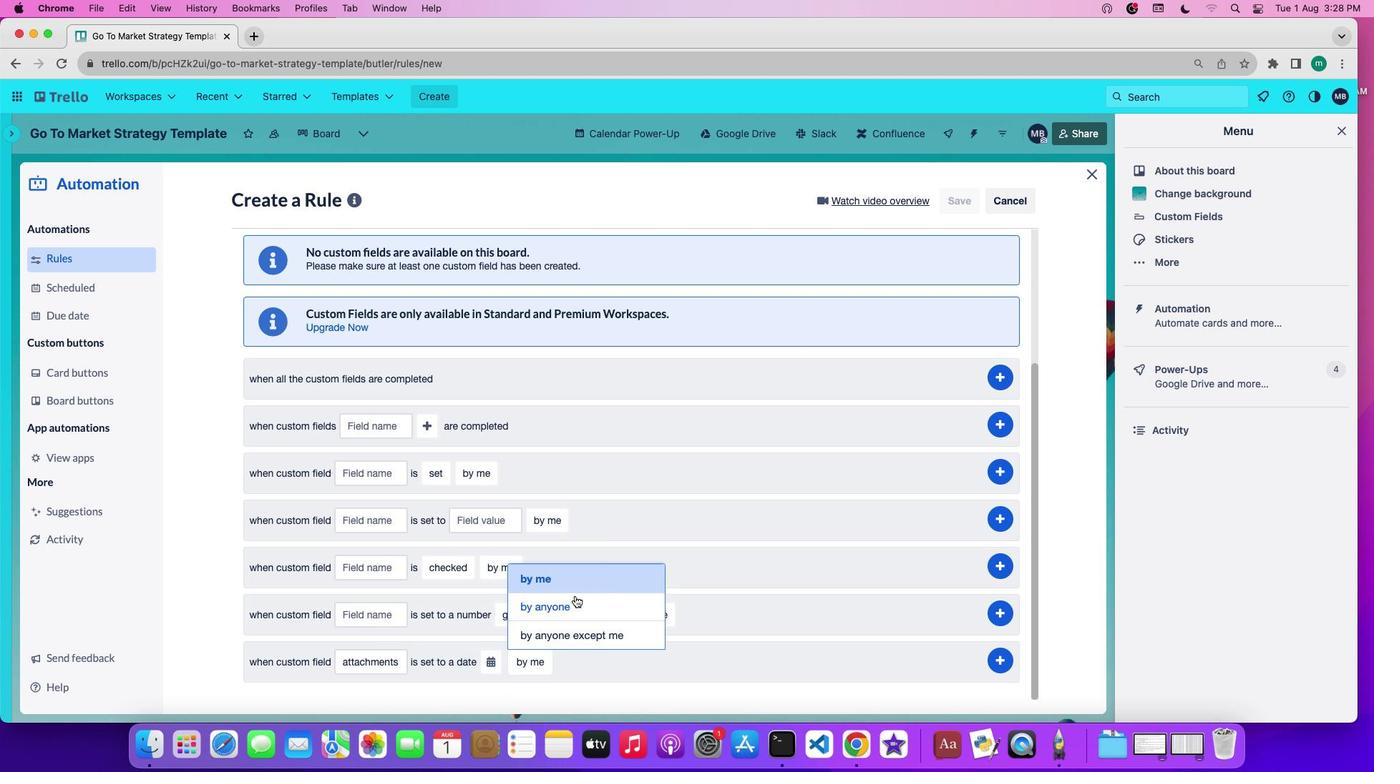 
Action: Mouse pressed left at (674, 654)
Screenshot: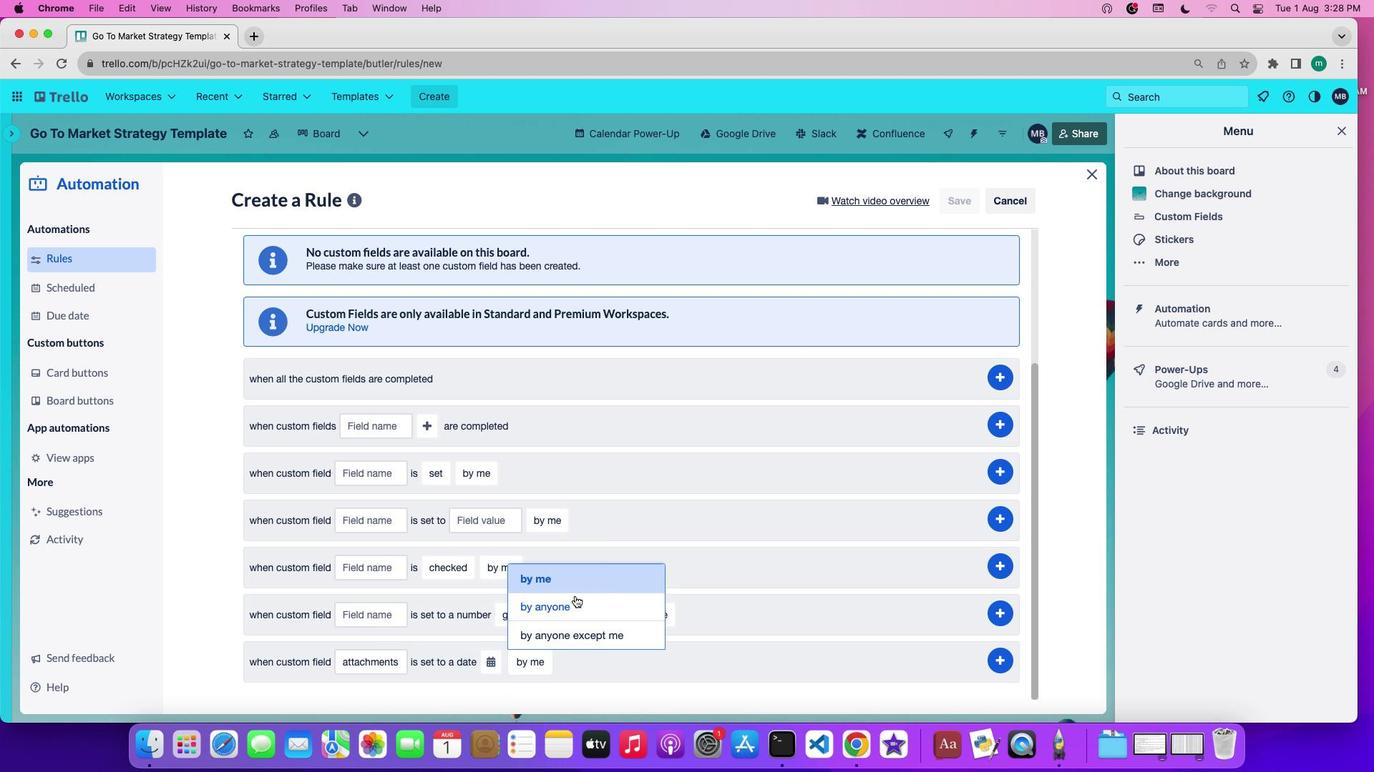 
Action: Mouse moved to (741, 679)
Screenshot: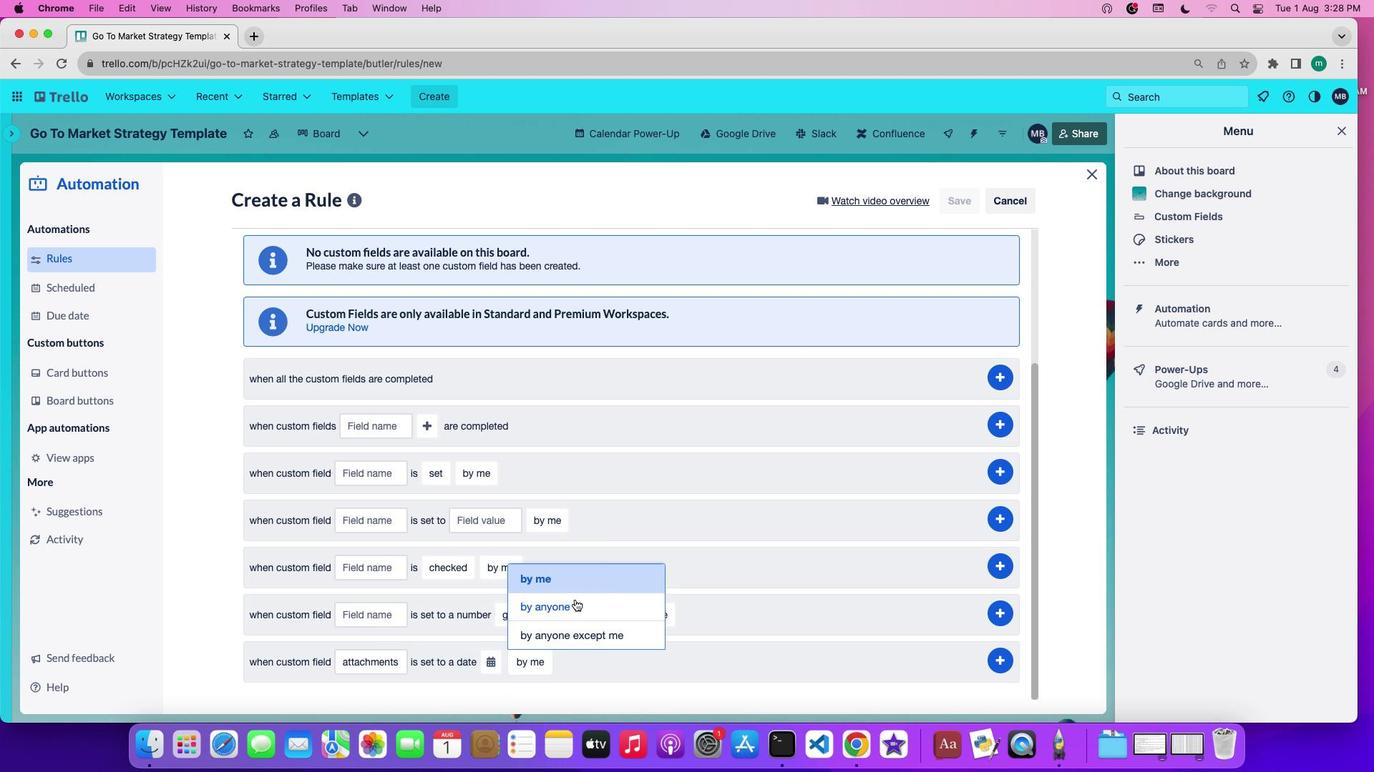 
Action: Mouse scrolled (741, 679) with delta (0, 0)
Screenshot: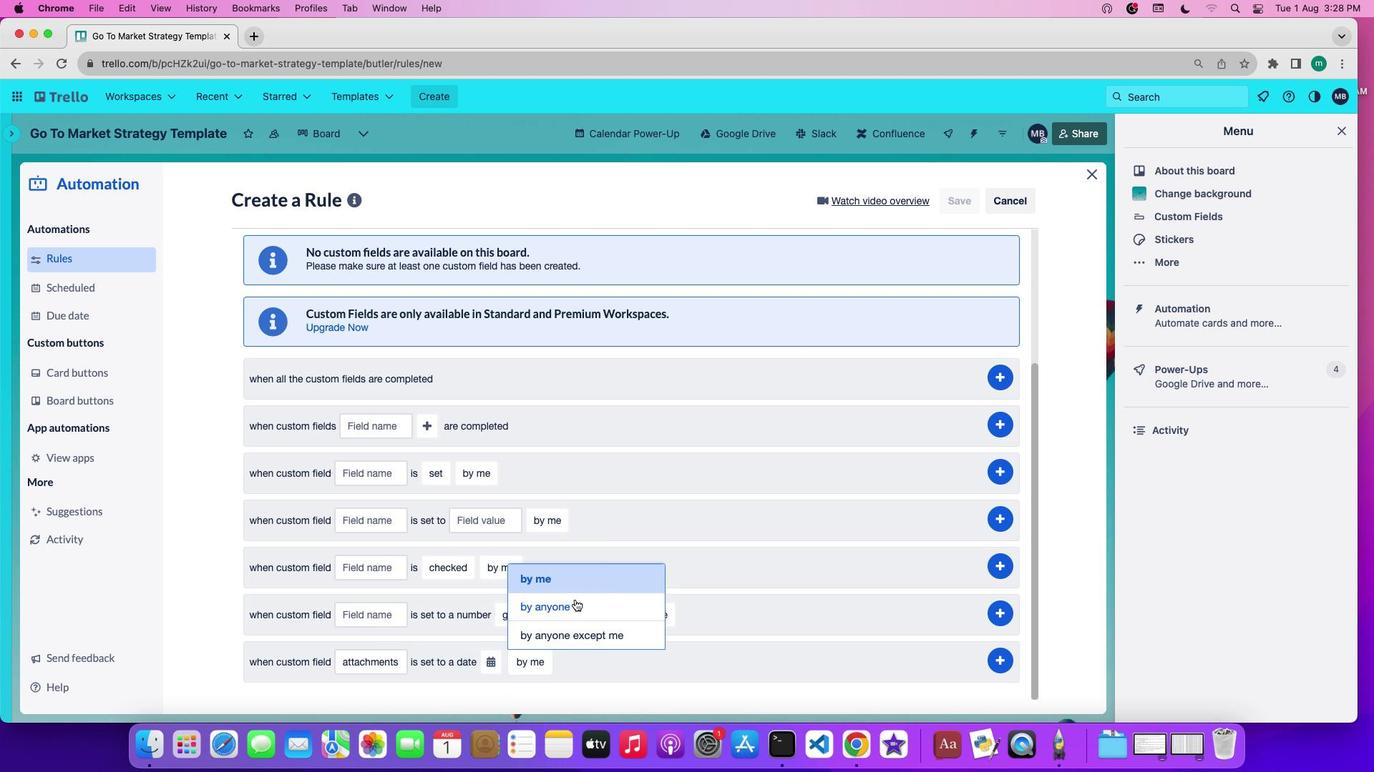 
Action: Mouse scrolled (741, 679) with delta (0, 0)
Screenshot: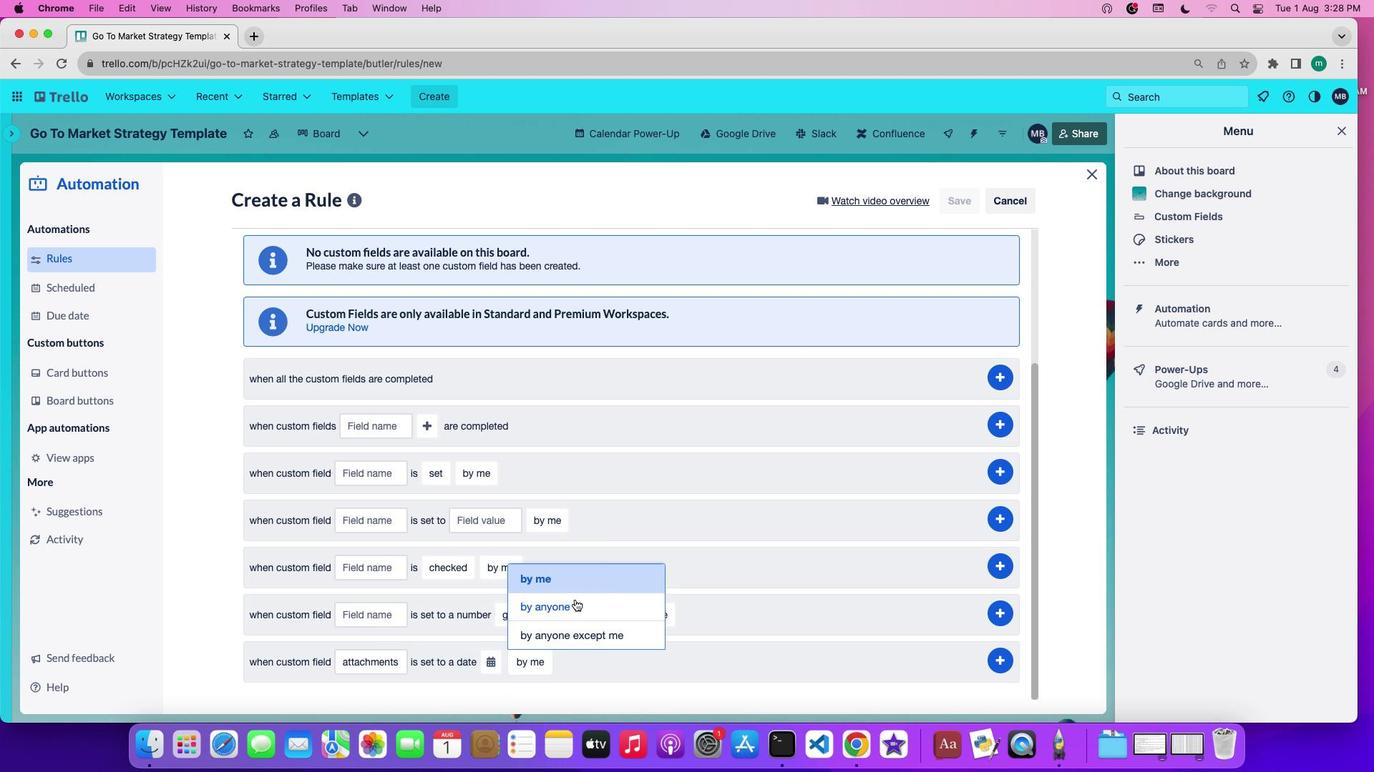 
Action: Mouse scrolled (741, 679) with delta (0, -1)
Screenshot: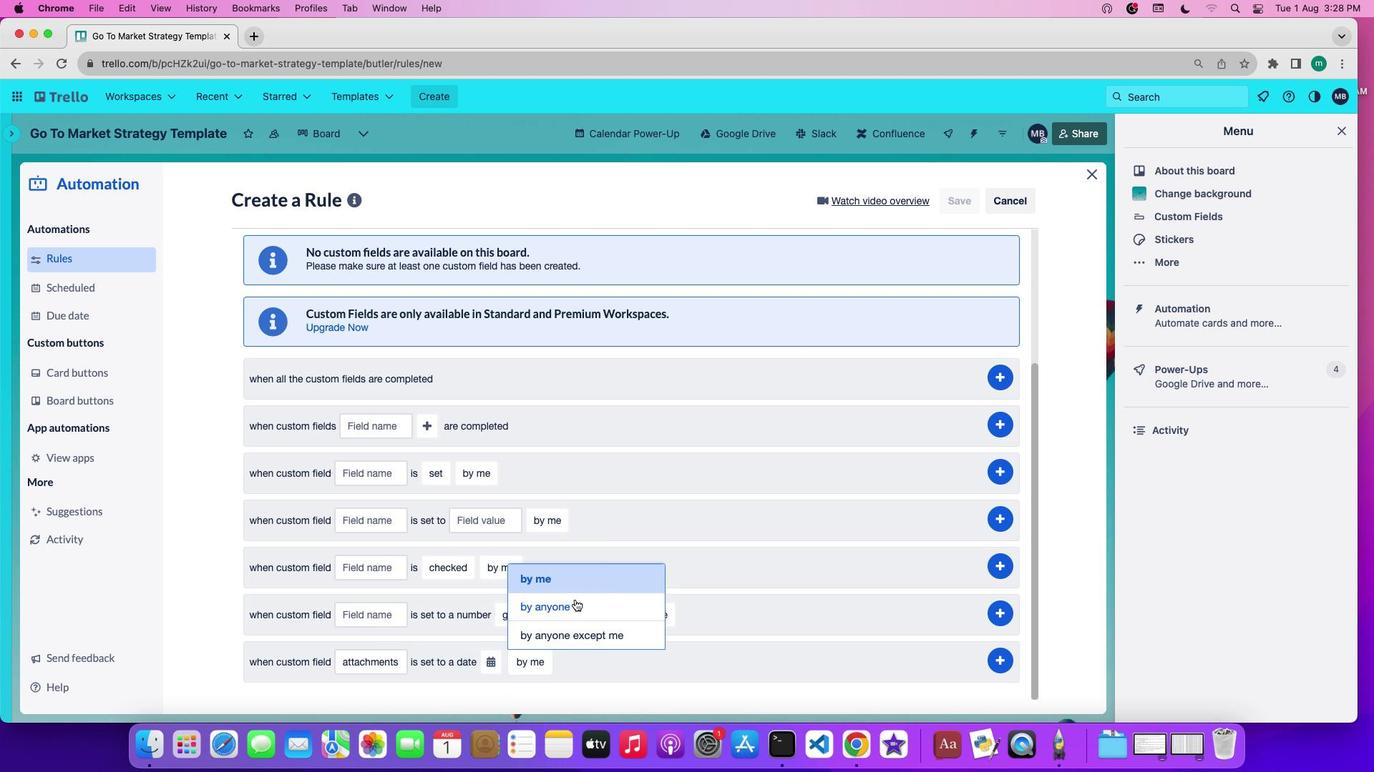 
Action: Mouse scrolled (741, 679) with delta (0, -2)
Screenshot: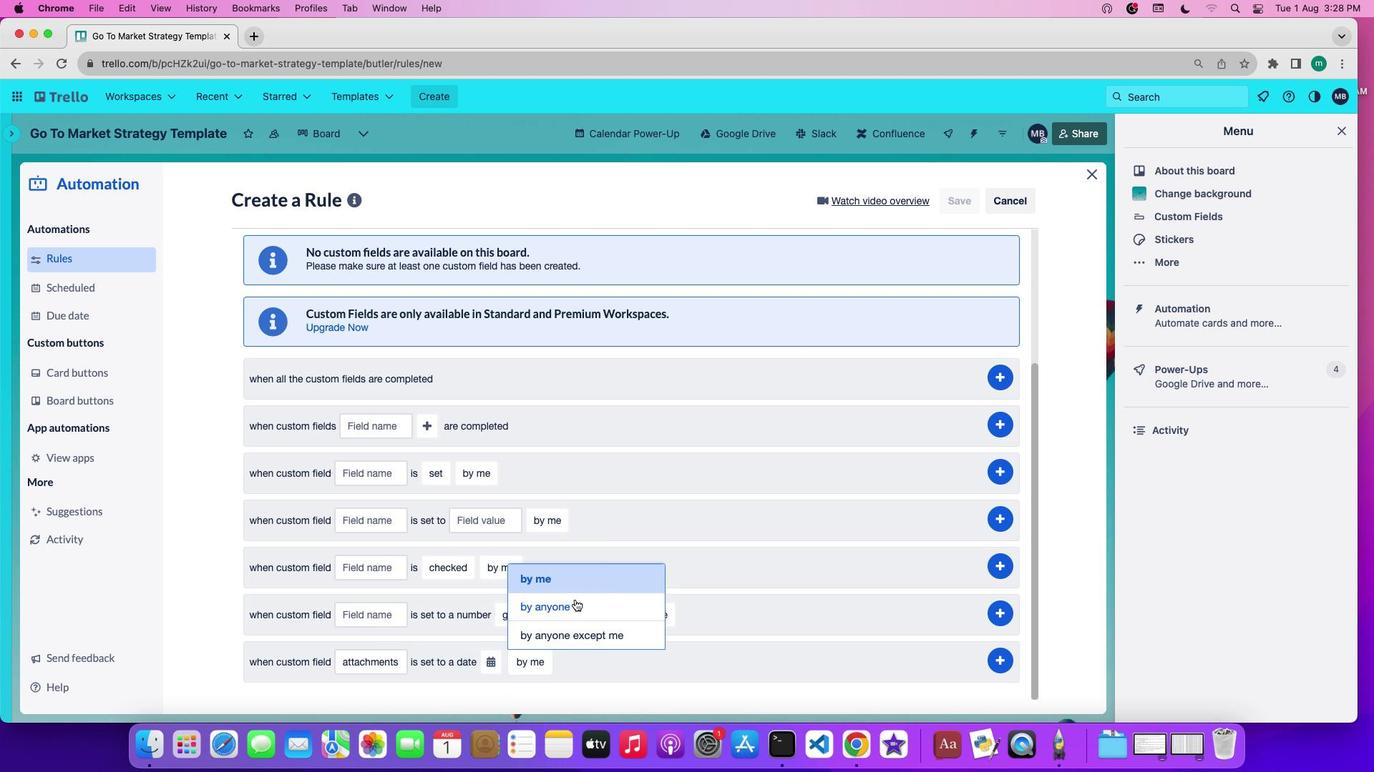 
Action: Mouse moved to (915, 508)
Screenshot: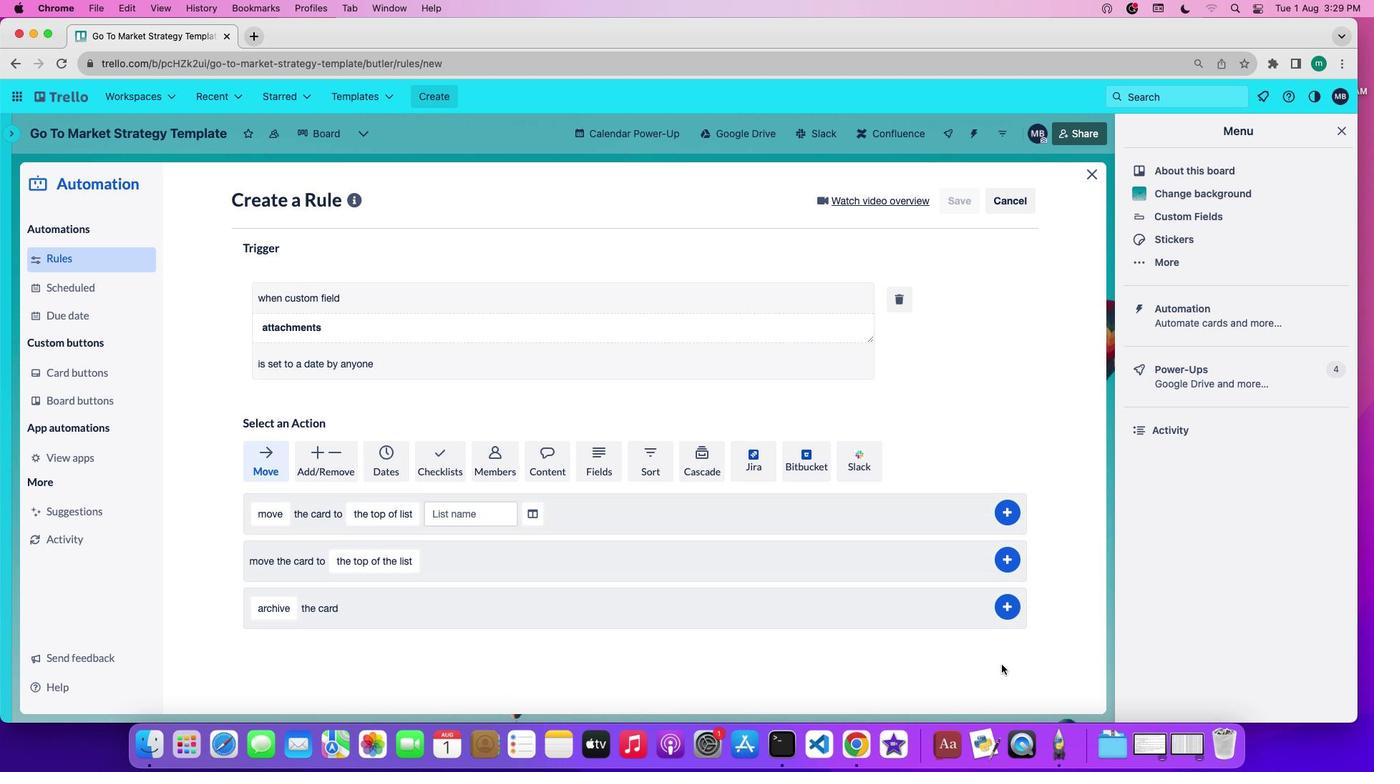 
Action: Mouse pressed left at (915, 508)
Screenshot: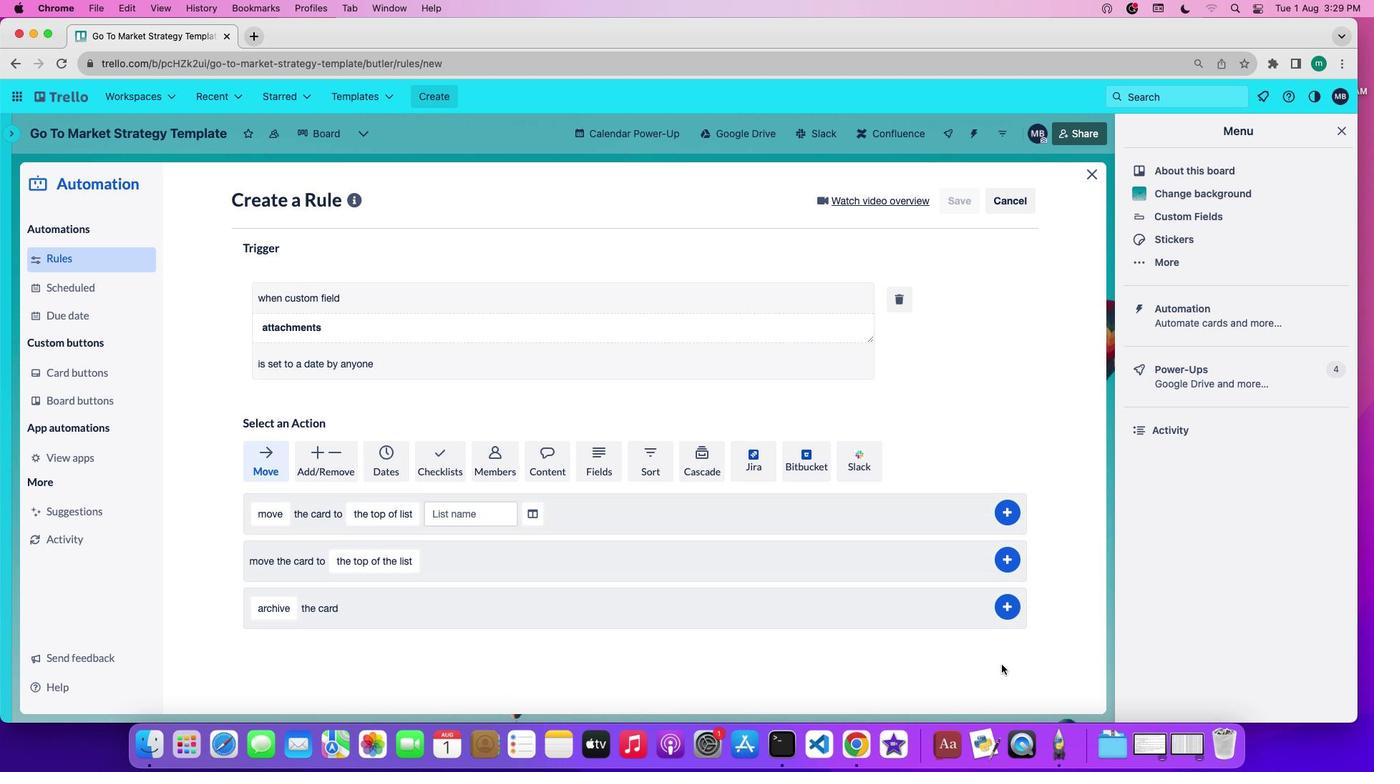 
Action: Mouse moved to (1000, 661)
Screenshot: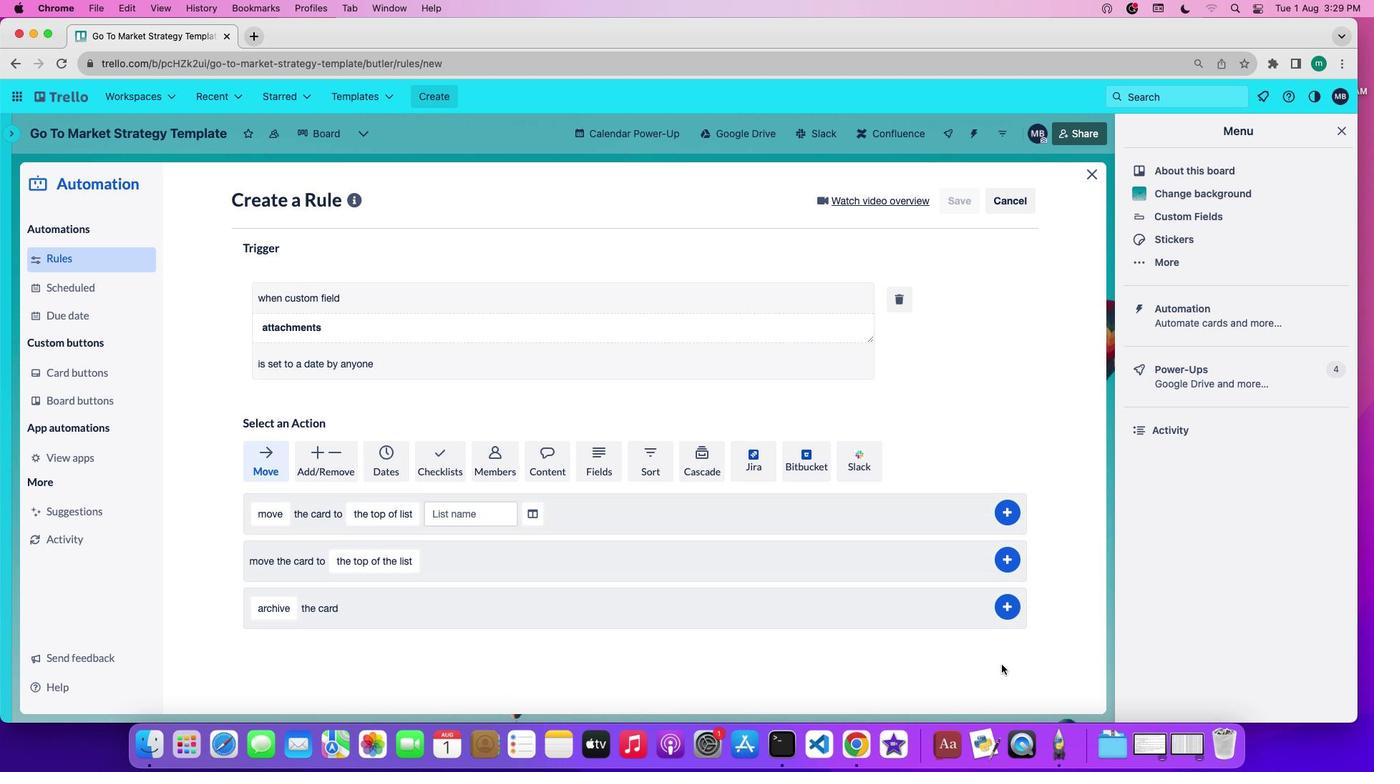 
Action: Mouse pressed left at (1000, 661)
Screenshot: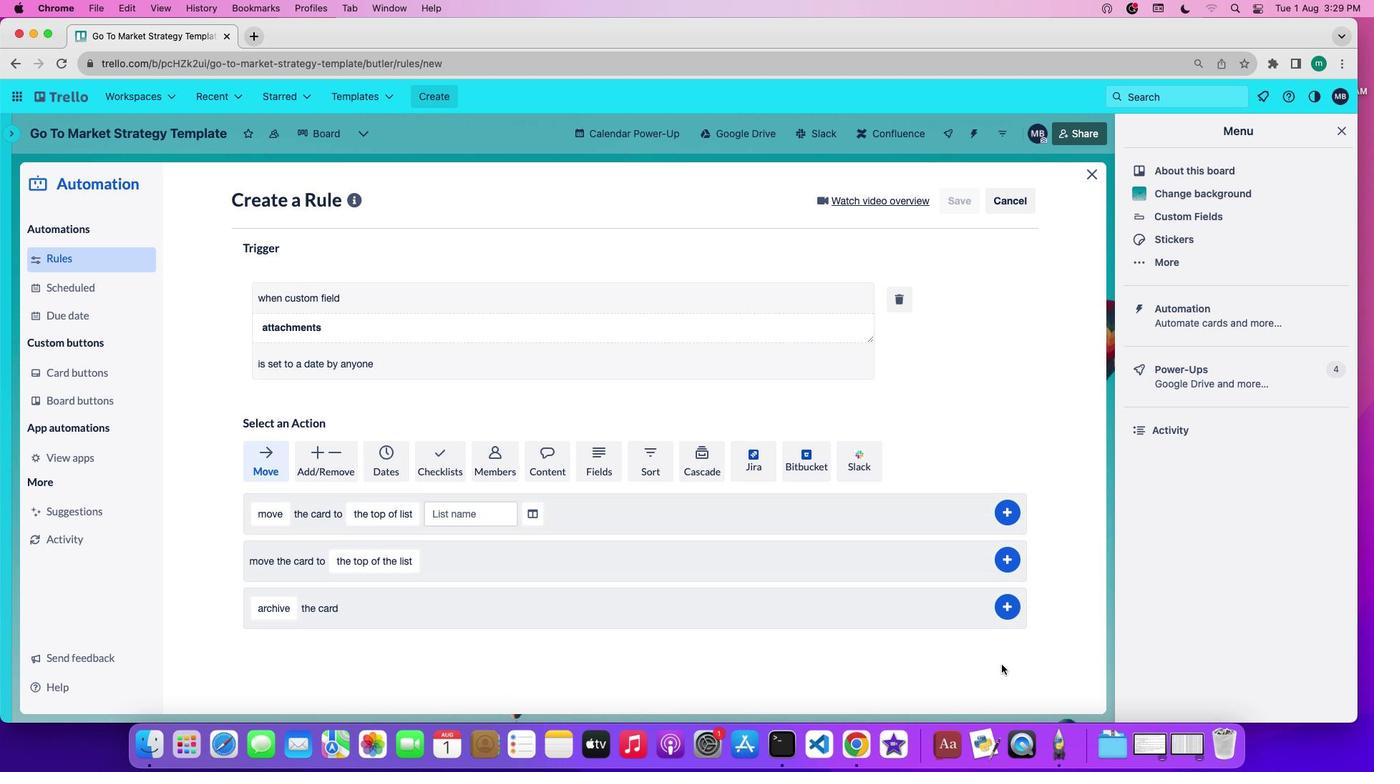 
Action: Mouse moved to (965, 633)
Screenshot: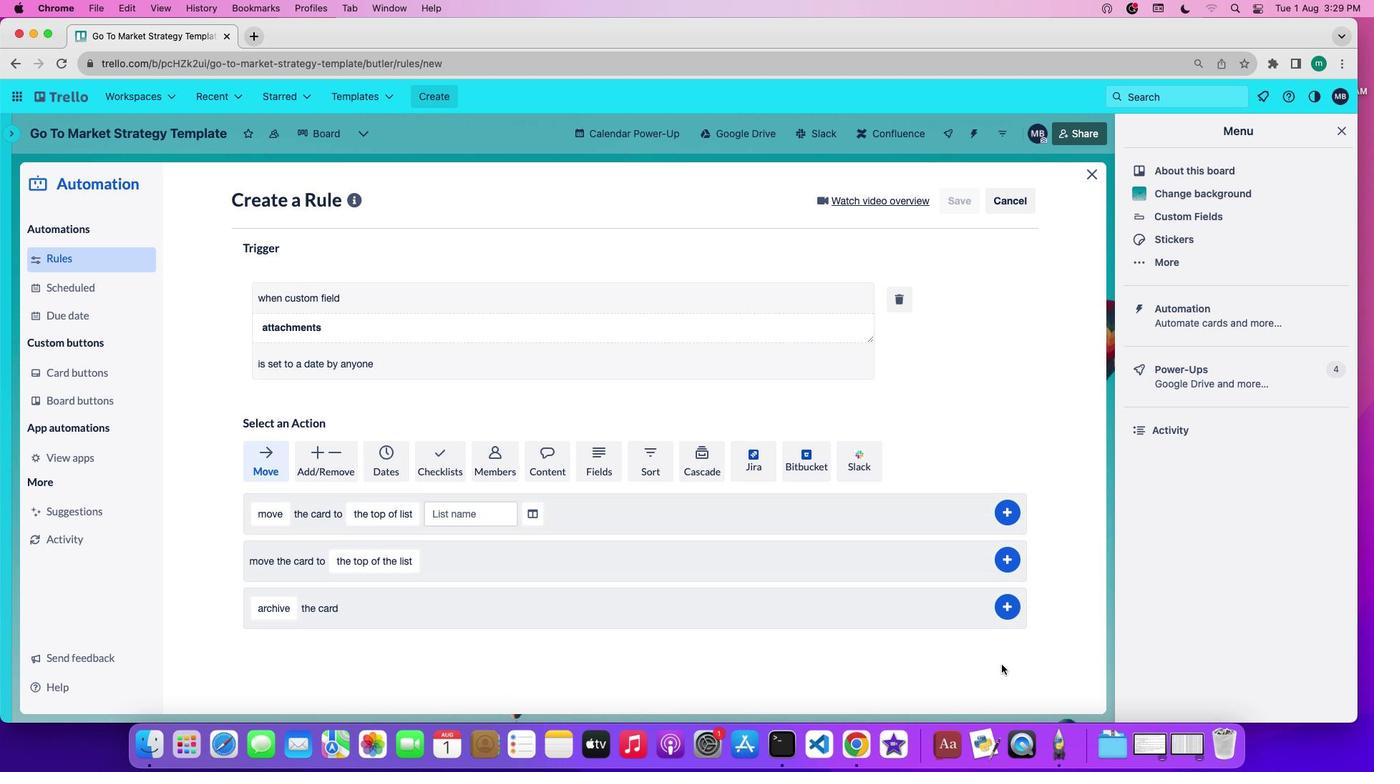 
